 Task: Look for space in Aalst, Belgium from 1st June, 2023 to 9th June, 2023 for 6 adults in price range Rs.6000 to Rs.12000. Place can be entire place with 3 bedrooms having 3 beds and 3 bathrooms. Property type can be house, flat, guest house. Amenities needed are: washing machine, heating. Booking option can be shelf check-in. Required host language is English.
Action: Mouse moved to (474, 96)
Screenshot: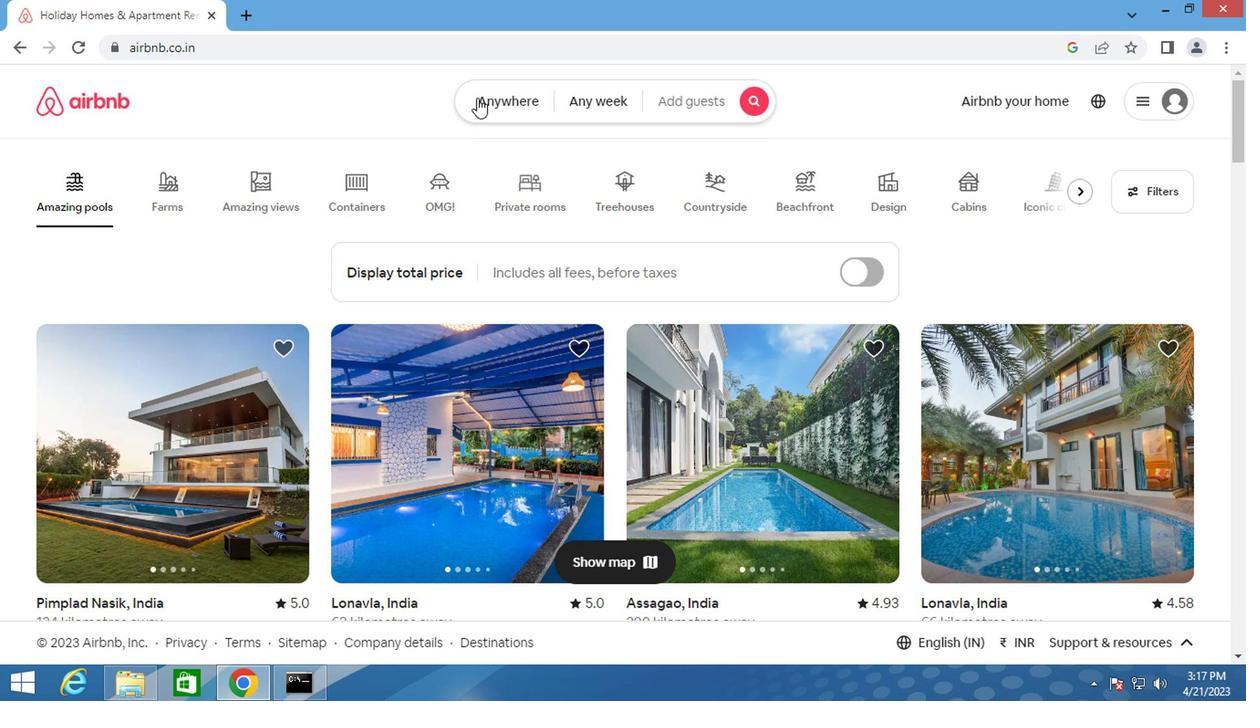 
Action: Mouse pressed left at (474, 96)
Screenshot: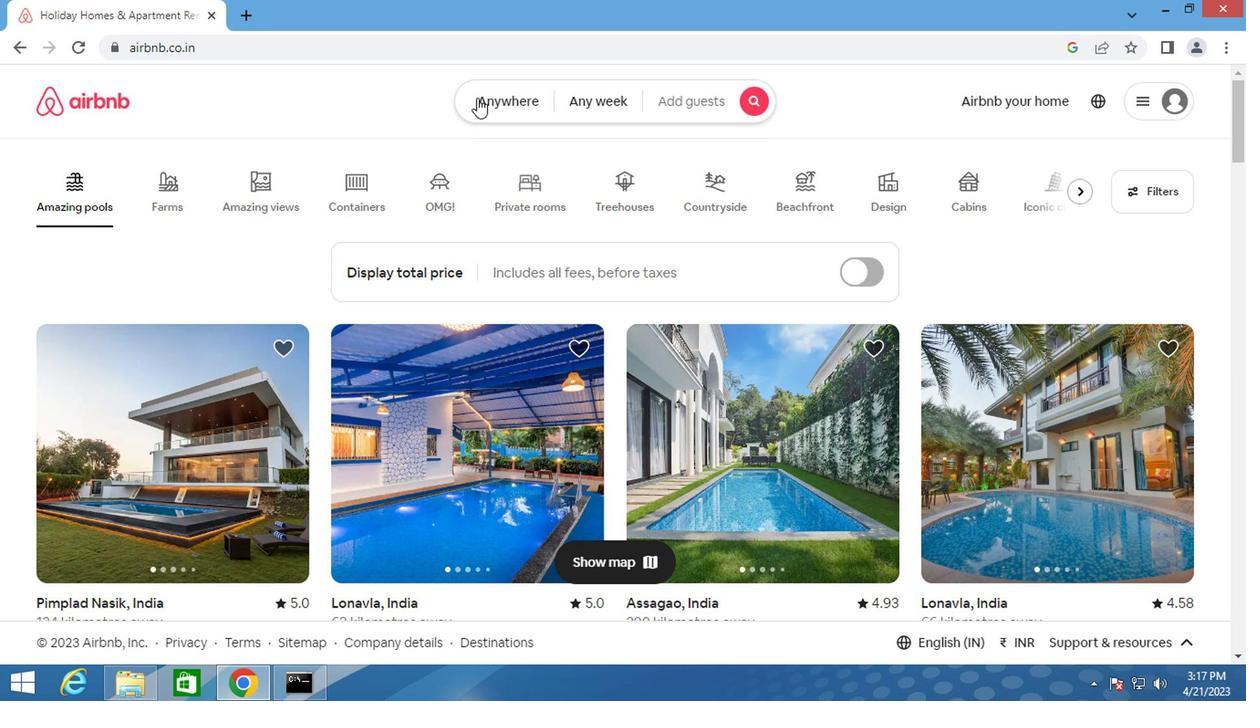 
Action: Mouse moved to (389, 155)
Screenshot: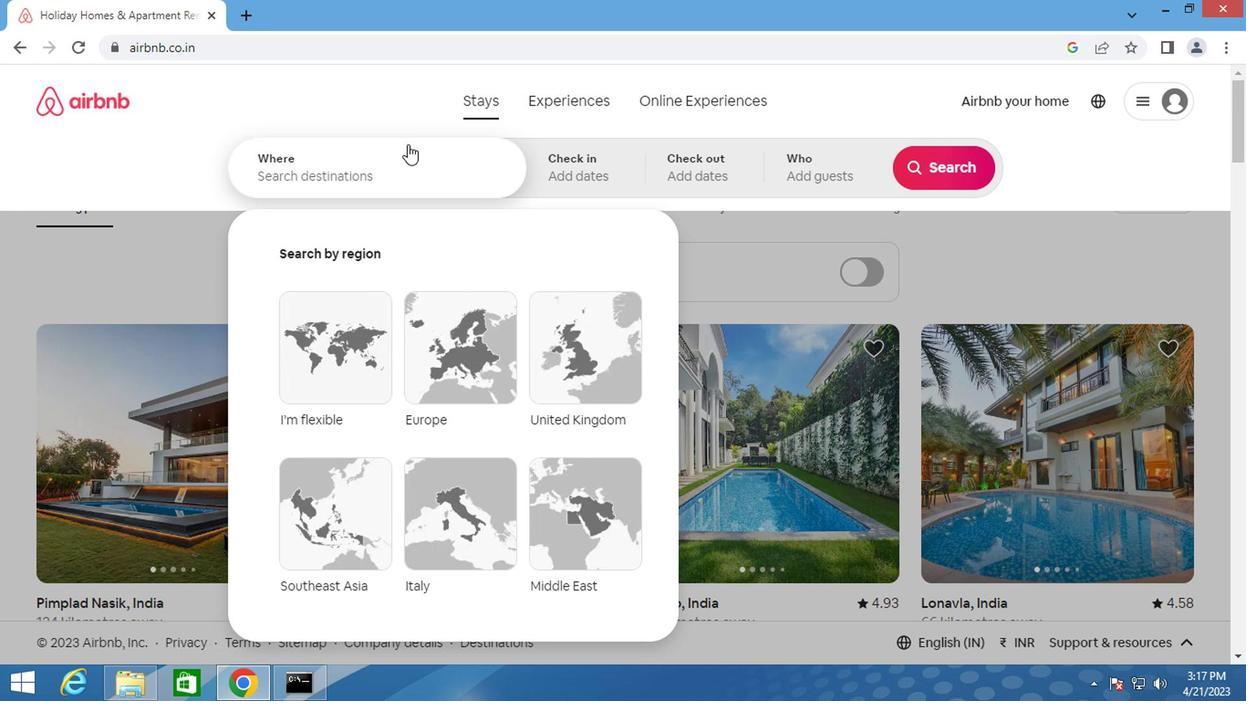 
Action: Mouse pressed left at (389, 155)
Screenshot: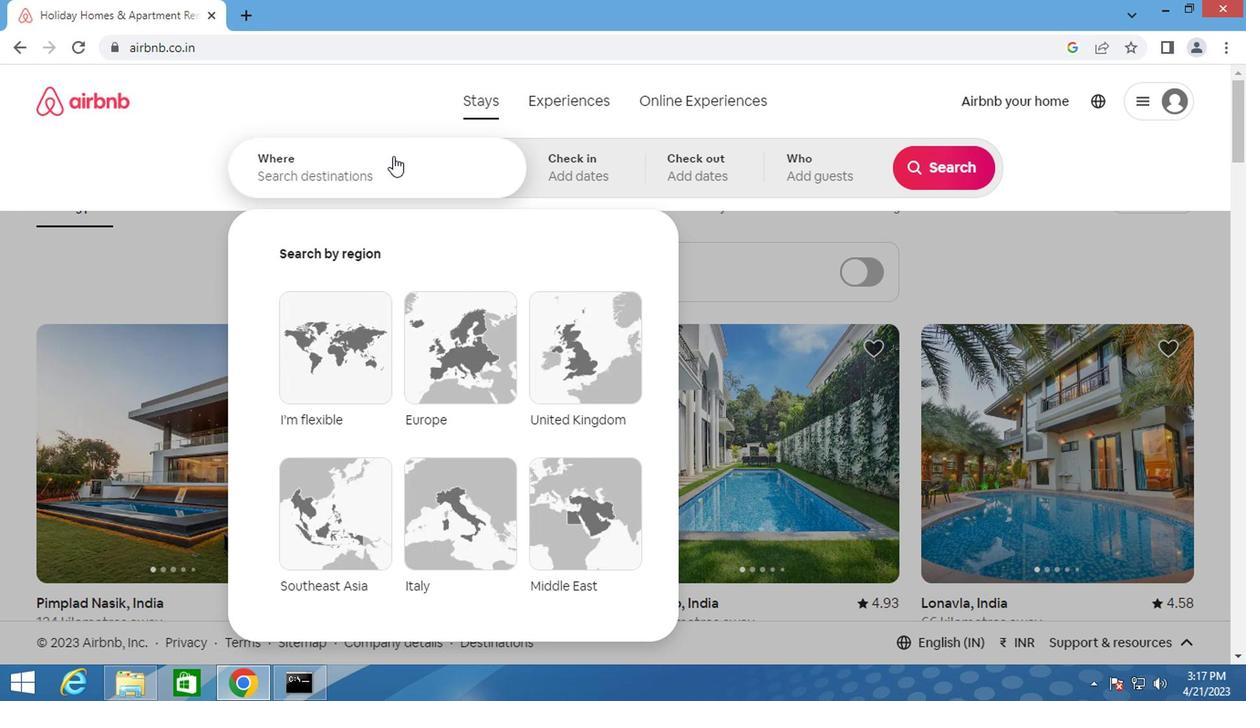 
Action: Key pressed <Key.shift>AALST,<Key.shift>BELGIUM
Screenshot: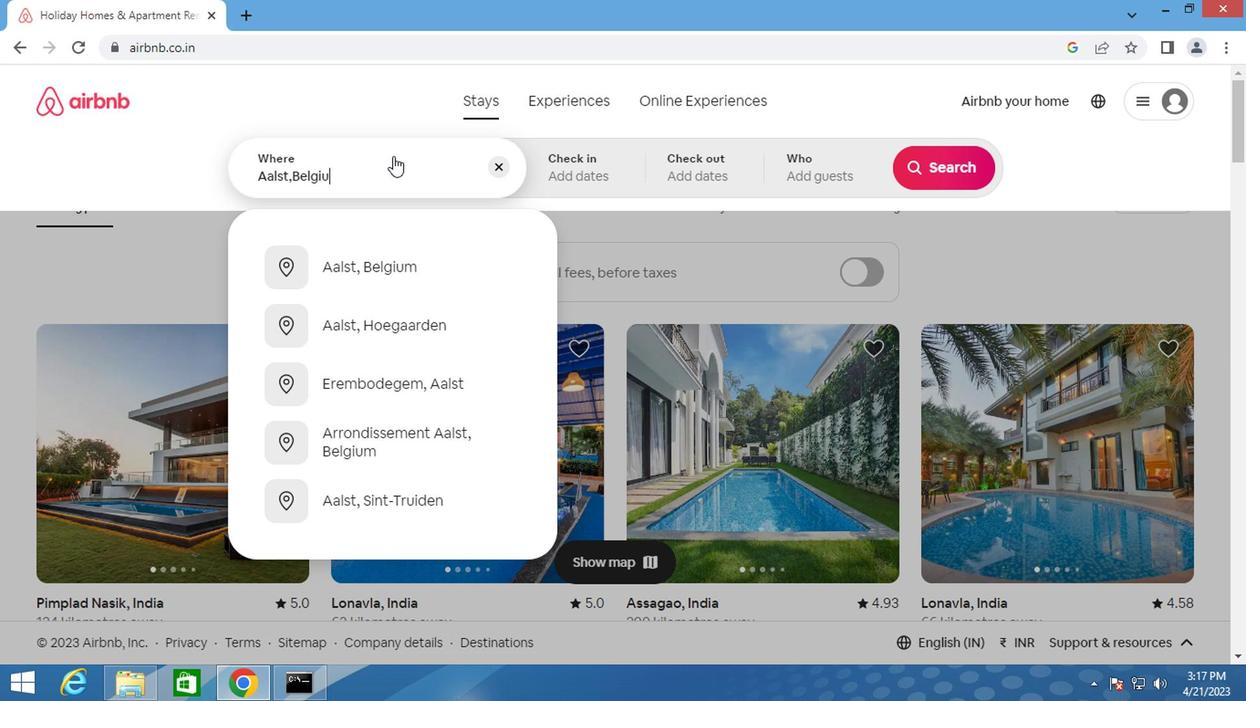 
Action: Mouse moved to (371, 271)
Screenshot: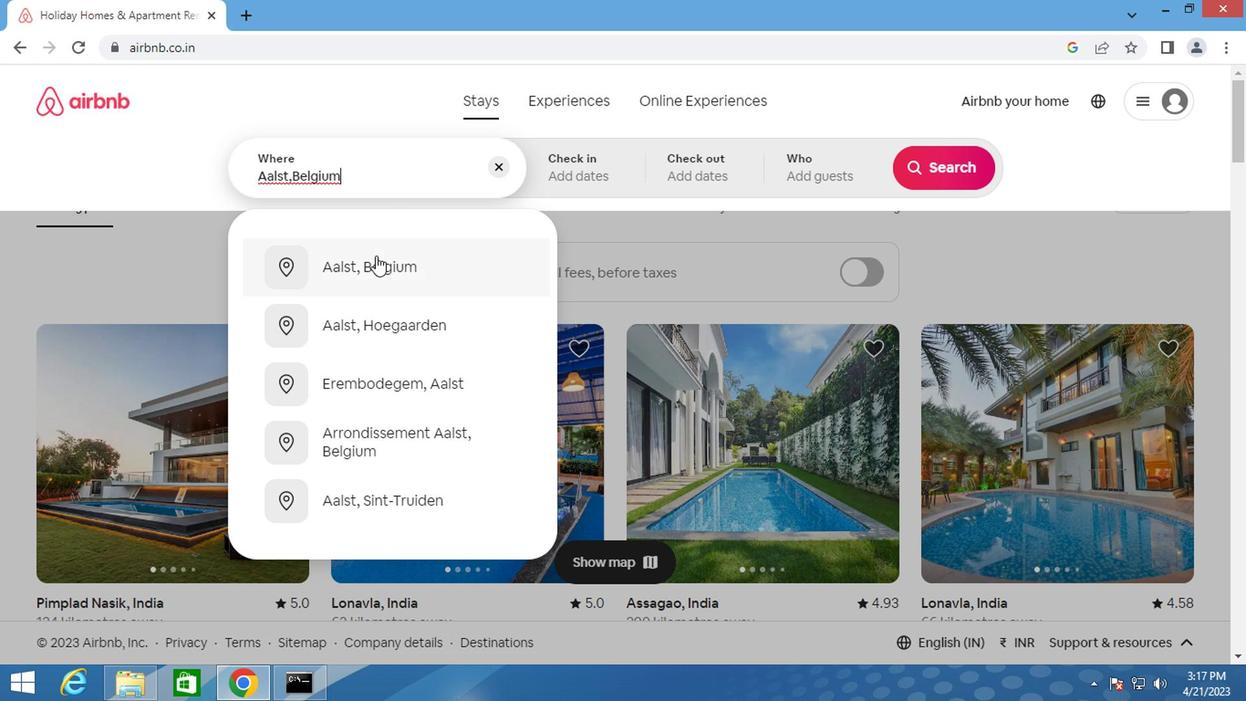 
Action: Mouse pressed left at (371, 271)
Screenshot: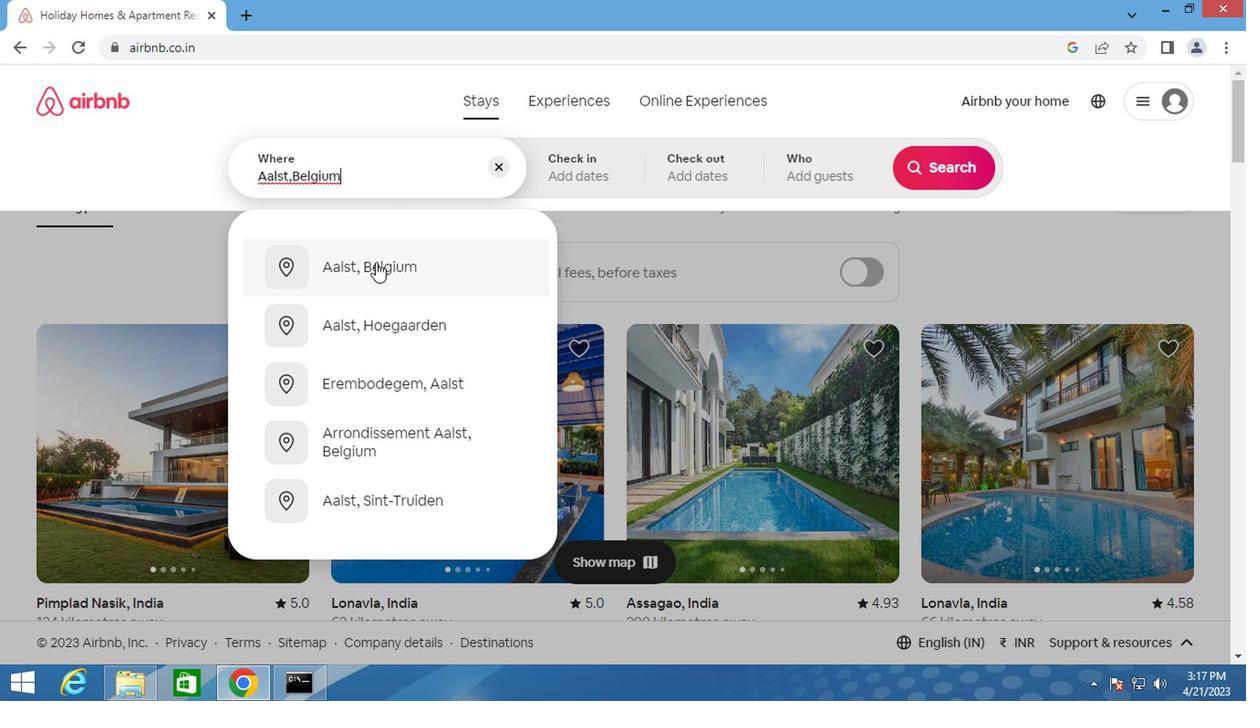
Action: Mouse moved to (587, 155)
Screenshot: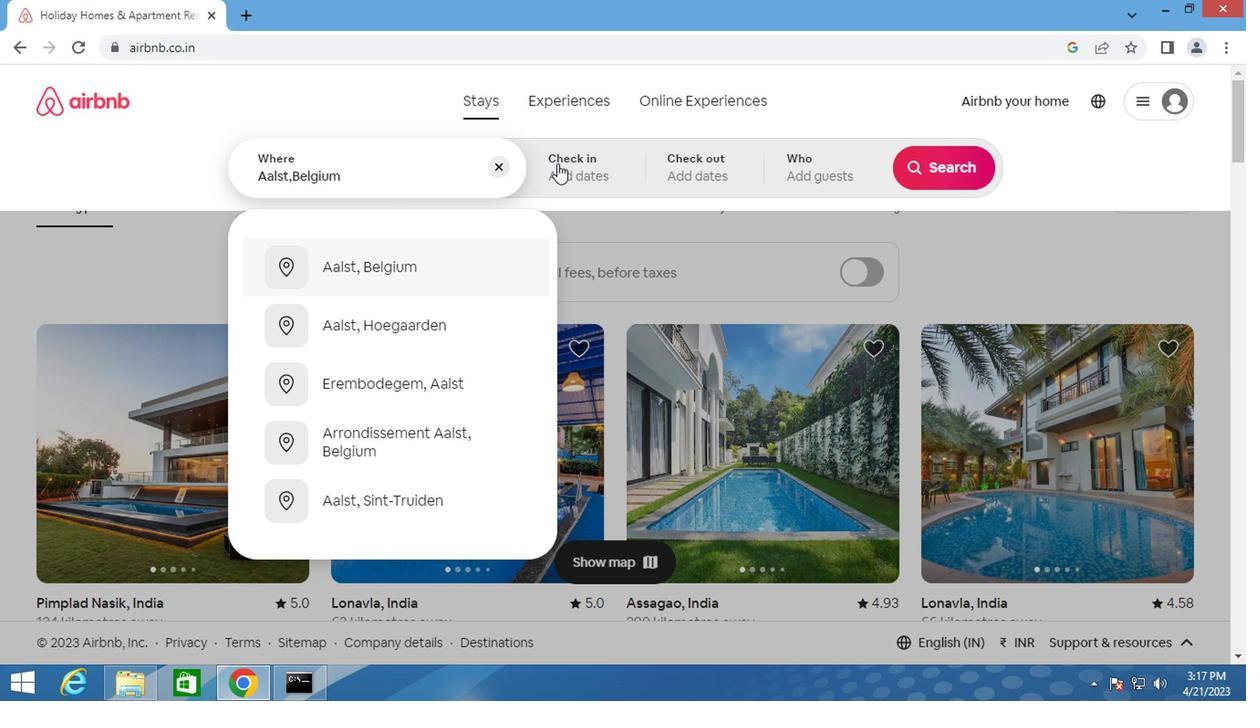 
Action: Mouse pressed left at (587, 155)
Screenshot: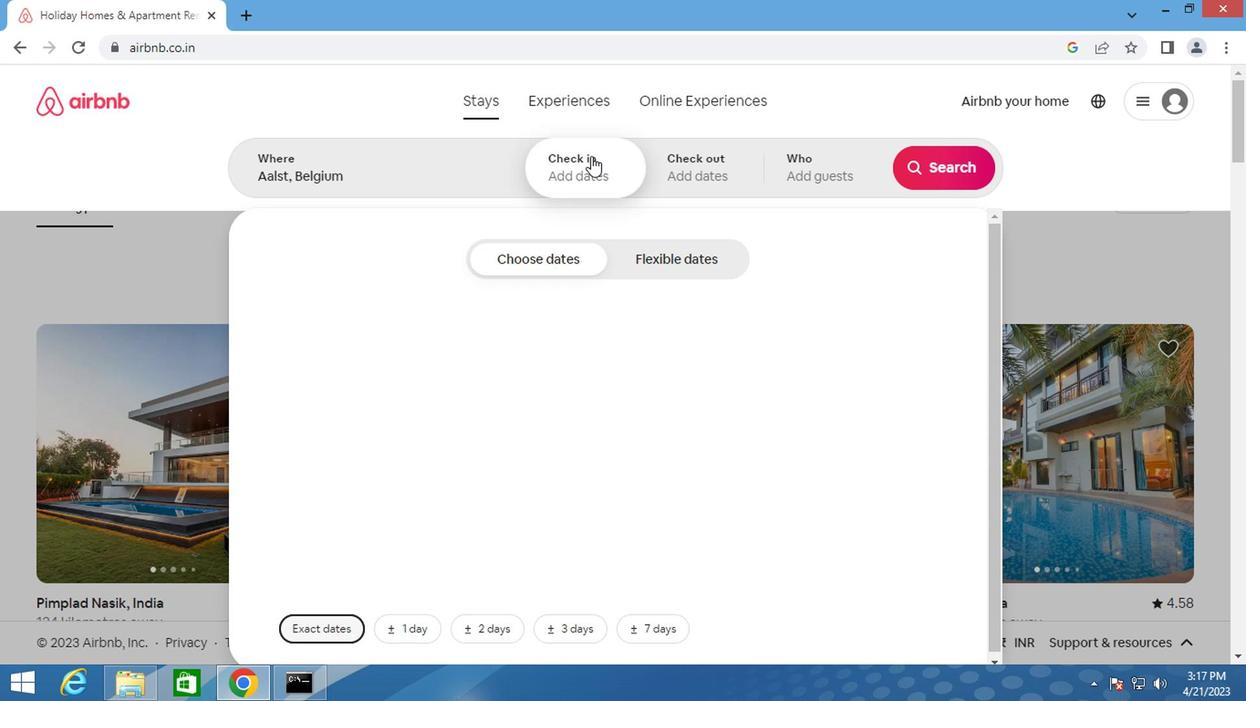 
Action: Mouse pressed left at (587, 155)
Screenshot: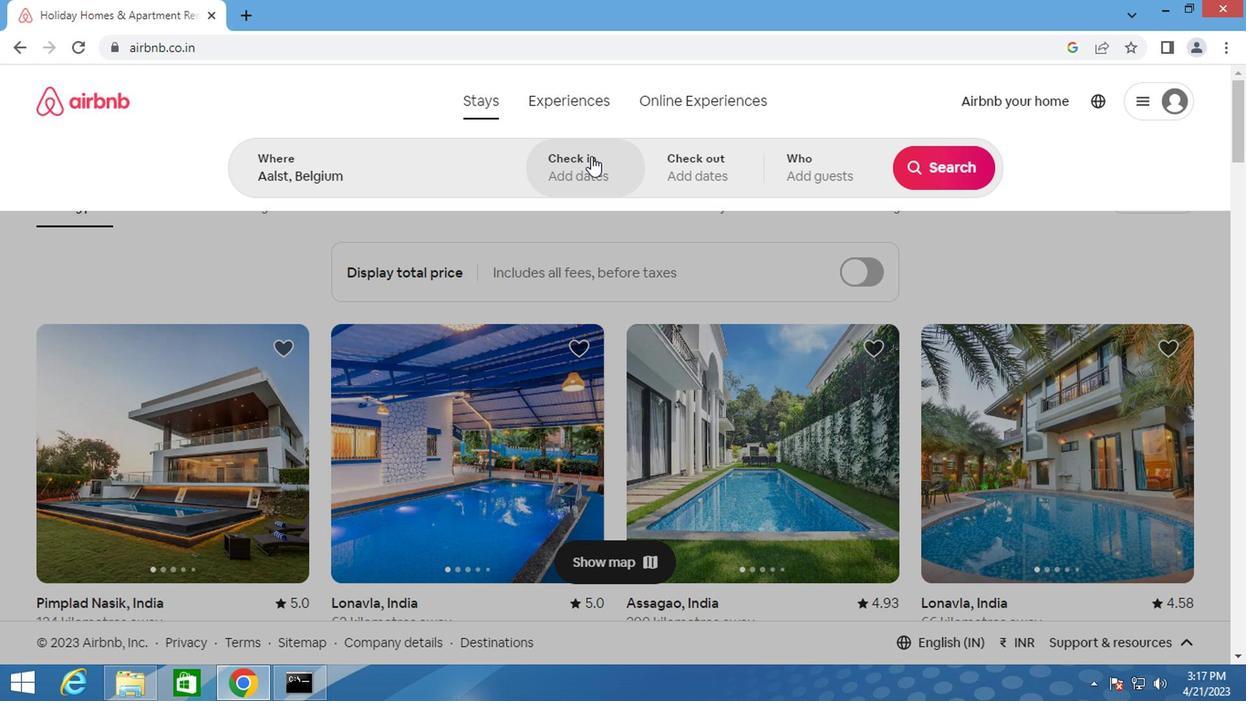 
Action: Mouse moved to (931, 314)
Screenshot: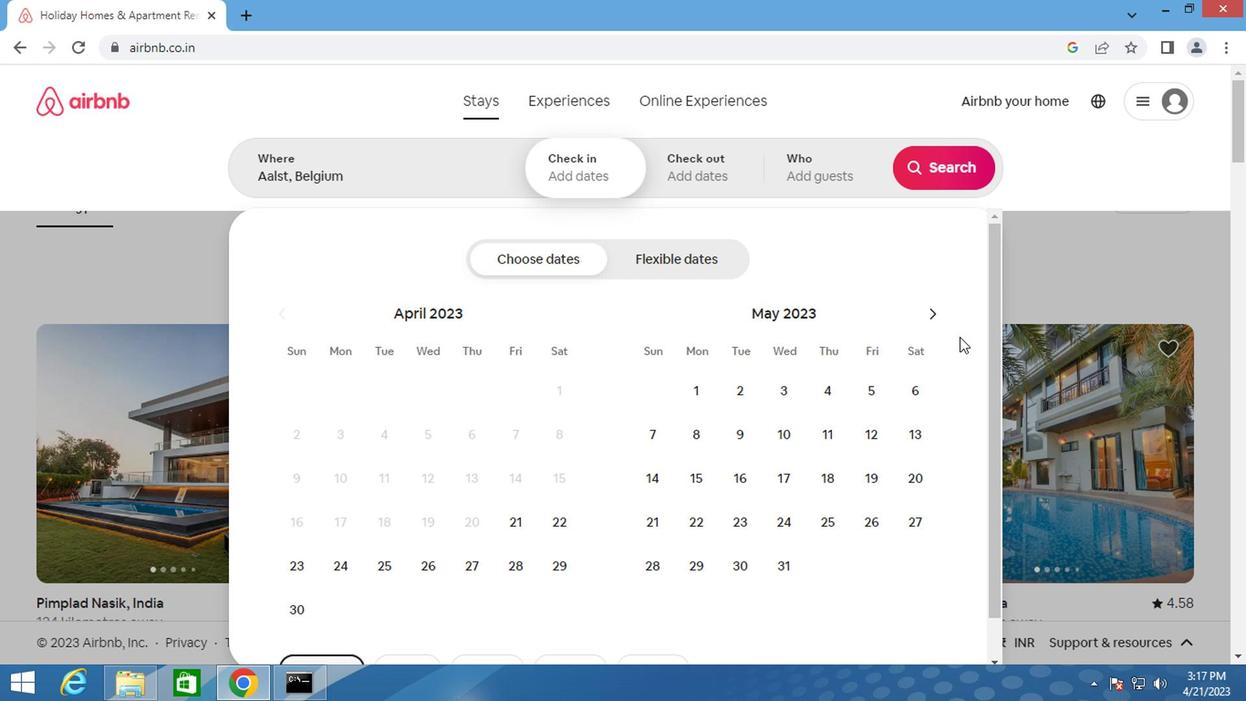 
Action: Mouse pressed left at (931, 314)
Screenshot: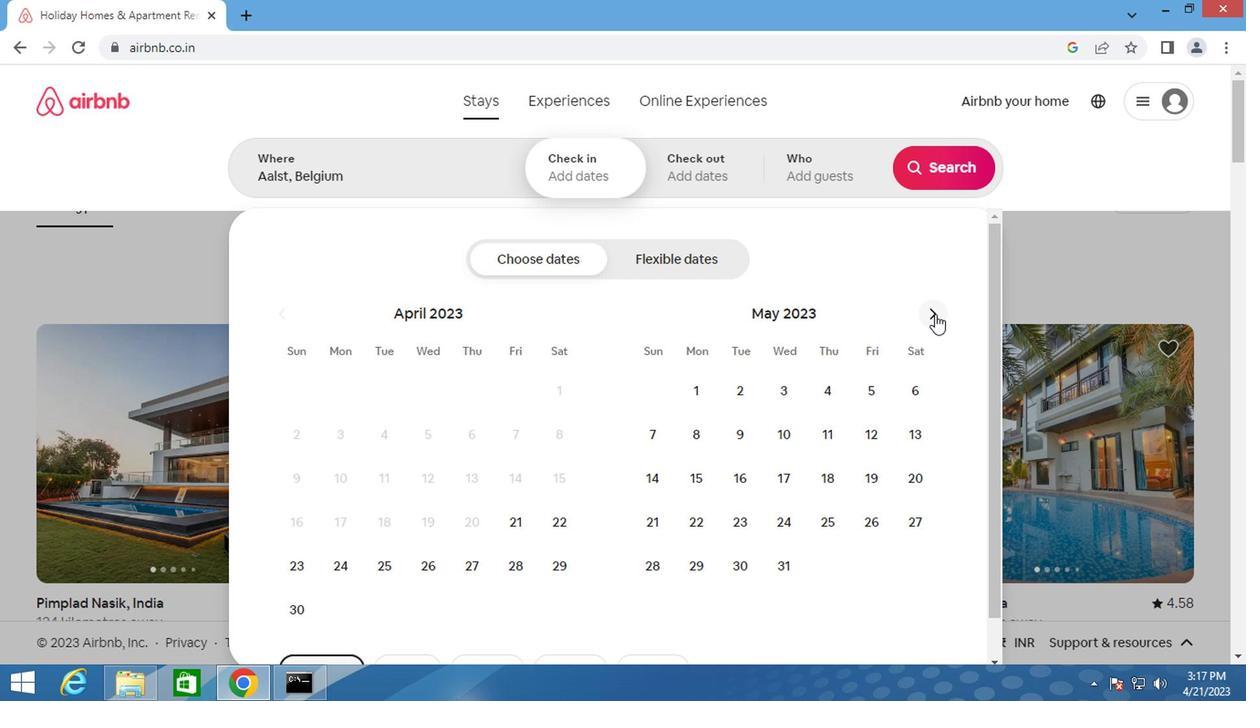 
Action: Mouse moved to (825, 396)
Screenshot: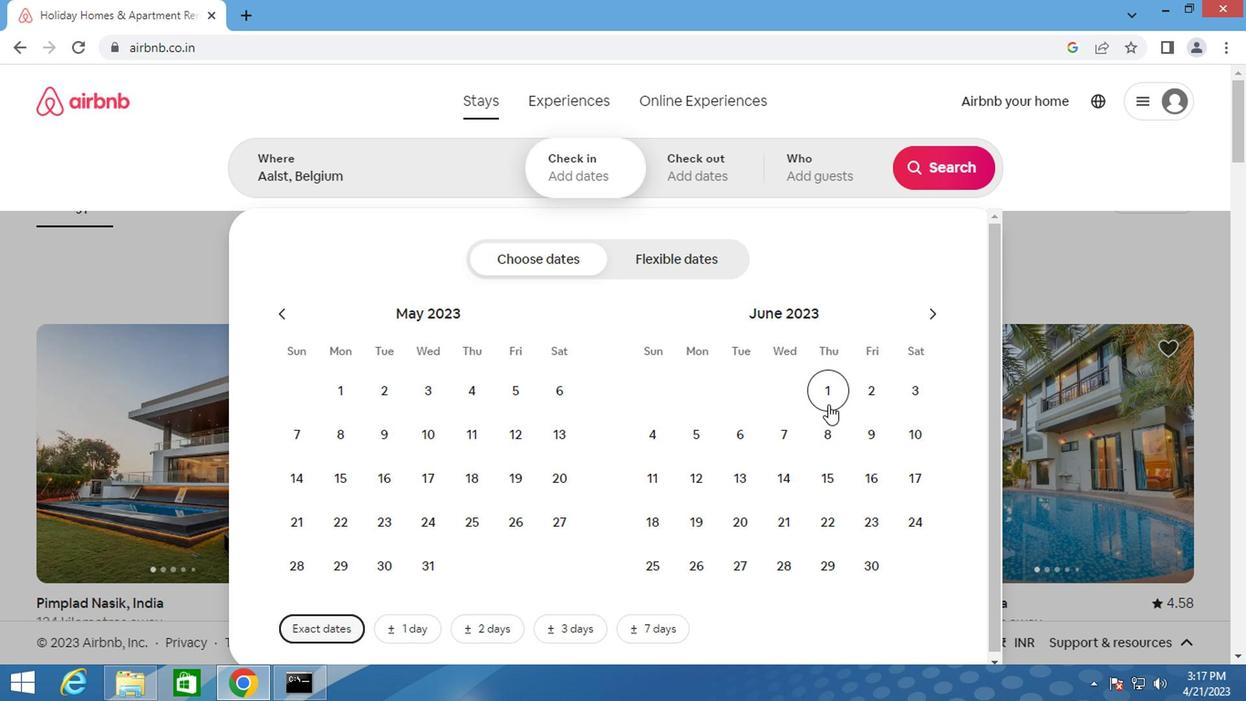 
Action: Mouse pressed left at (825, 396)
Screenshot: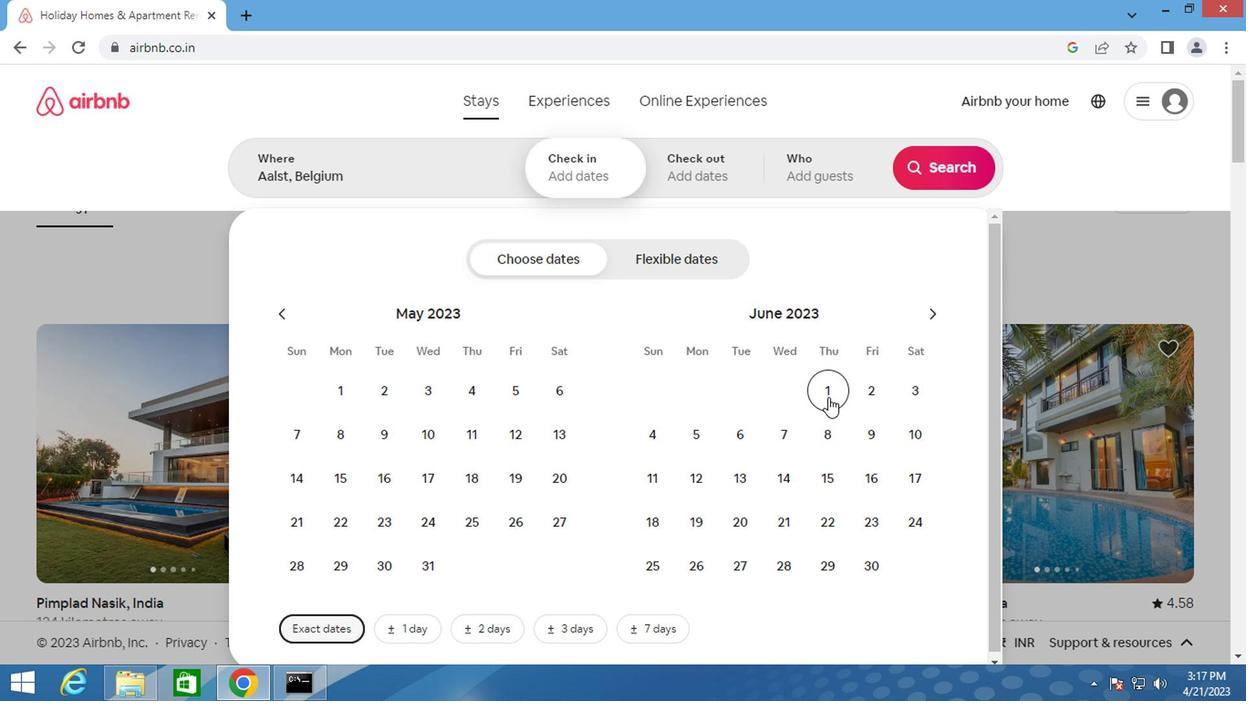 
Action: Mouse moved to (873, 437)
Screenshot: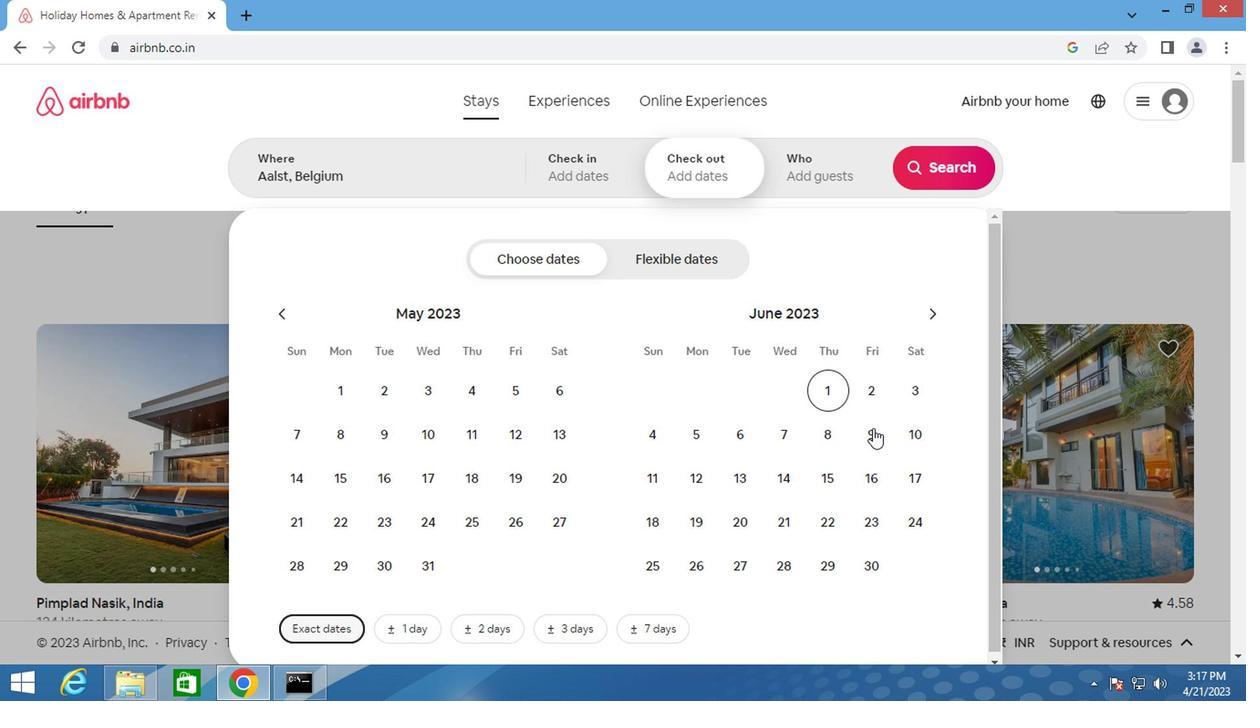 
Action: Mouse pressed left at (873, 437)
Screenshot: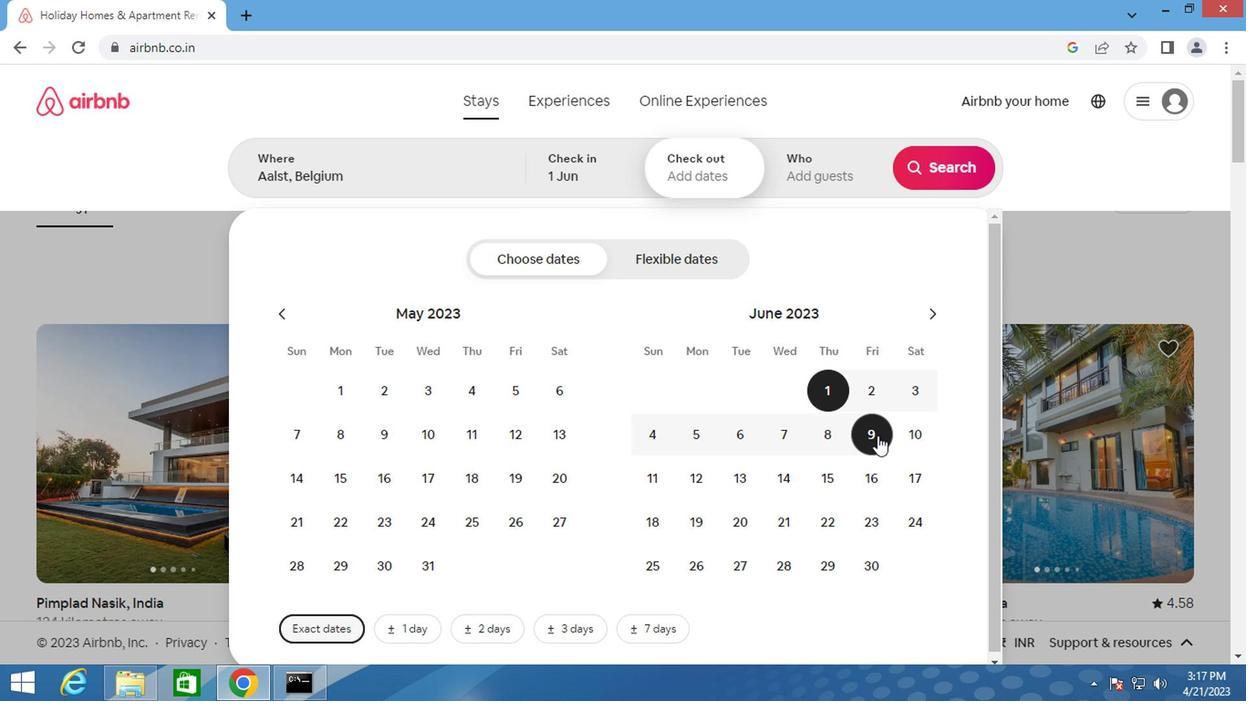 
Action: Mouse moved to (850, 150)
Screenshot: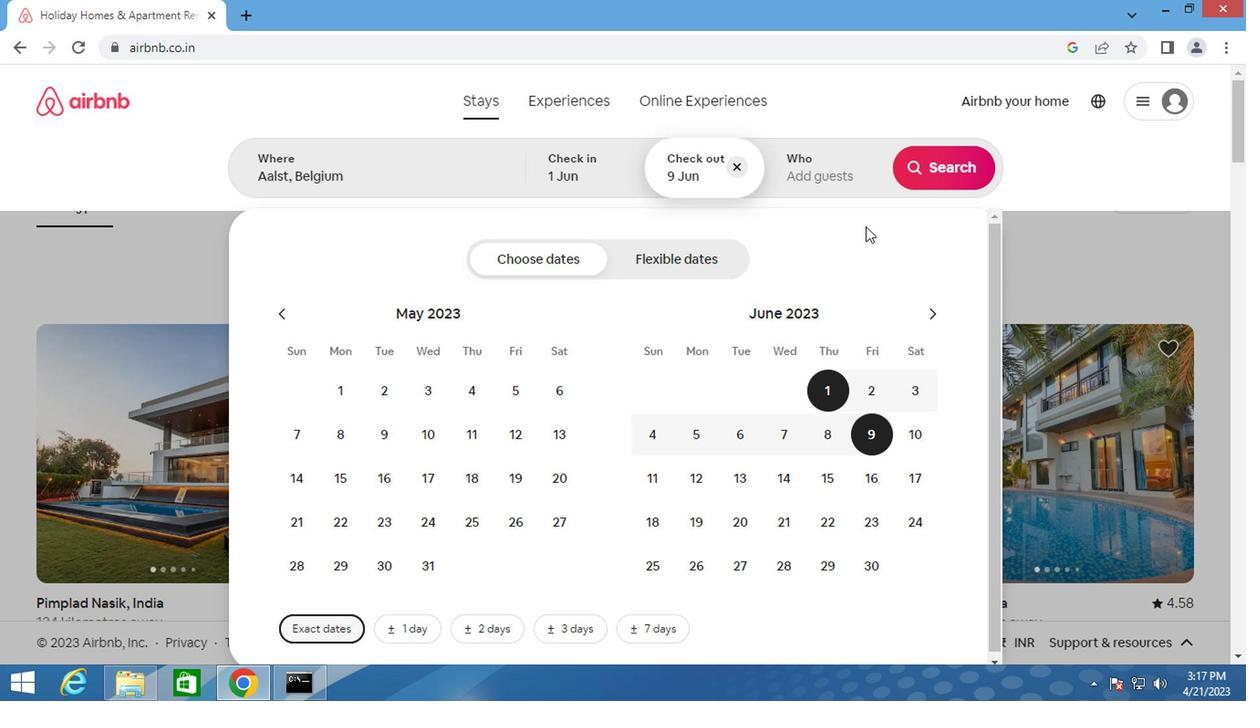 
Action: Mouse pressed left at (850, 150)
Screenshot: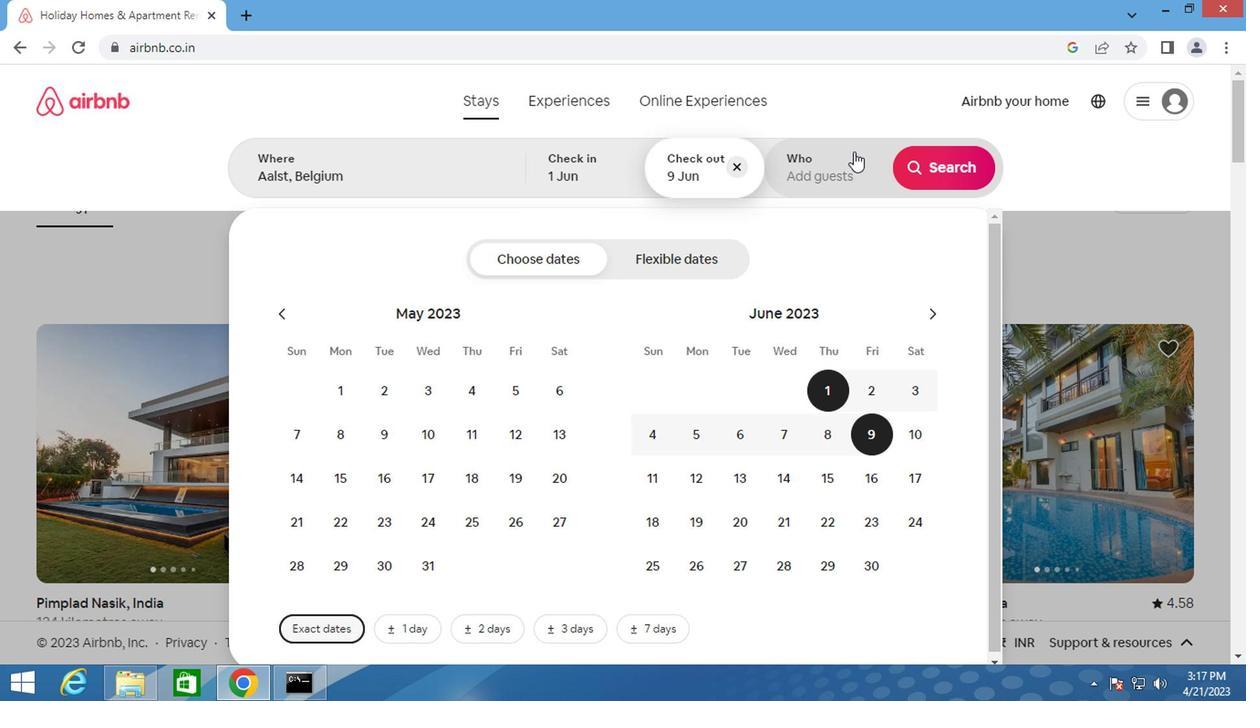 
Action: Mouse moved to (947, 266)
Screenshot: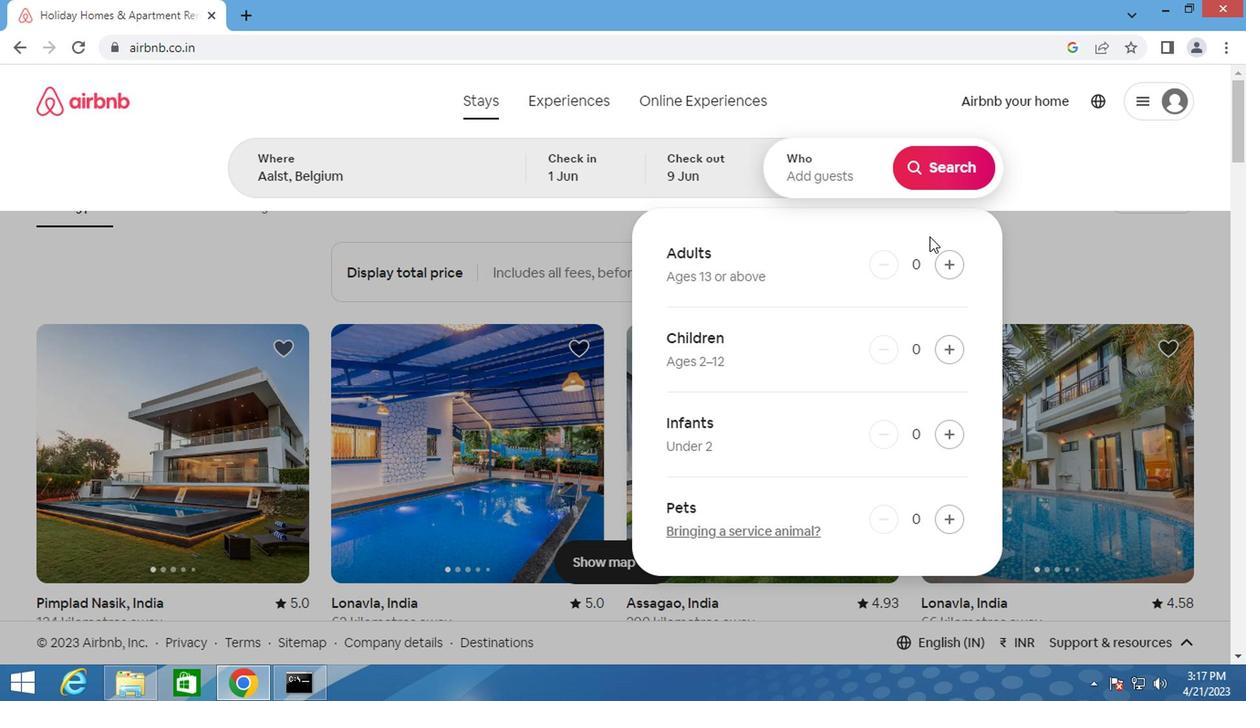 
Action: Mouse pressed left at (947, 266)
Screenshot: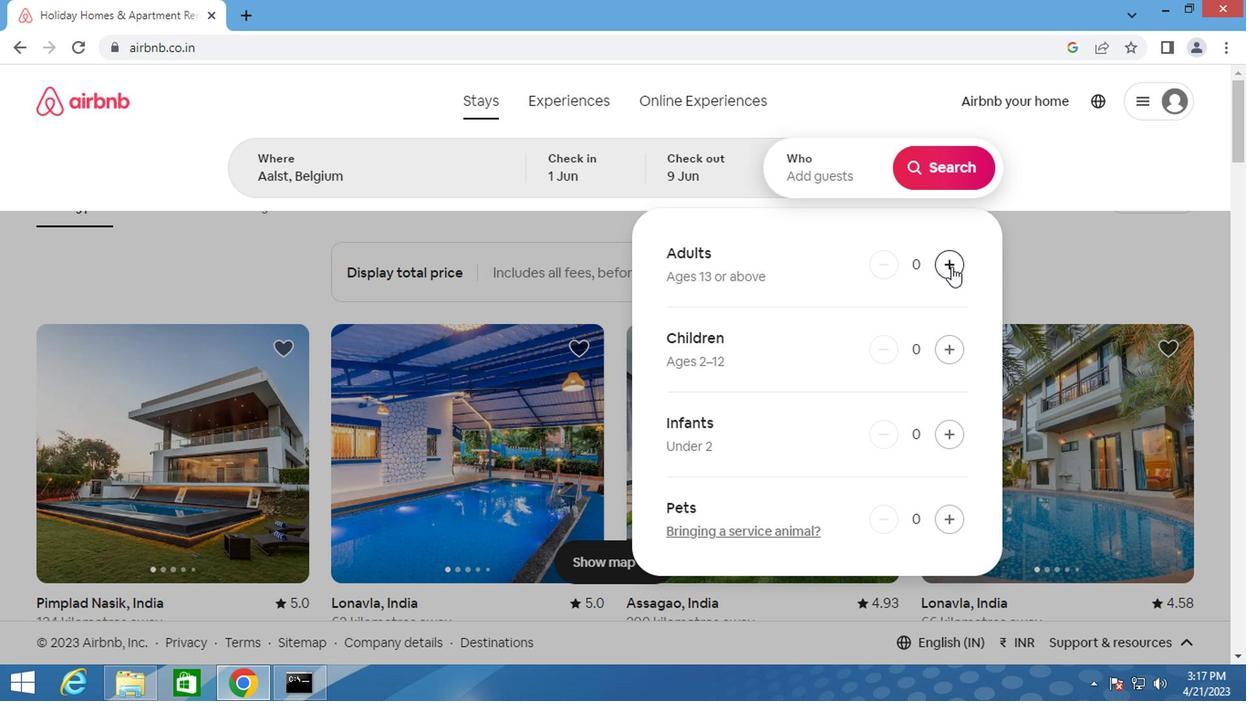 
Action: Mouse pressed left at (947, 266)
Screenshot: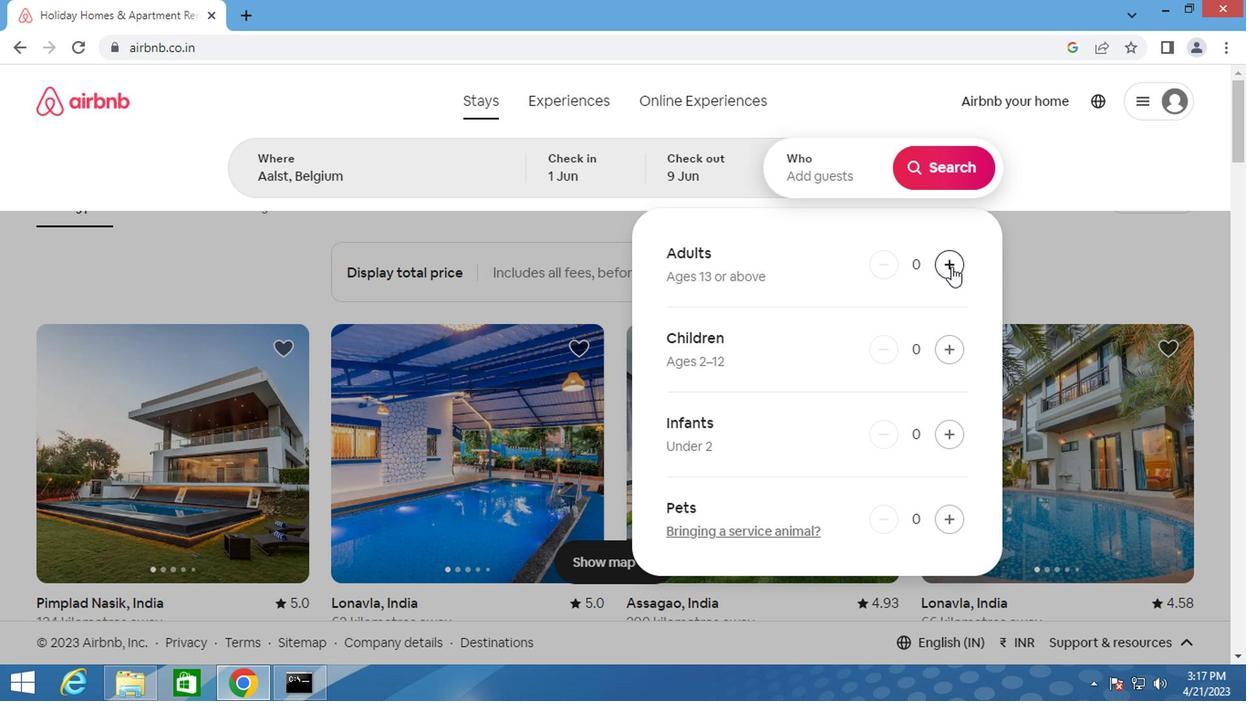 
Action: Mouse moved to (949, 266)
Screenshot: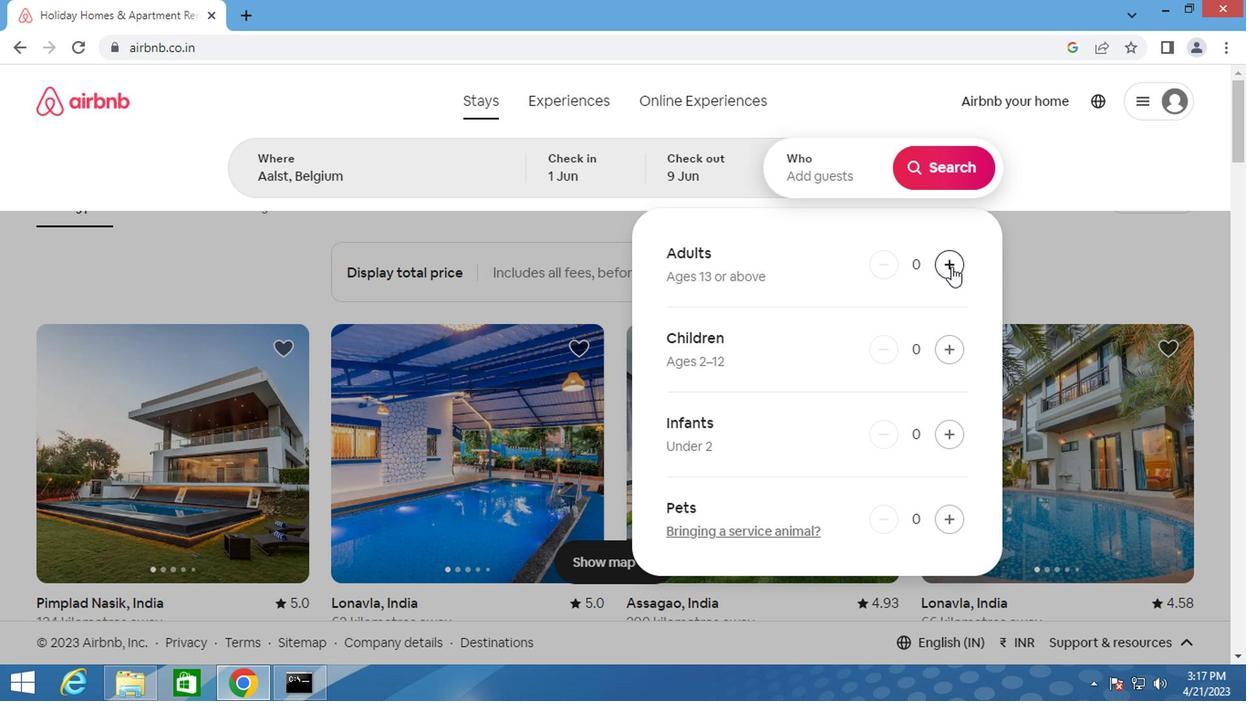 
Action: Mouse pressed left at (949, 266)
Screenshot: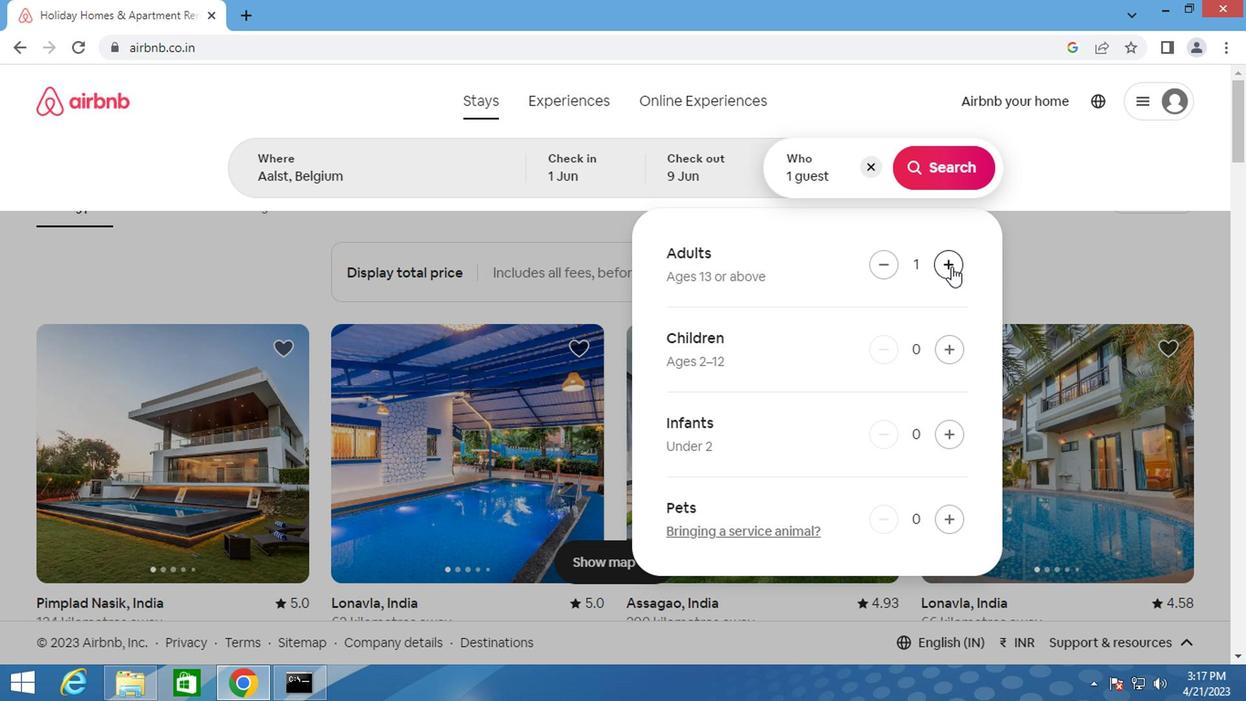 
Action: Mouse pressed left at (949, 266)
Screenshot: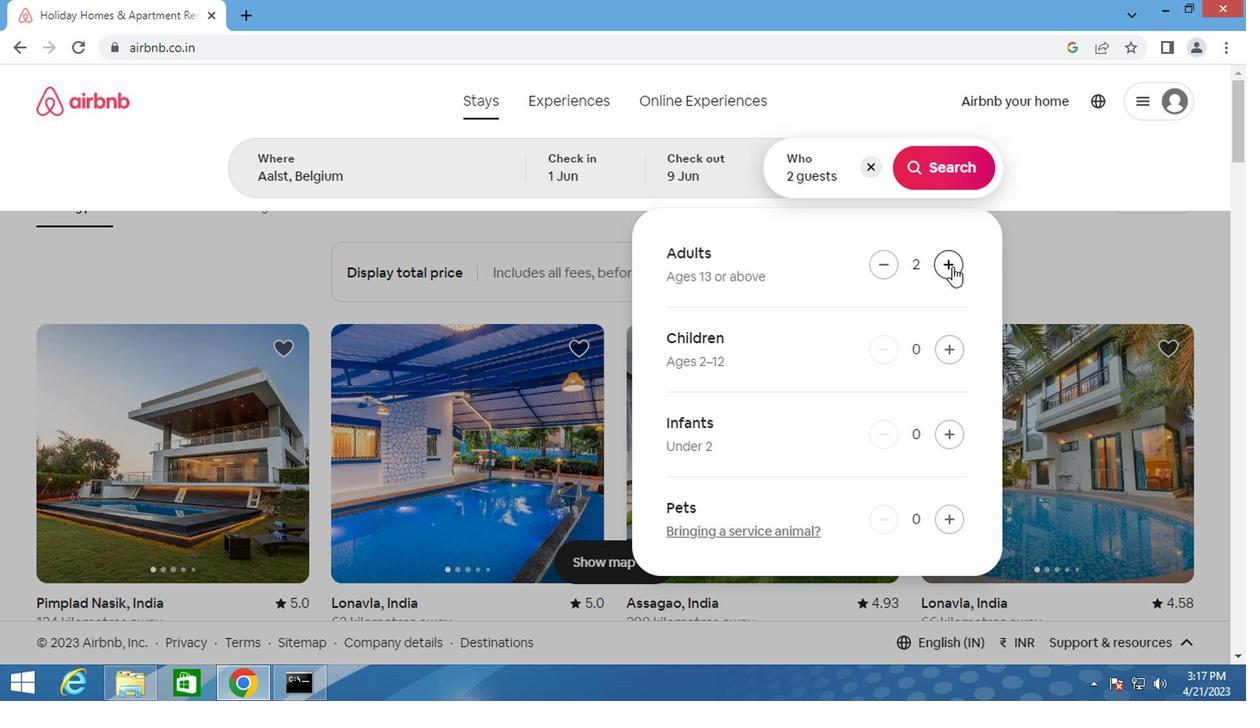 
Action: Mouse pressed left at (949, 266)
Screenshot: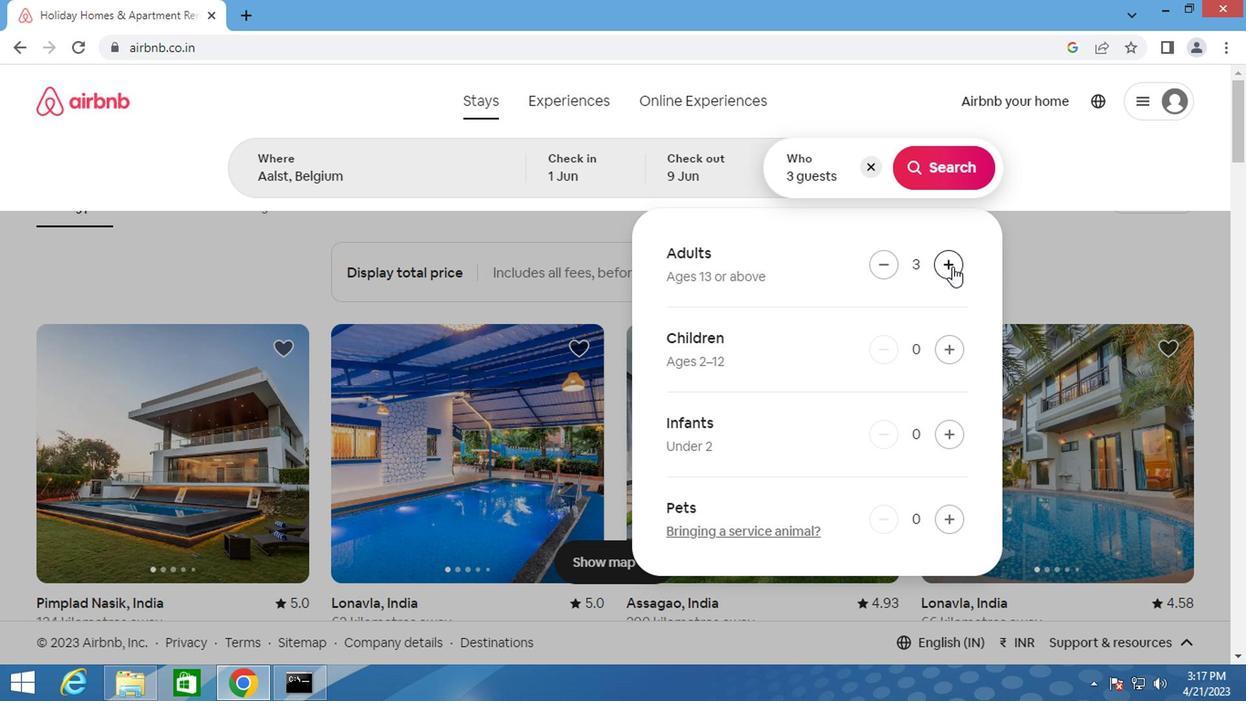 
Action: Mouse pressed left at (949, 266)
Screenshot: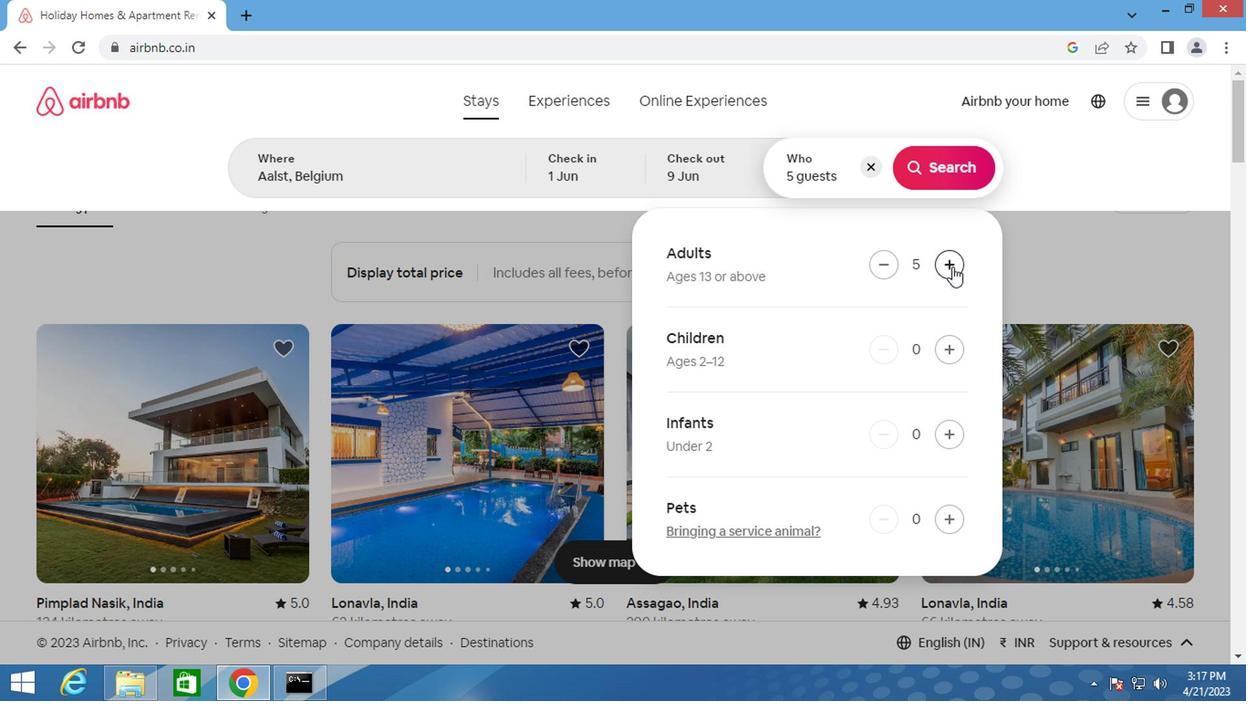 
Action: Mouse moved to (933, 173)
Screenshot: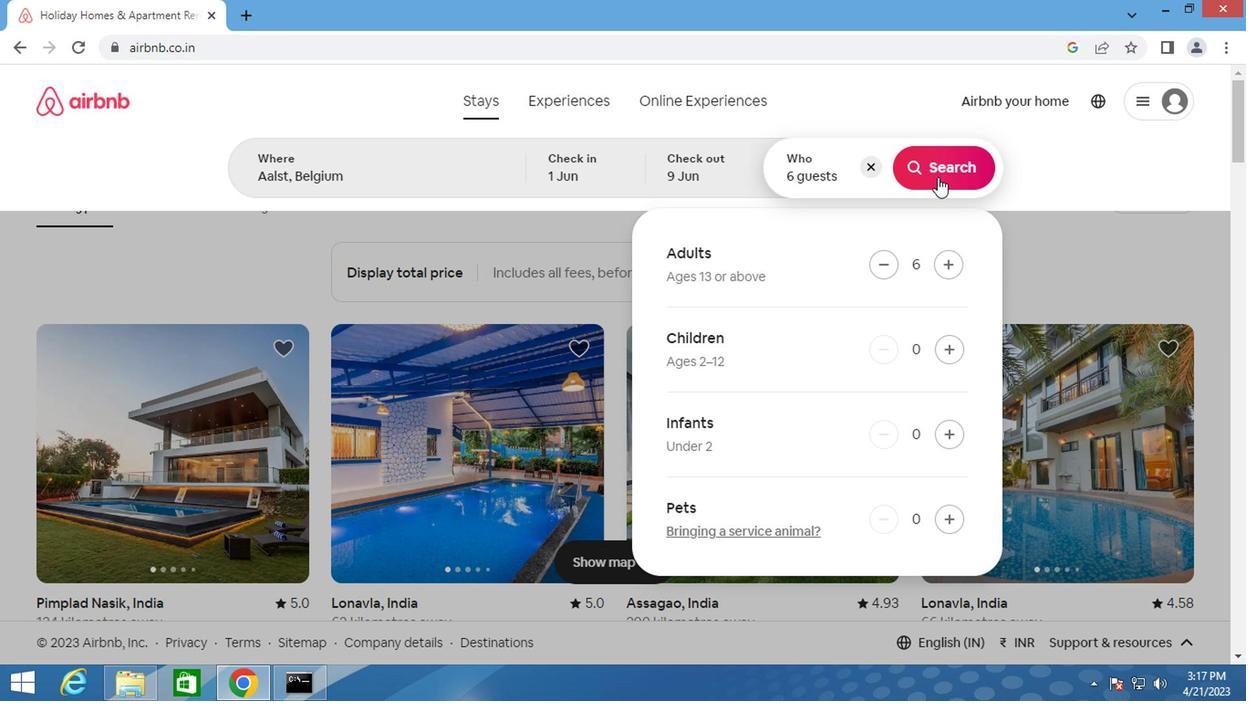 
Action: Mouse pressed left at (933, 173)
Screenshot: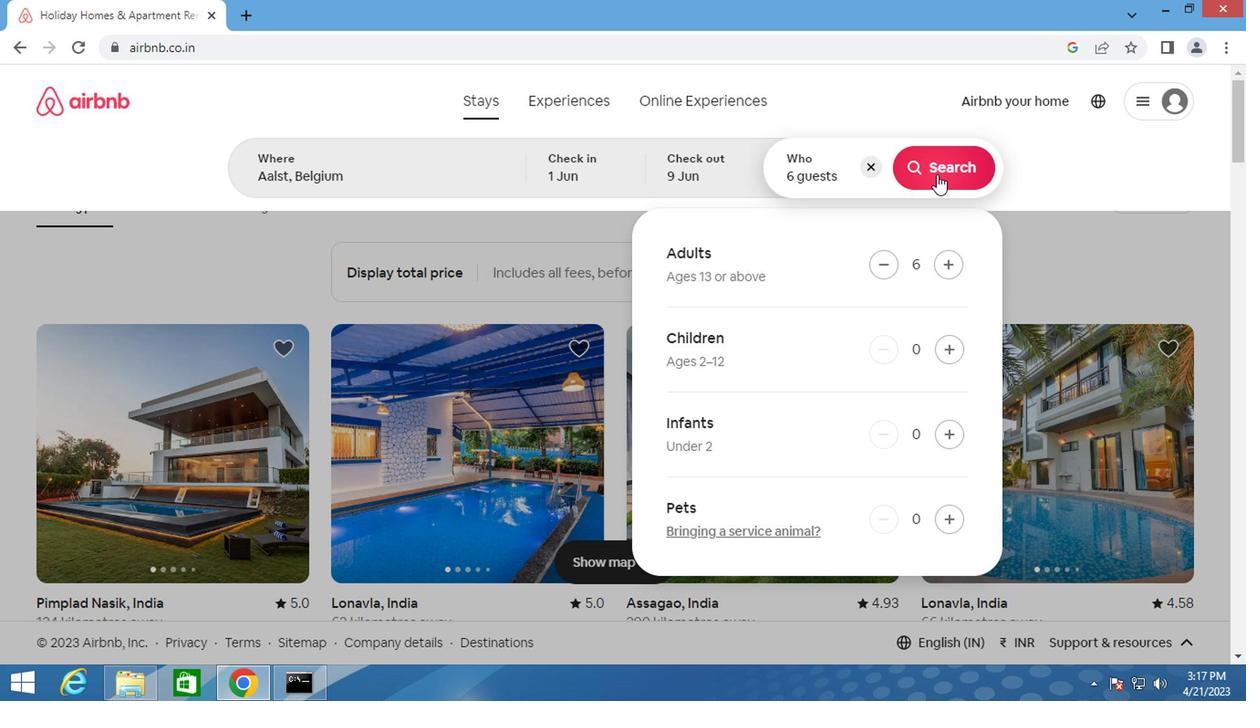 
Action: Mouse moved to (1134, 164)
Screenshot: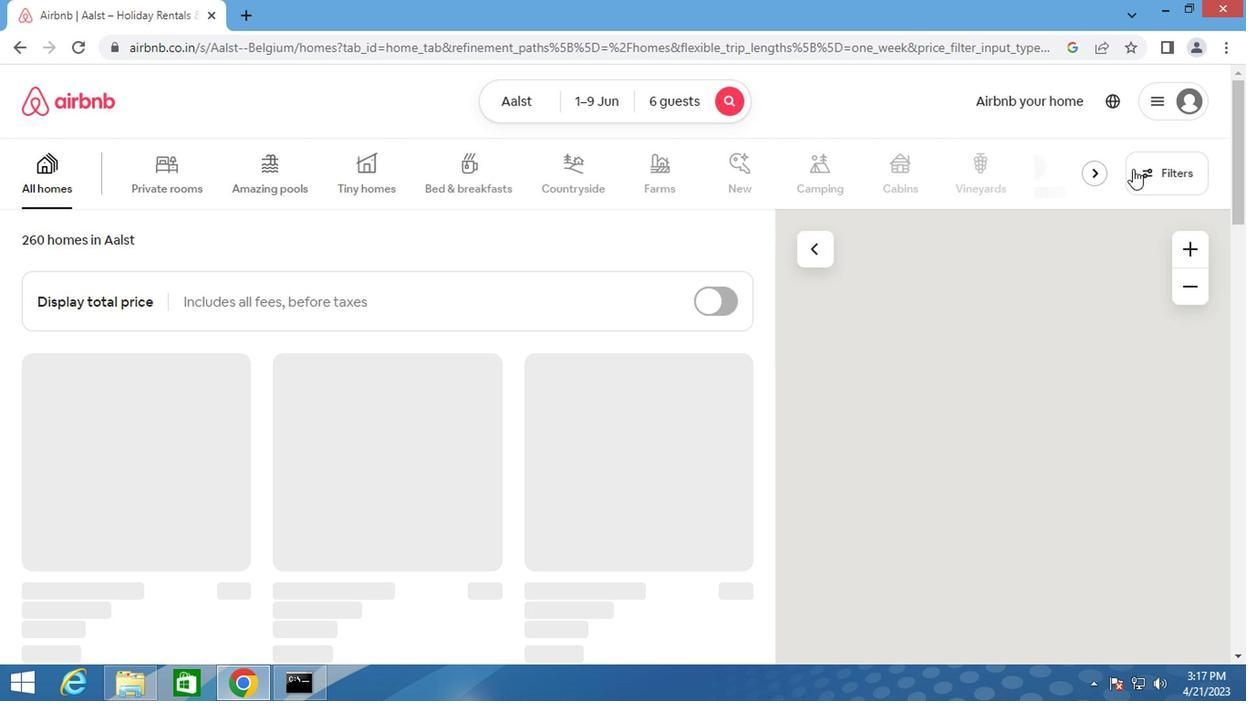 
Action: Mouse pressed left at (1134, 164)
Screenshot: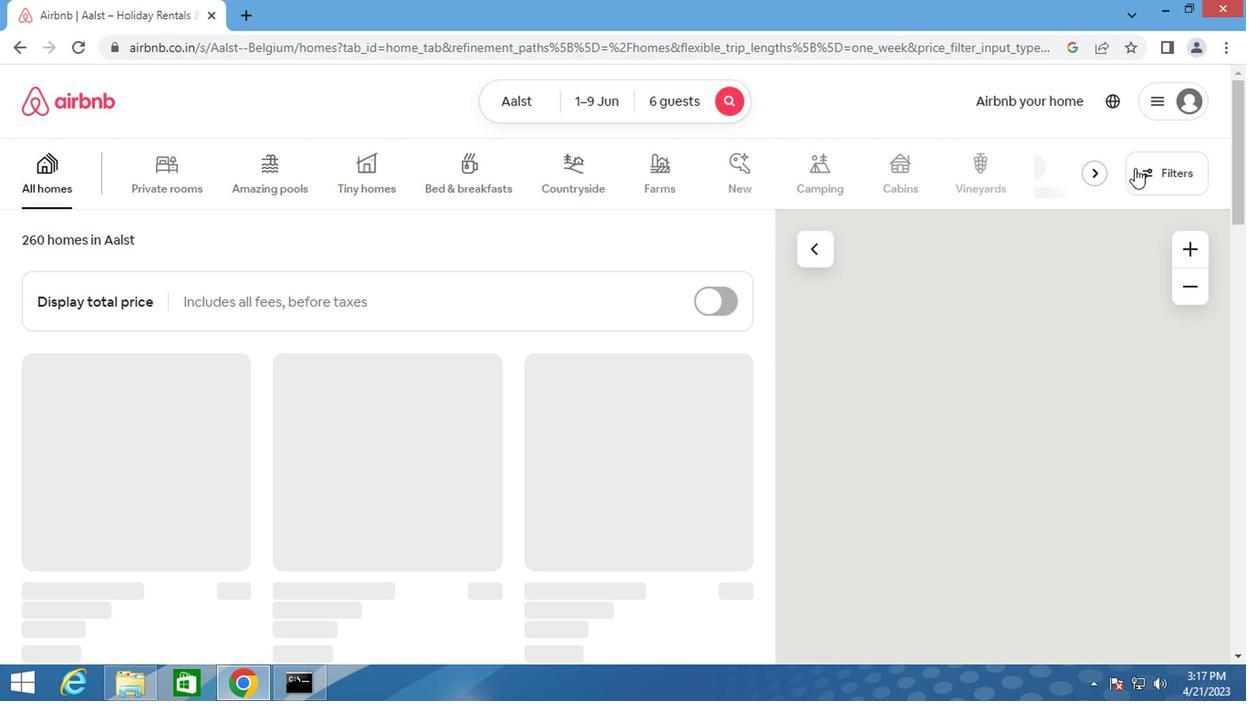 
Action: Mouse moved to (362, 407)
Screenshot: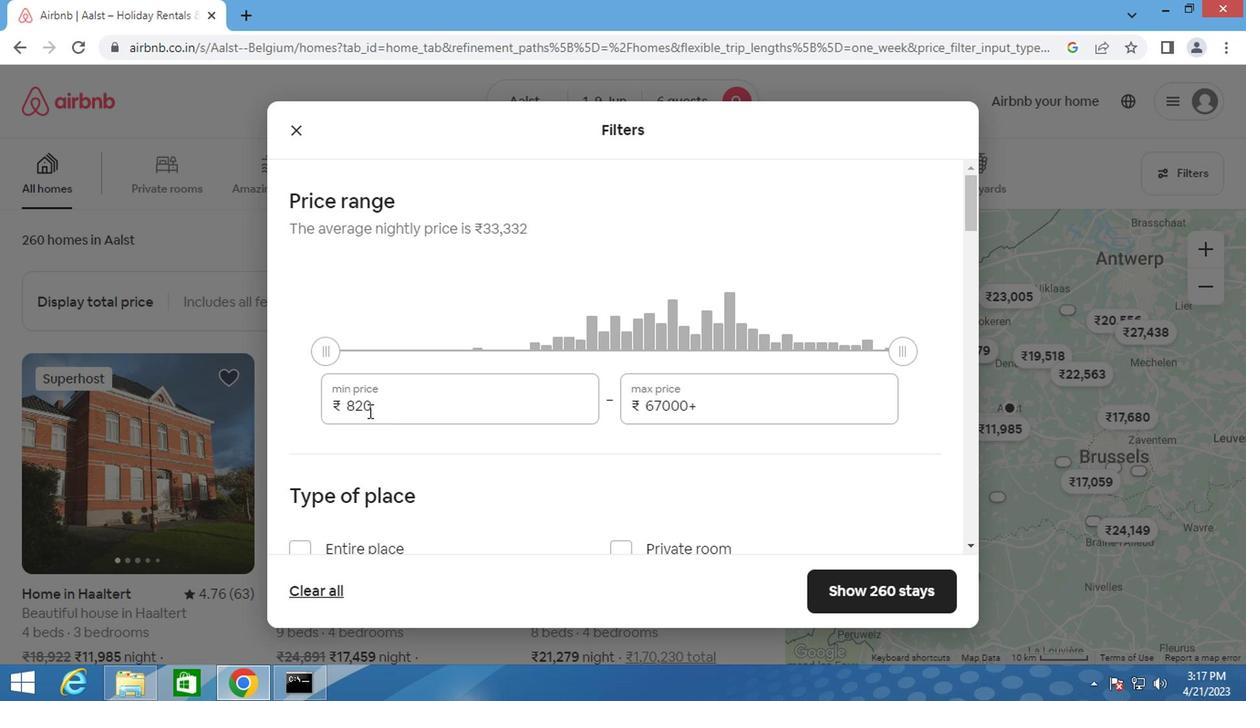 
Action: Mouse pressed left at (362, 407)
Screenshot: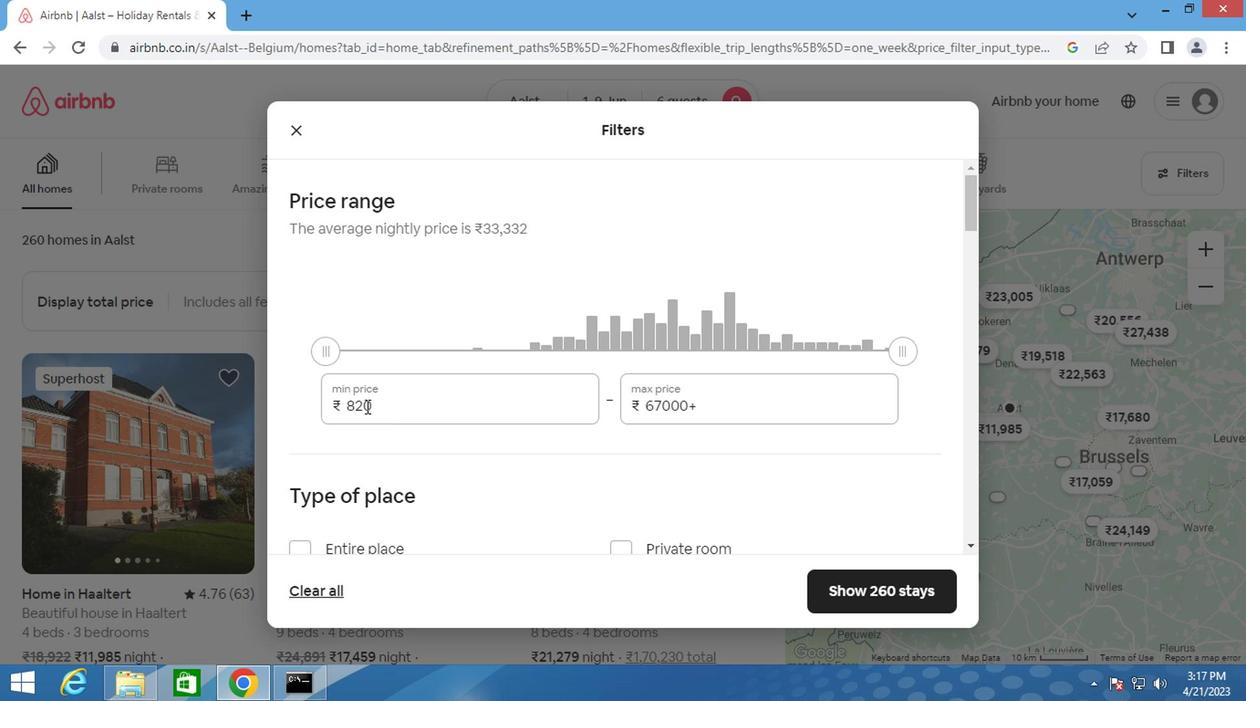 
Action: Mouse pressed left at (362, 407)
Screenshot: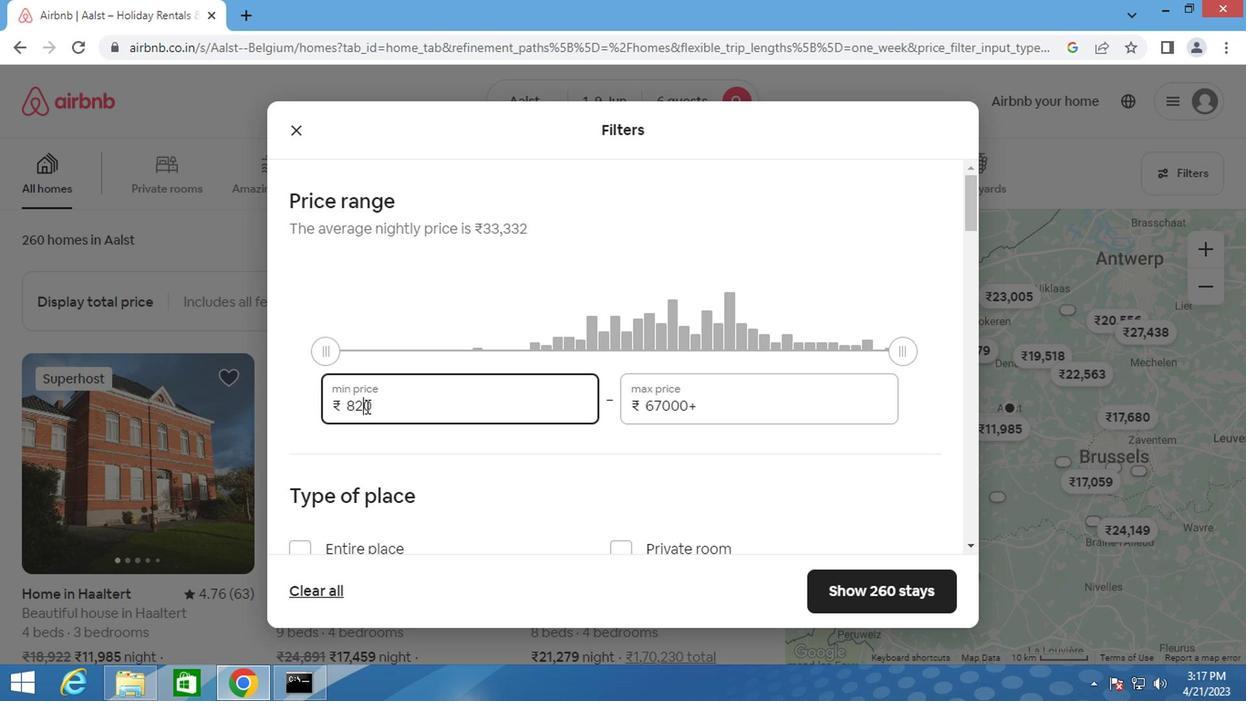 
Action: Key pressed <Key.backspace>6000
Screenshot: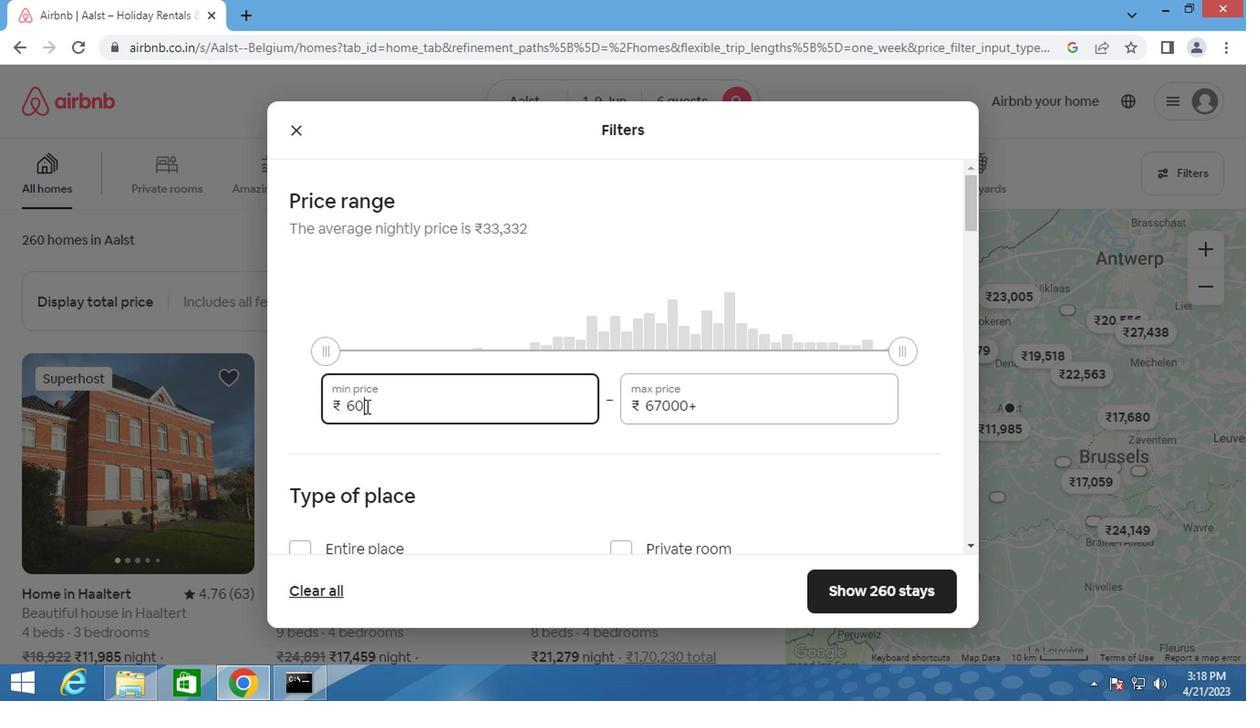 
Action: Mouse moved to (657, 405)
Screenshot: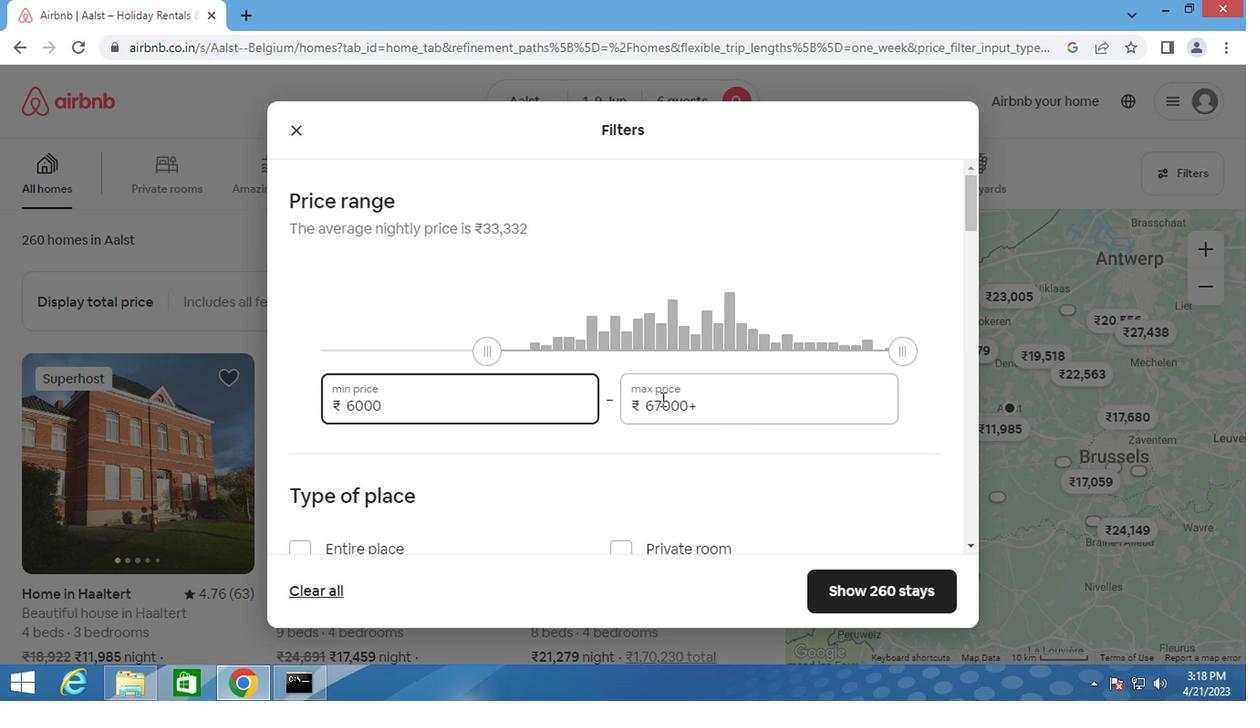 
Action: Mouse pressed left at (657, 405)
Screenshot: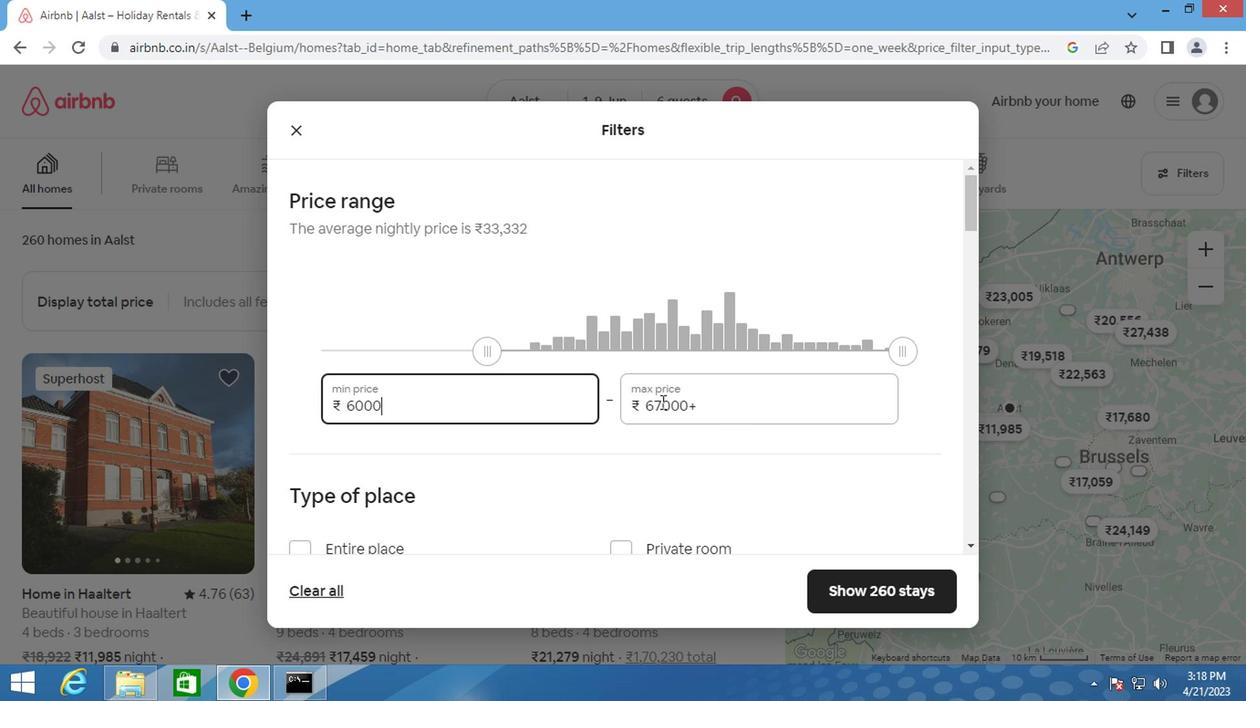 
Action: Mouse pressed left at (657, 405)
Screenshot: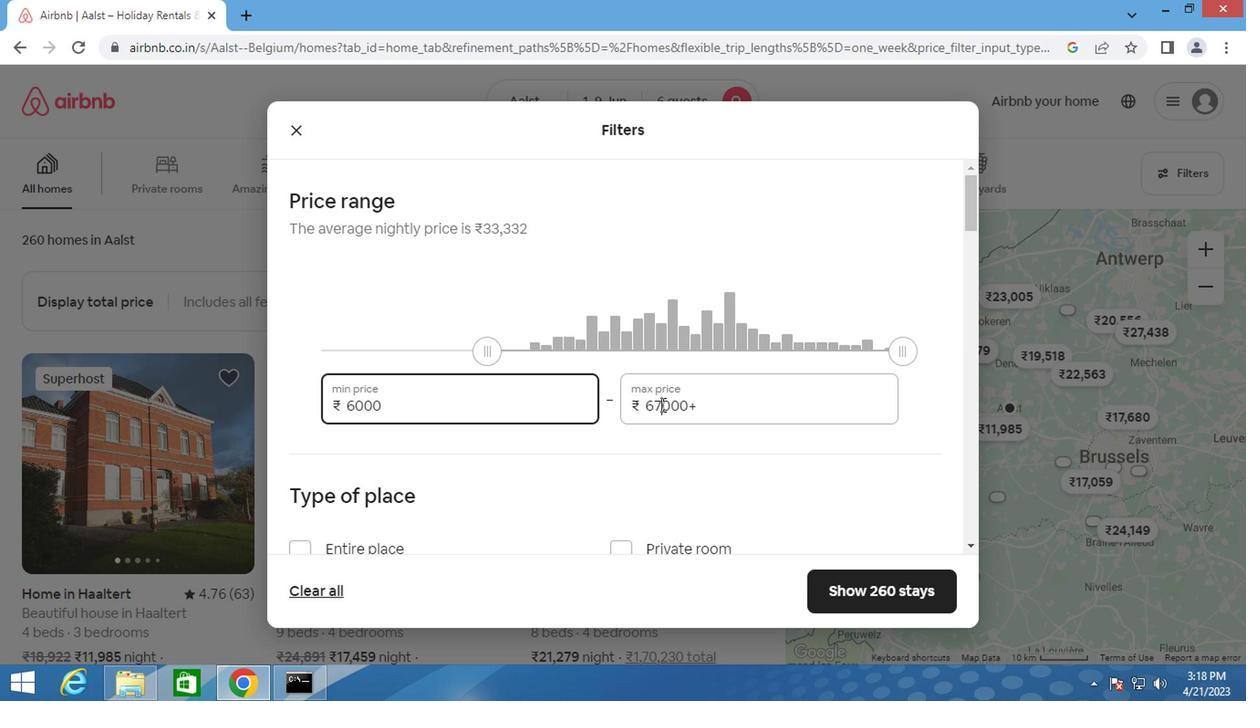 
Action: Key pressed <Key.backspace>12000
Screenshot: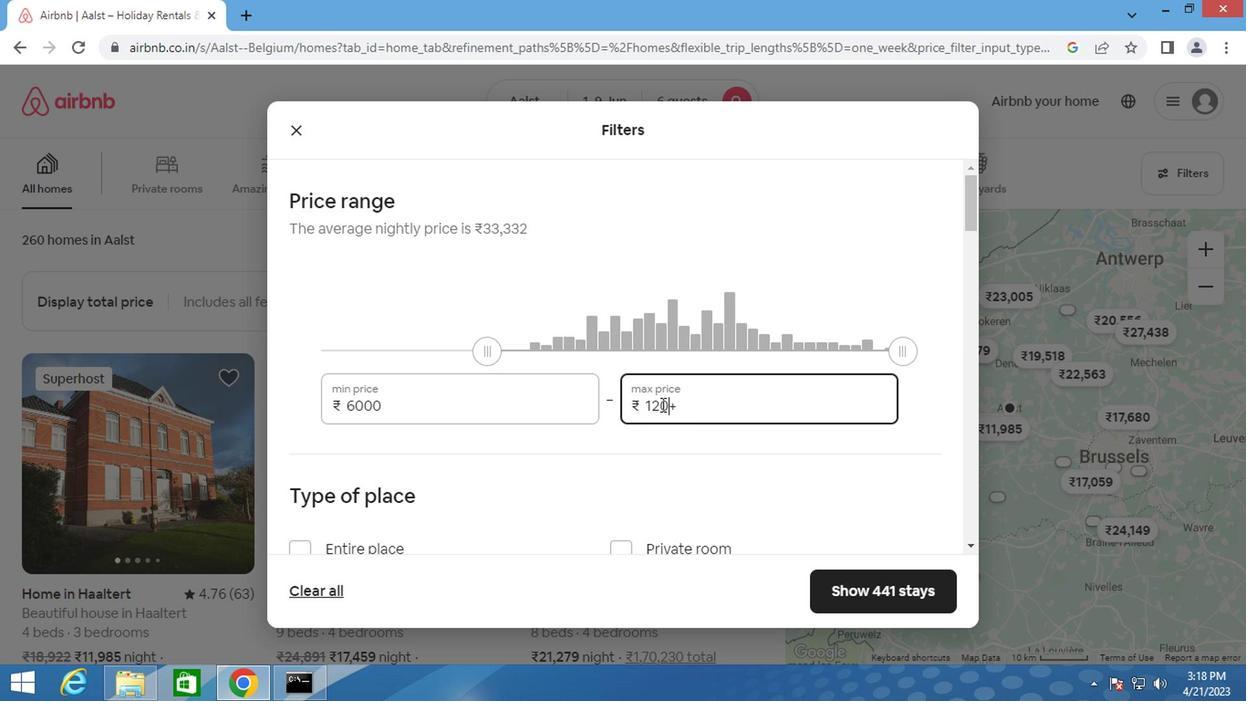 
Action: Mouse moved to (660, 439)
Screenshot: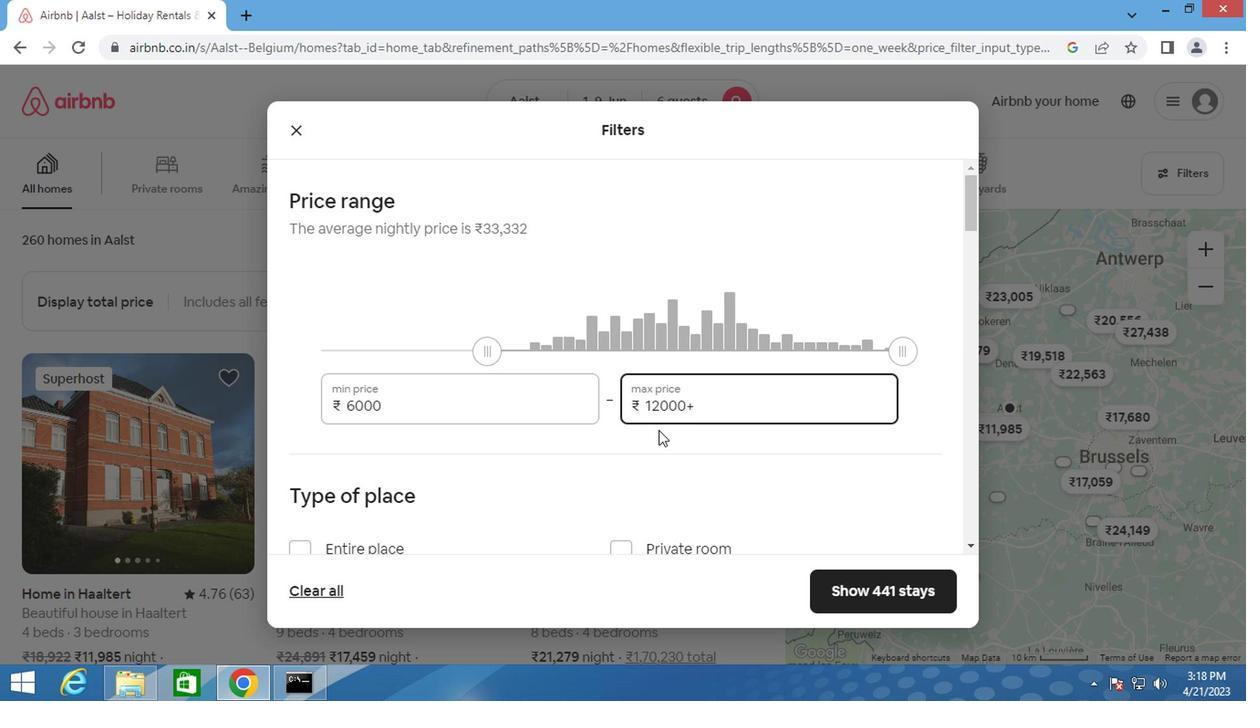 
Action: Mouse scrolled (660, 438) with delta (0, -1)
Screenshot: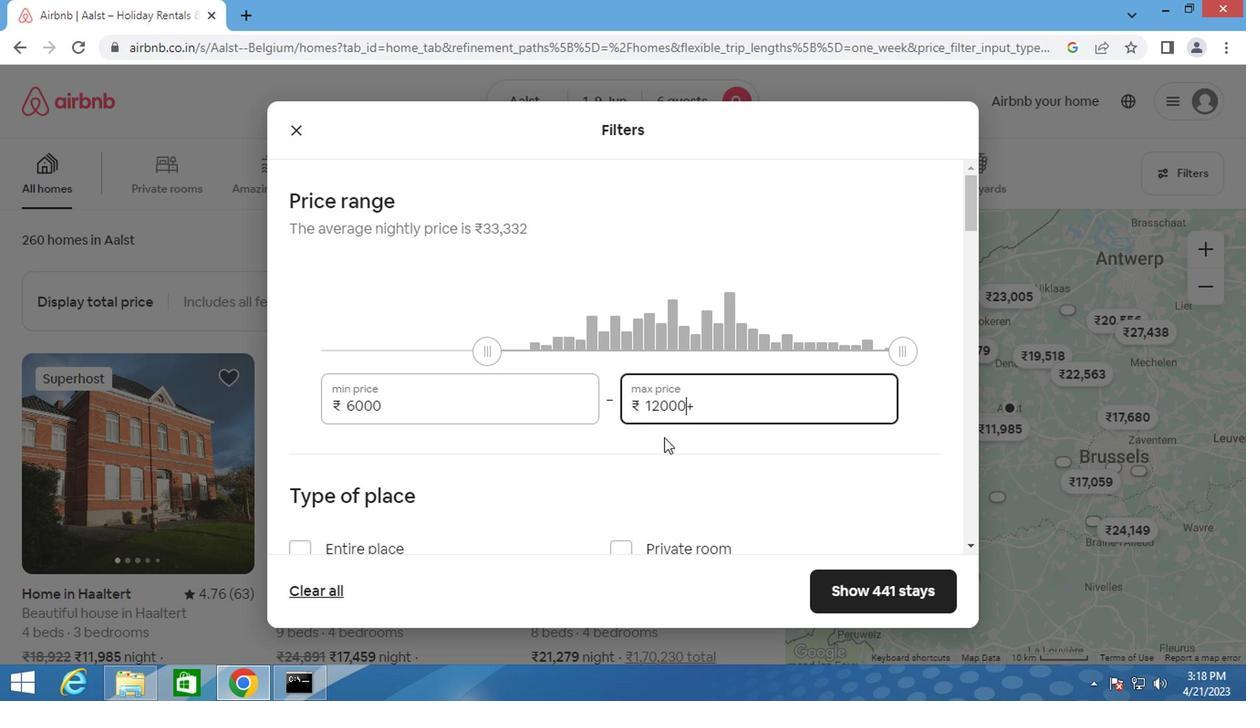 
Action: Mouse scrolled (660, 438) with delta (0, -1)
Screenshot: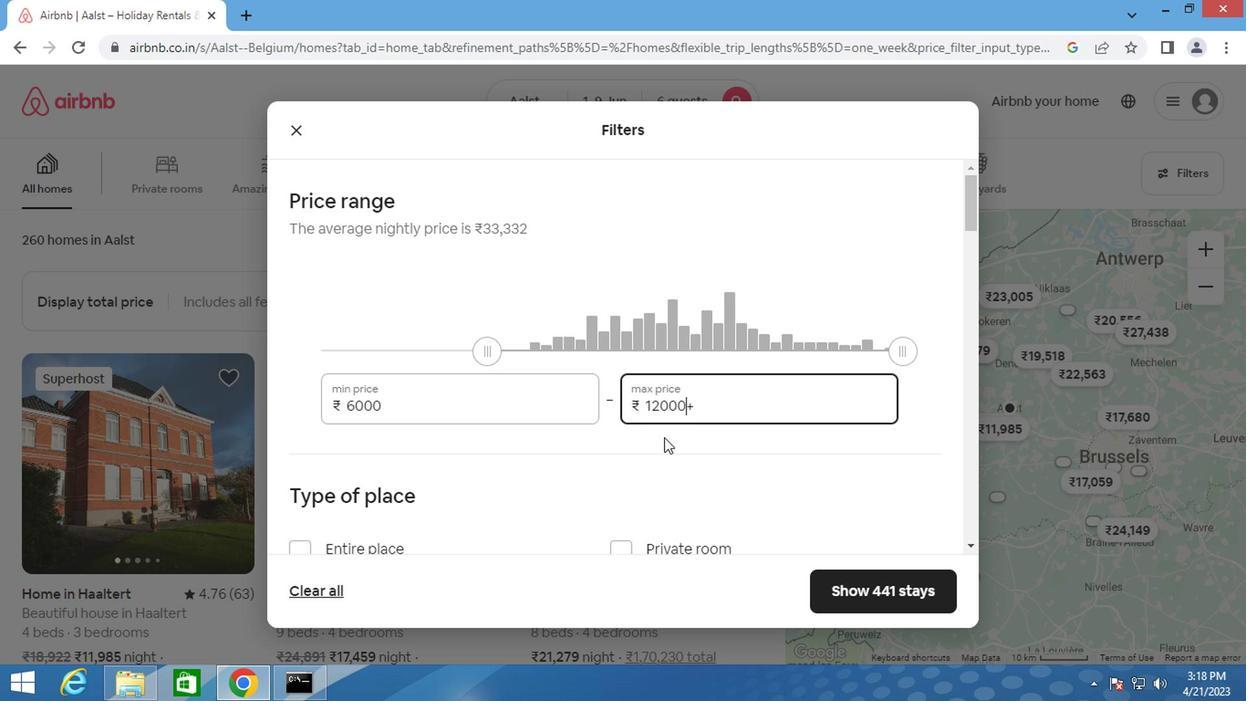 
Action: Mouse moved to (299, 370)
Screenshot: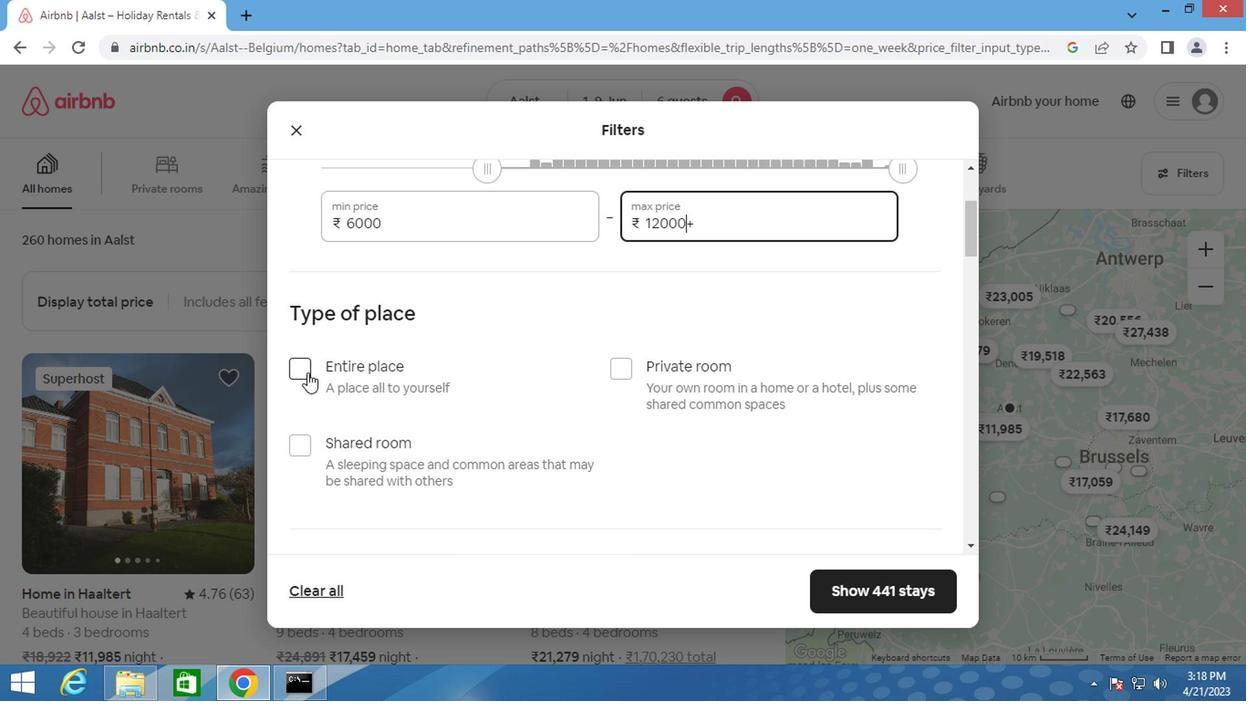 
Action: Mouse pressed left at (299, 370)
Screenshot: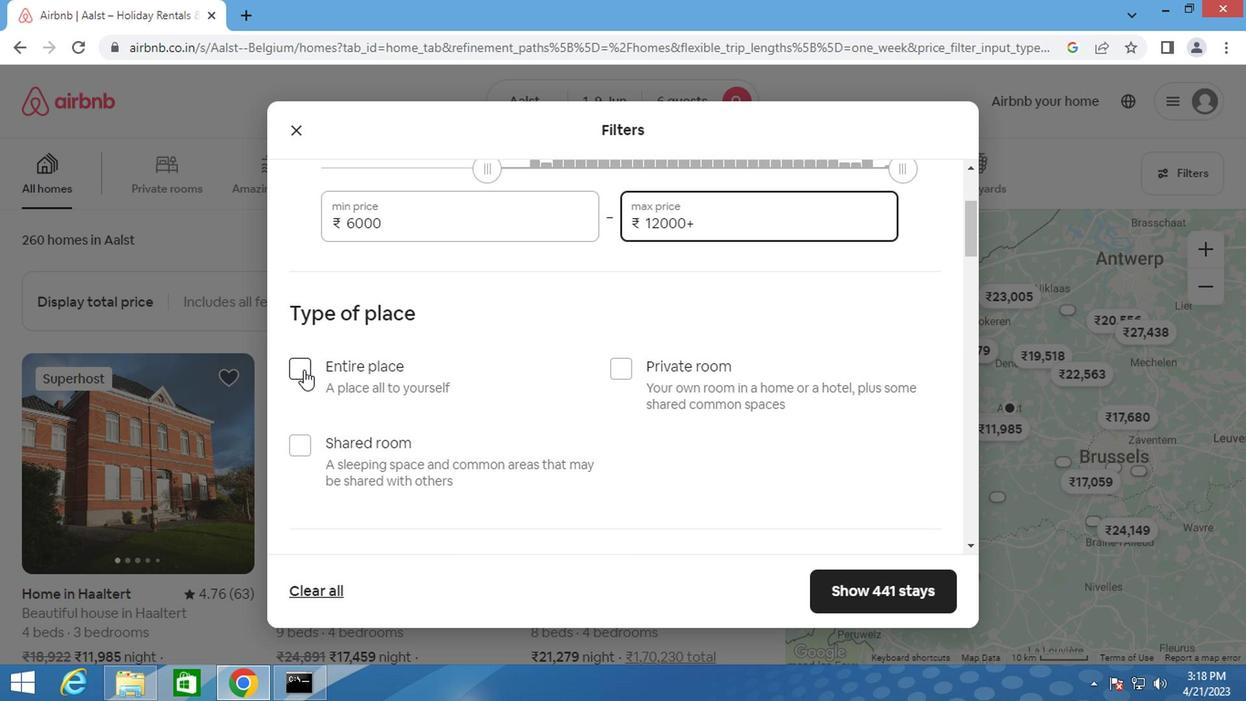 
Action: Mouse moved to (368, 381)
Screenshot: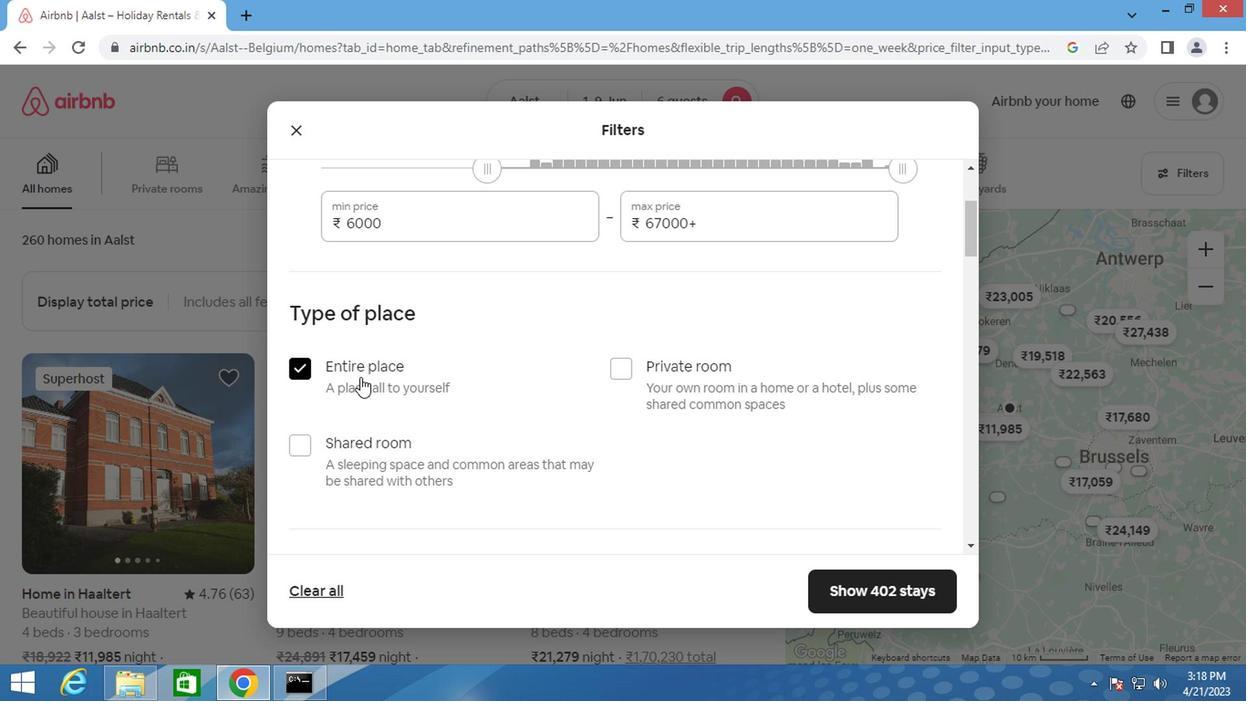 
Action: Mouse scrolled (368, 380) with delta (0, 0)
Screenshot: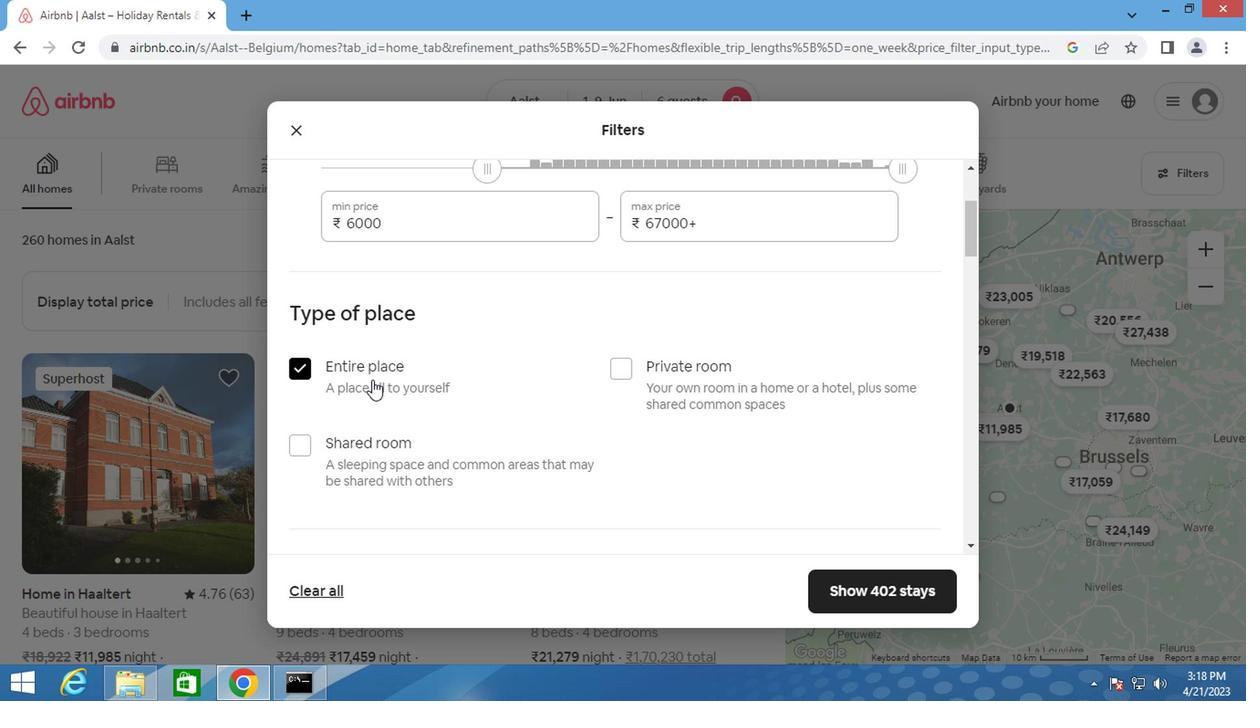 
Action: Mouse scrolled (368, 380) with delta (0, 0)
Screenshot: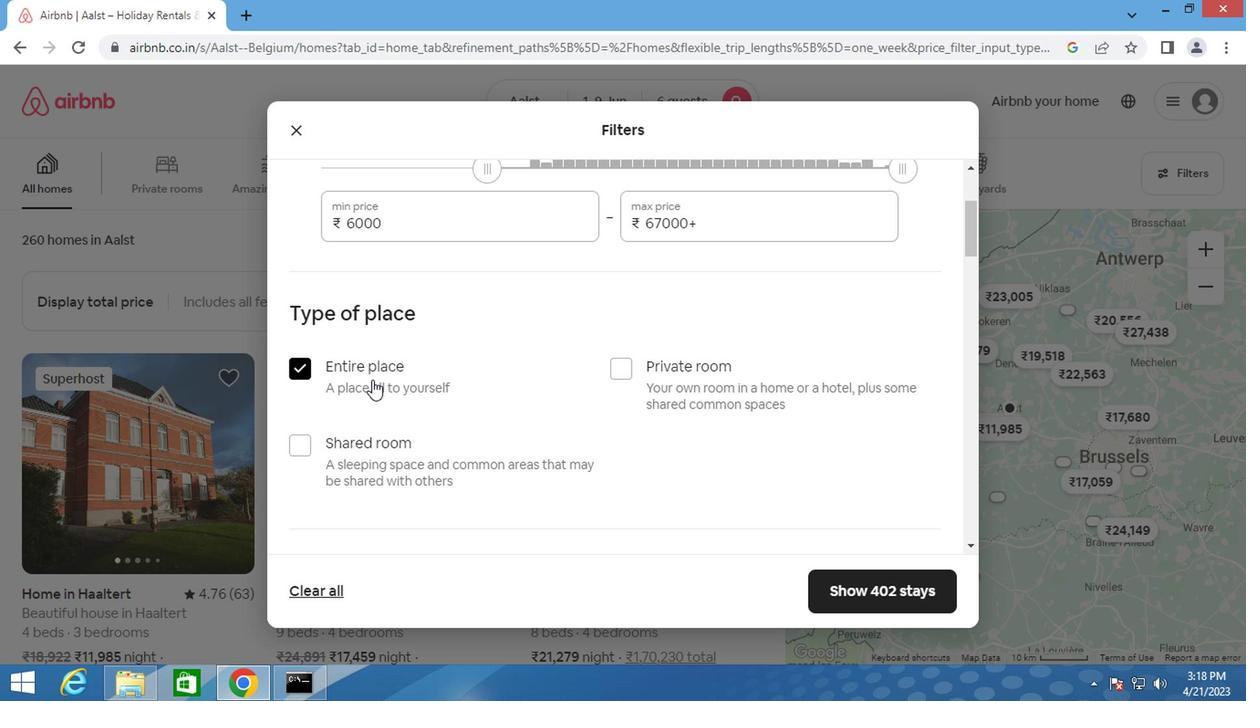 
Action: Mouse scrolled (368, 380) with delta (0, 0)
Screenshot: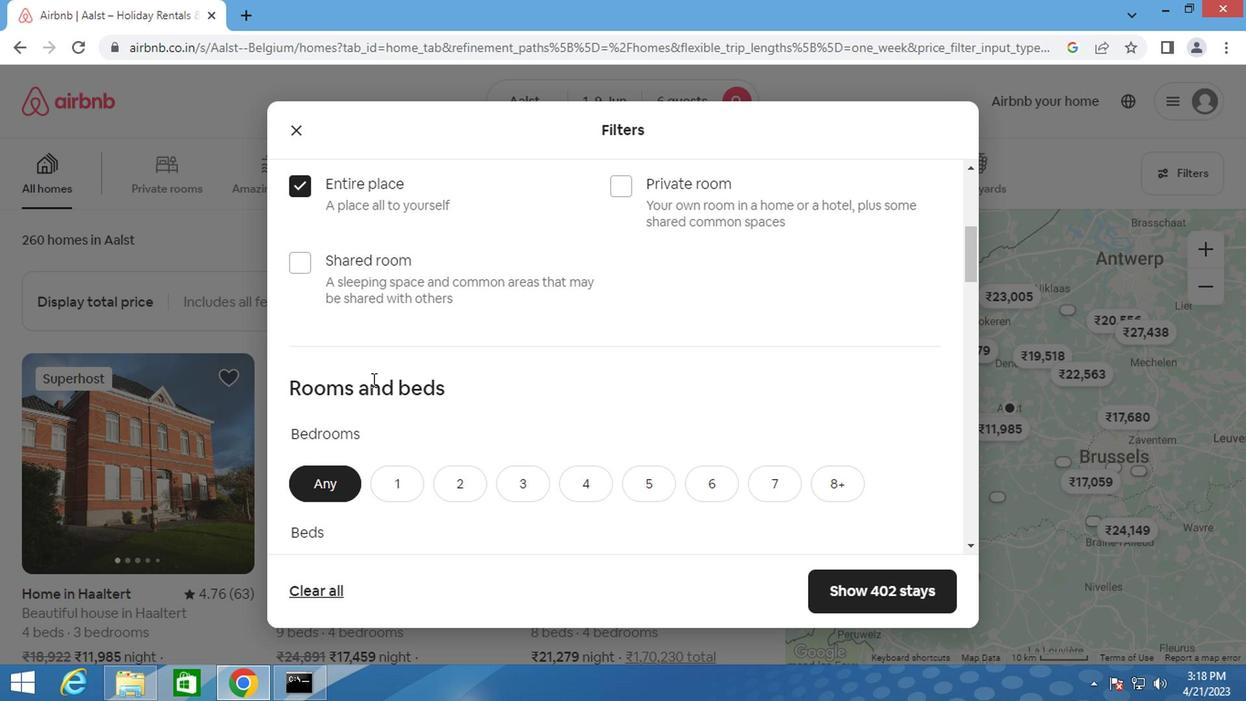 
Action: Mouse moved to (369, 383)
Screenshot: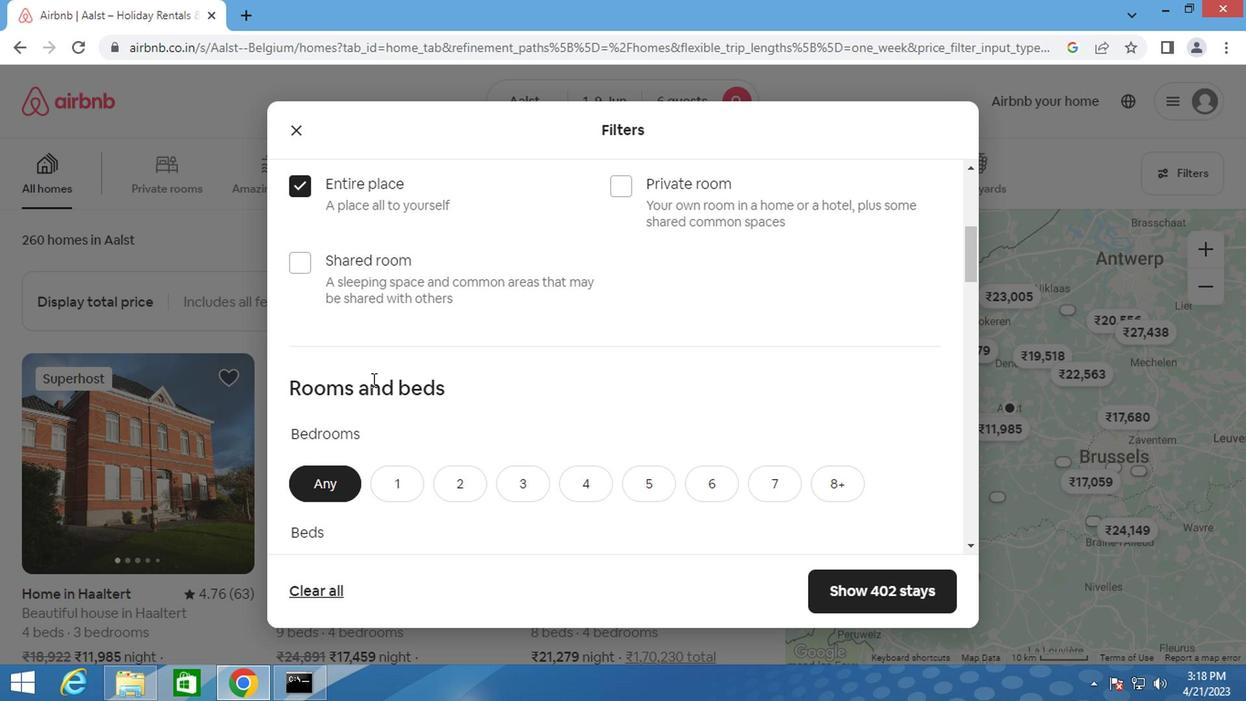 
Action: Mouse scrolled (369, 381) with delta (0, -1)
Screenshot: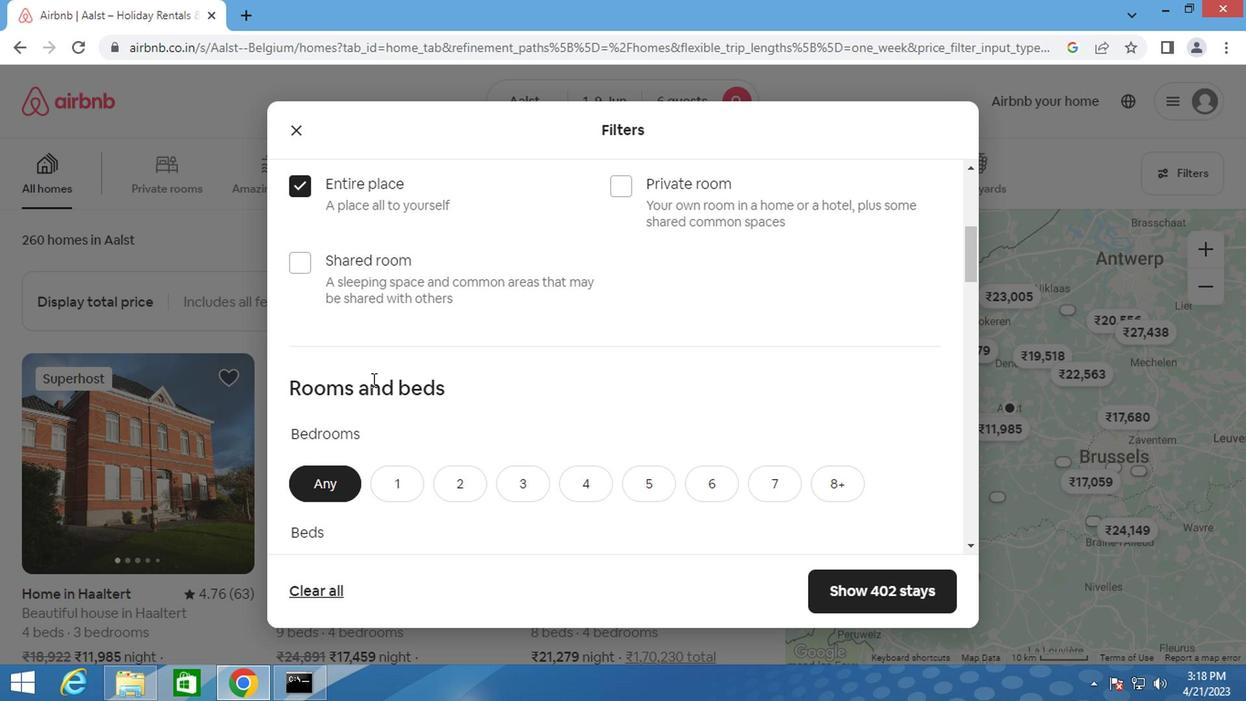 
Action: Mouse moved to (370, 385)
Screenshot: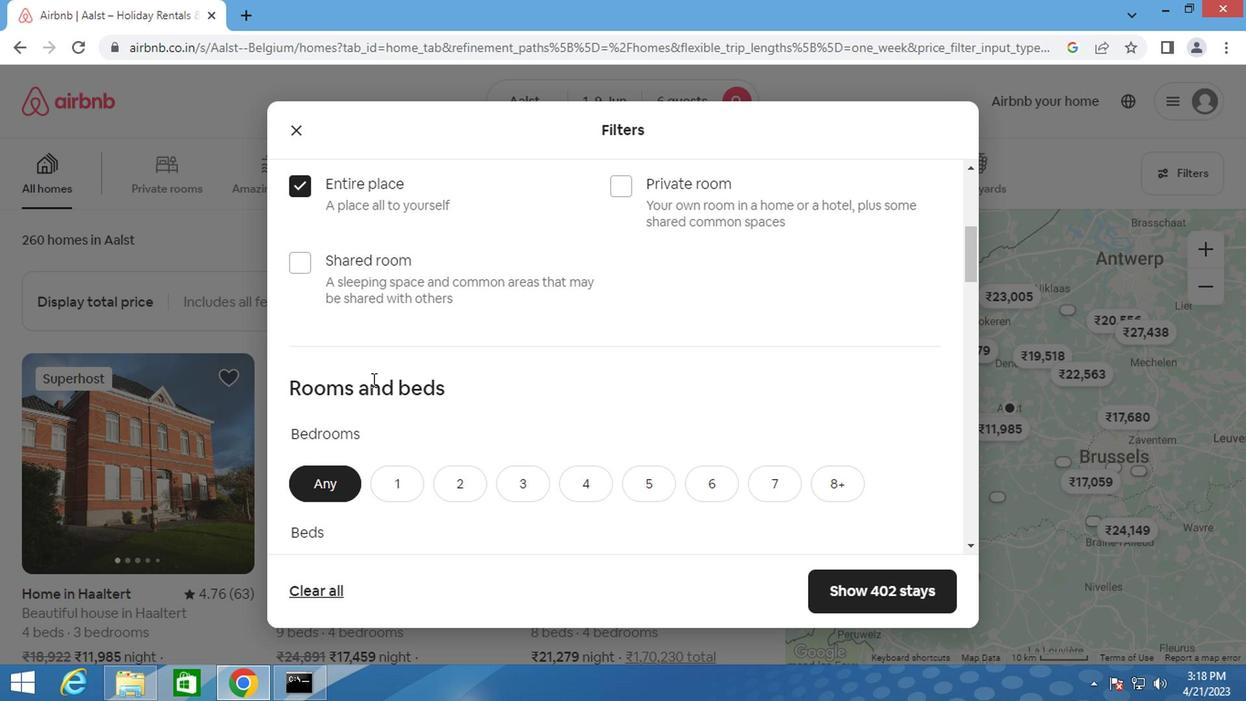 
Action: Mouse scrolled (370, 385) with delta (0, 0)
Screenshot: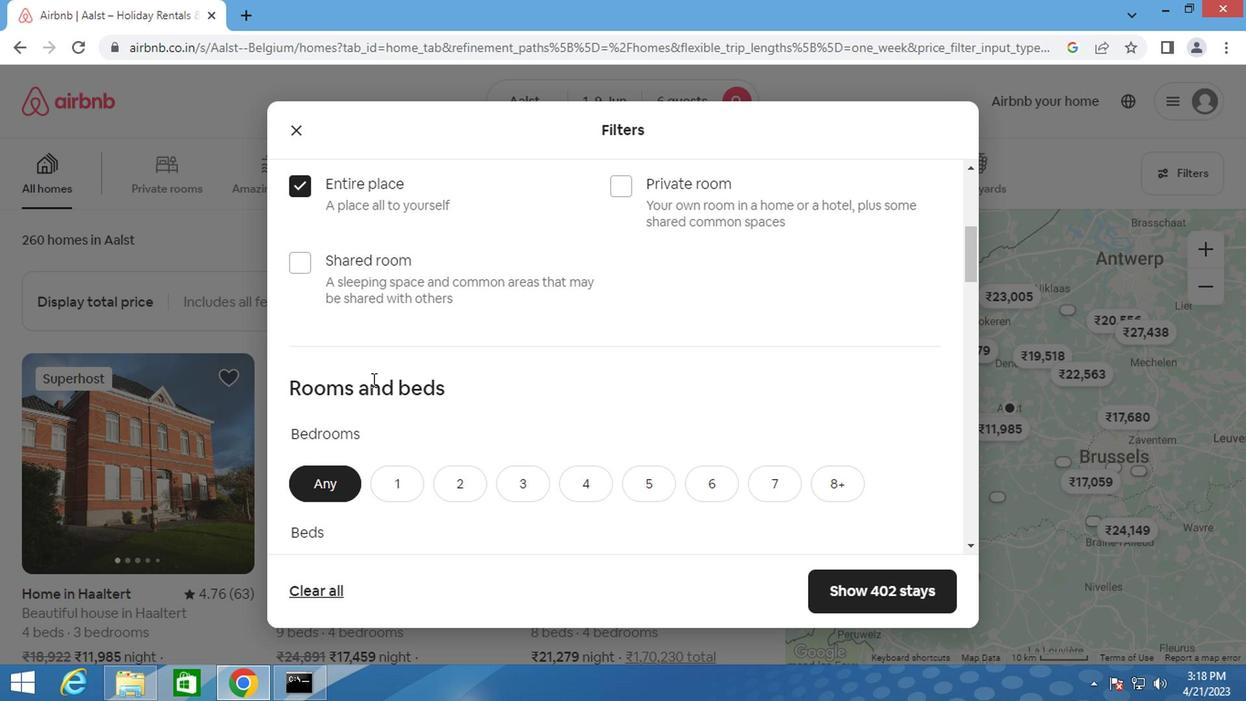 
Action: Mouse moved to (510, 214)
Screenshot: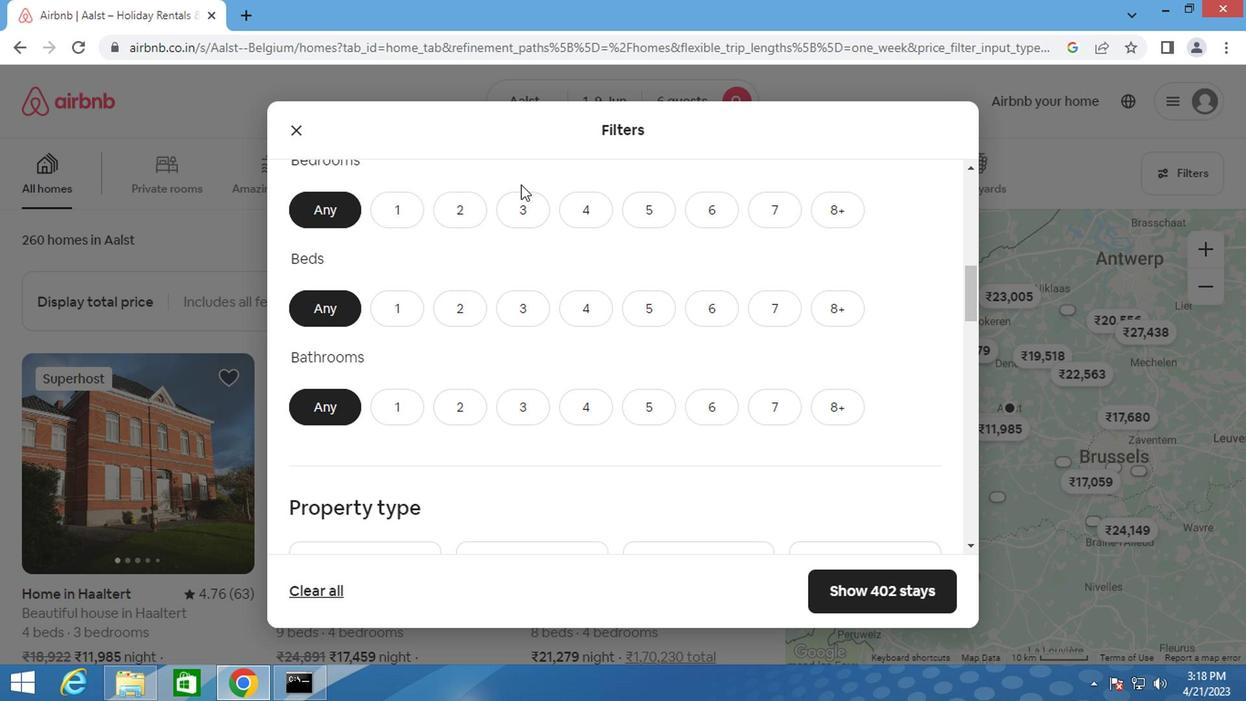 
Action: Mouse pressed left at (510, 214)
Screenshot: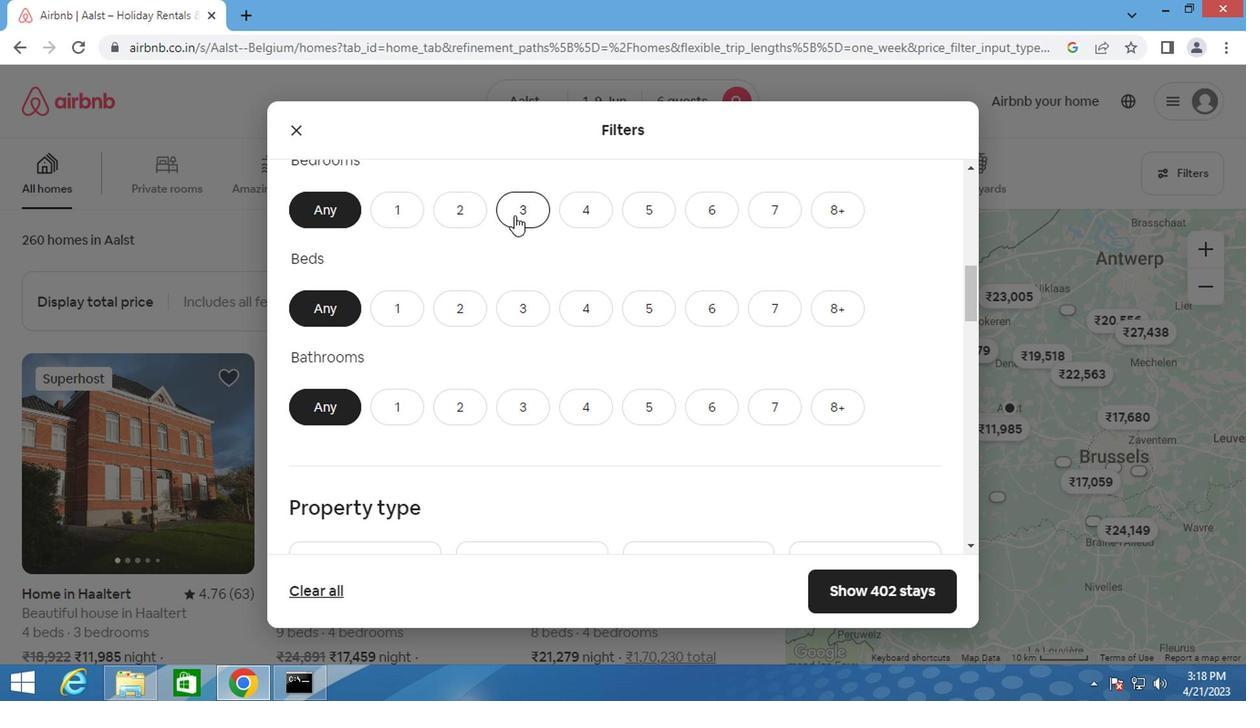 
Action: Mouse moved to (515, 303)
Screenshot: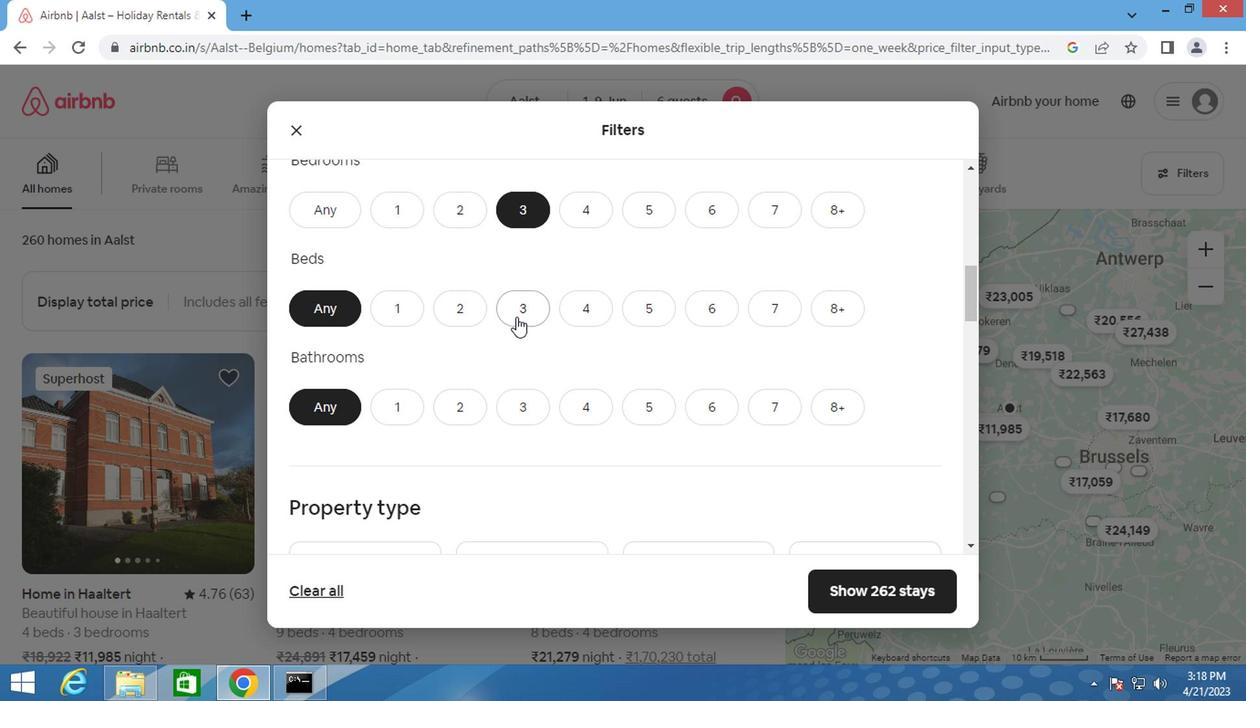 
Action: Mouse pressed left at (515, 303)
Screenshot: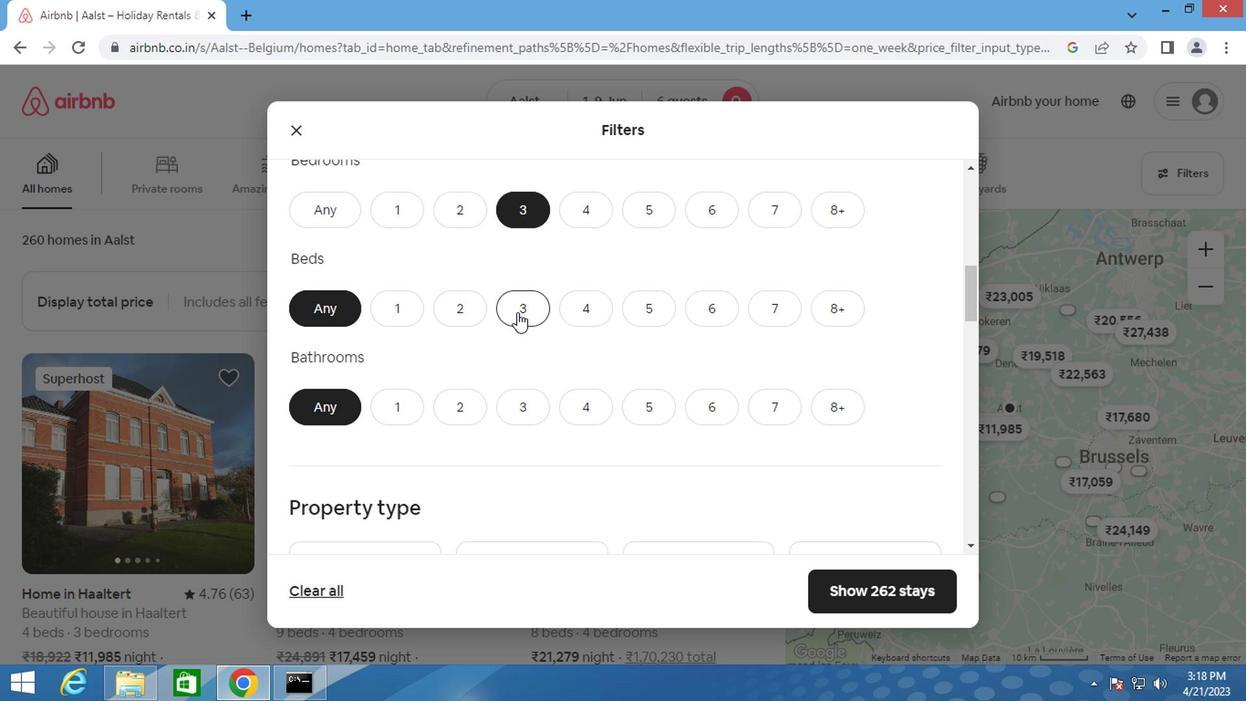 
Action: Mouse moved to (513, 402)
Screenshot: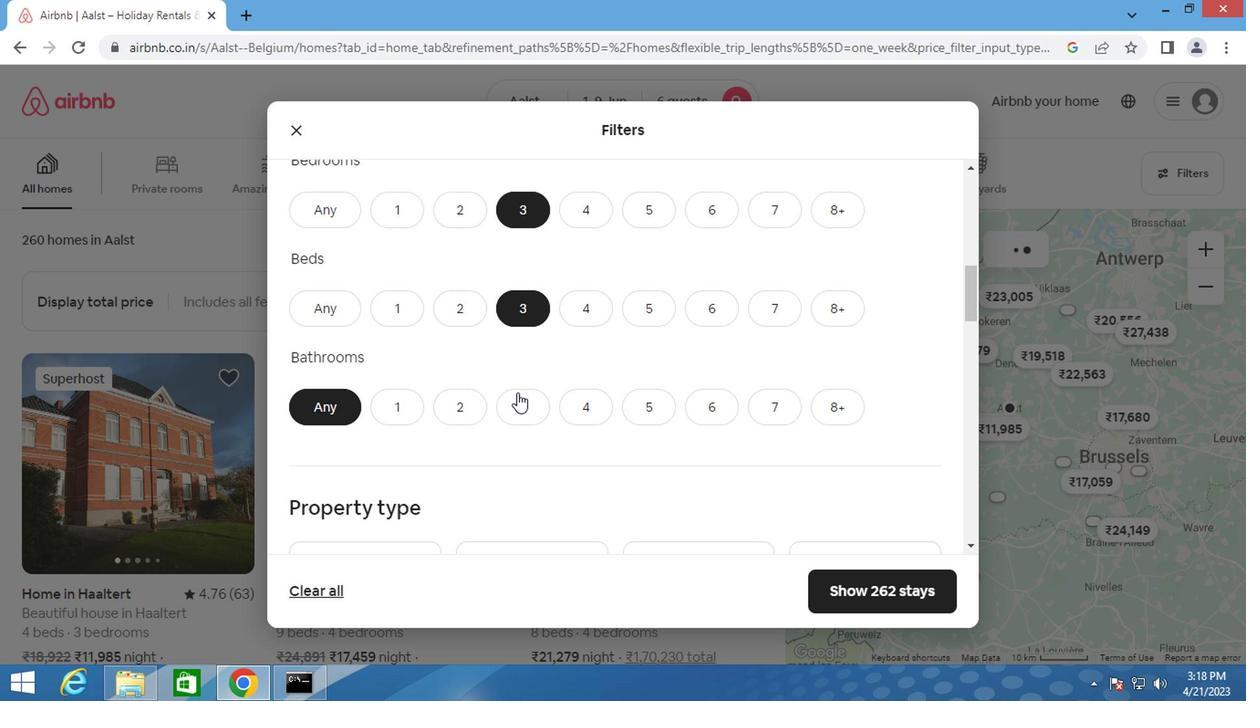 
Action: Mouse pressed left at (513, 402)
Screenshot: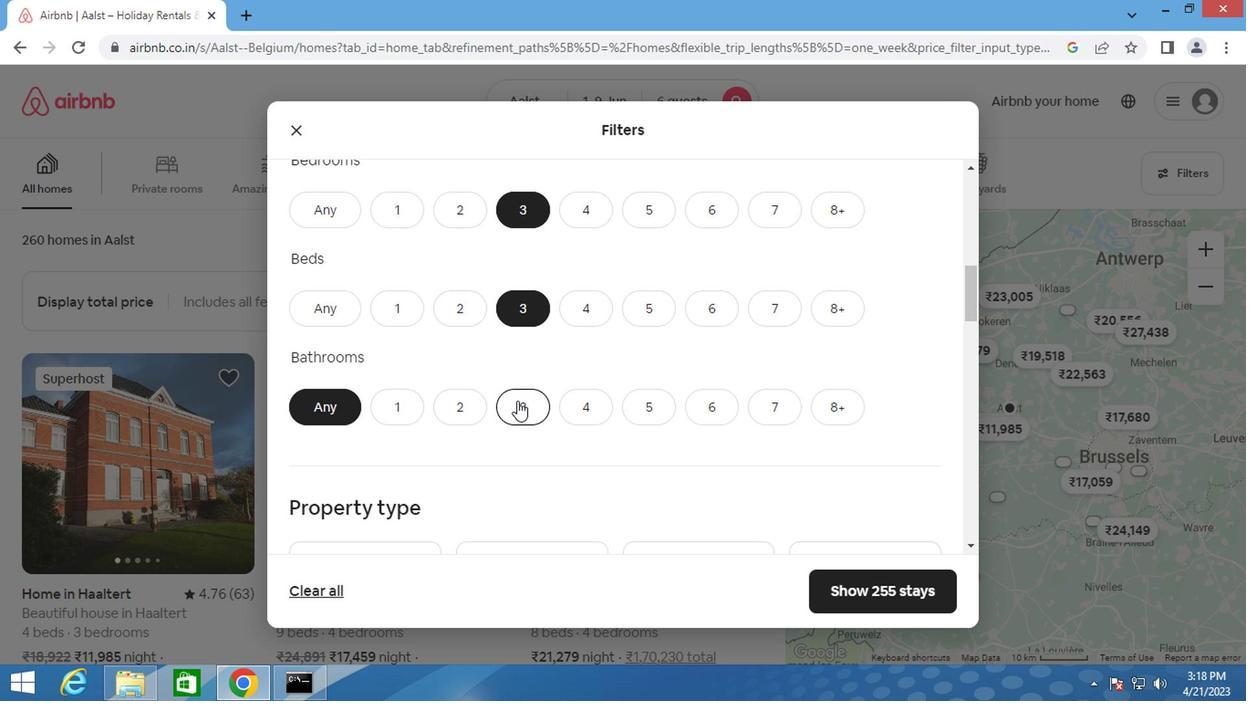 
Action: Mouse scrolled (513, 401) with delta (0, -1)
Screenshot: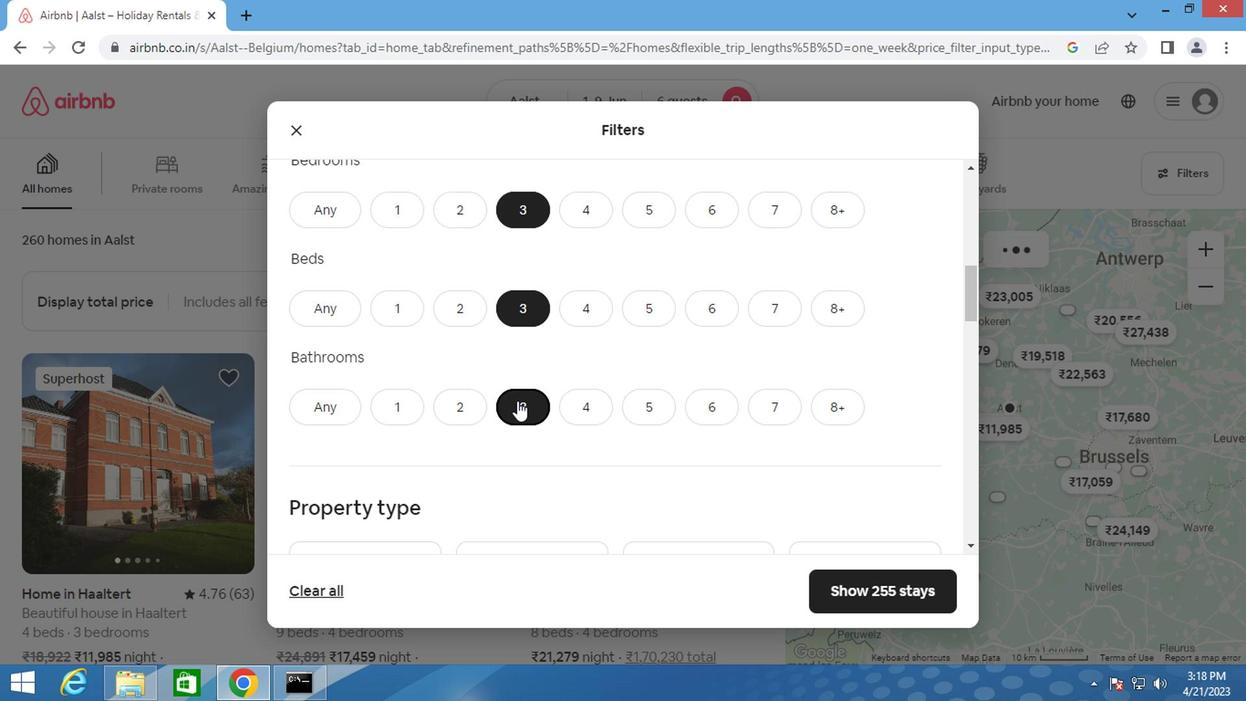 
Action: Mouse scrolled (513, 401) with delta (0, -1)
Screenshot: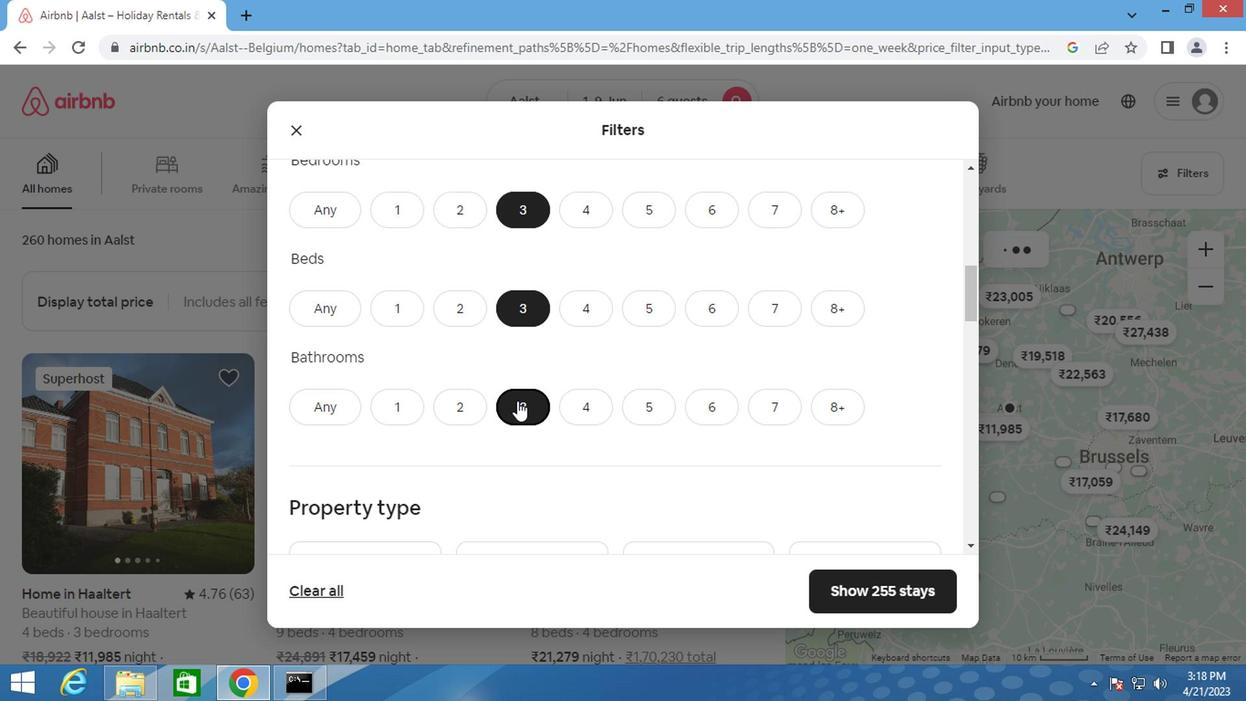 
Action: Mouse scrolled (513, 401) with delta (0, -1)
Screenshot: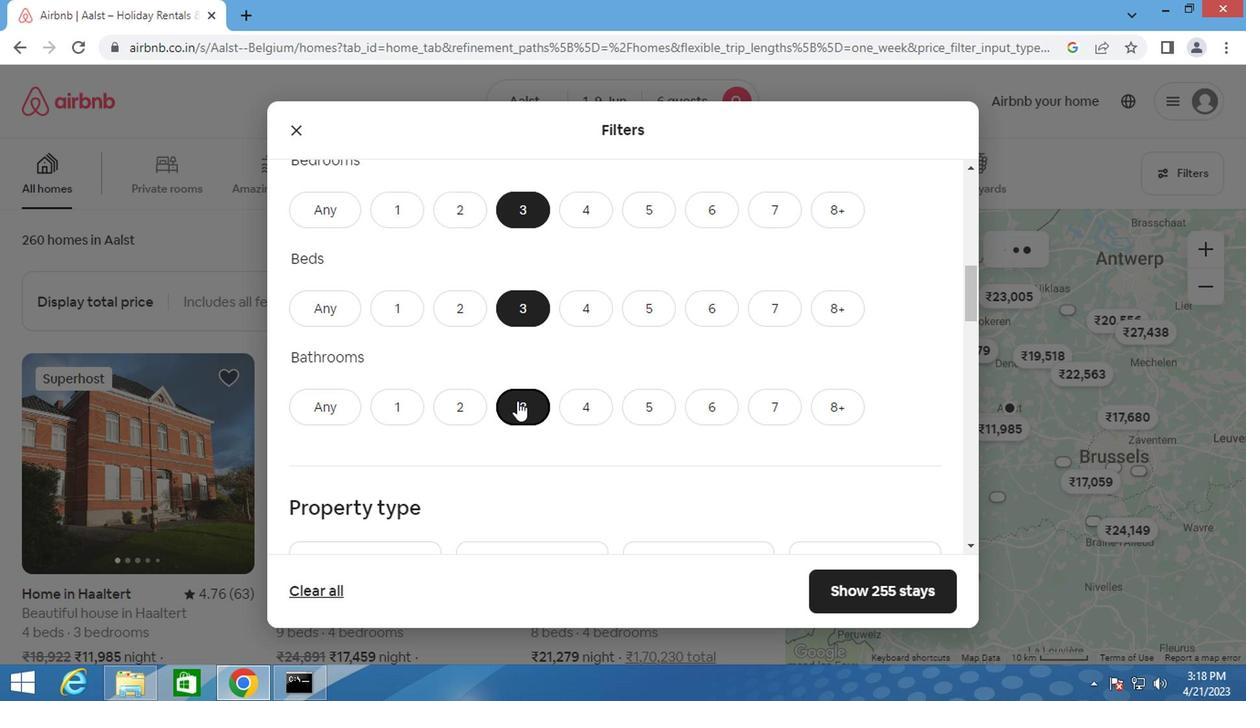 
Action: Mouse moved to (381, 370)
Screenshot: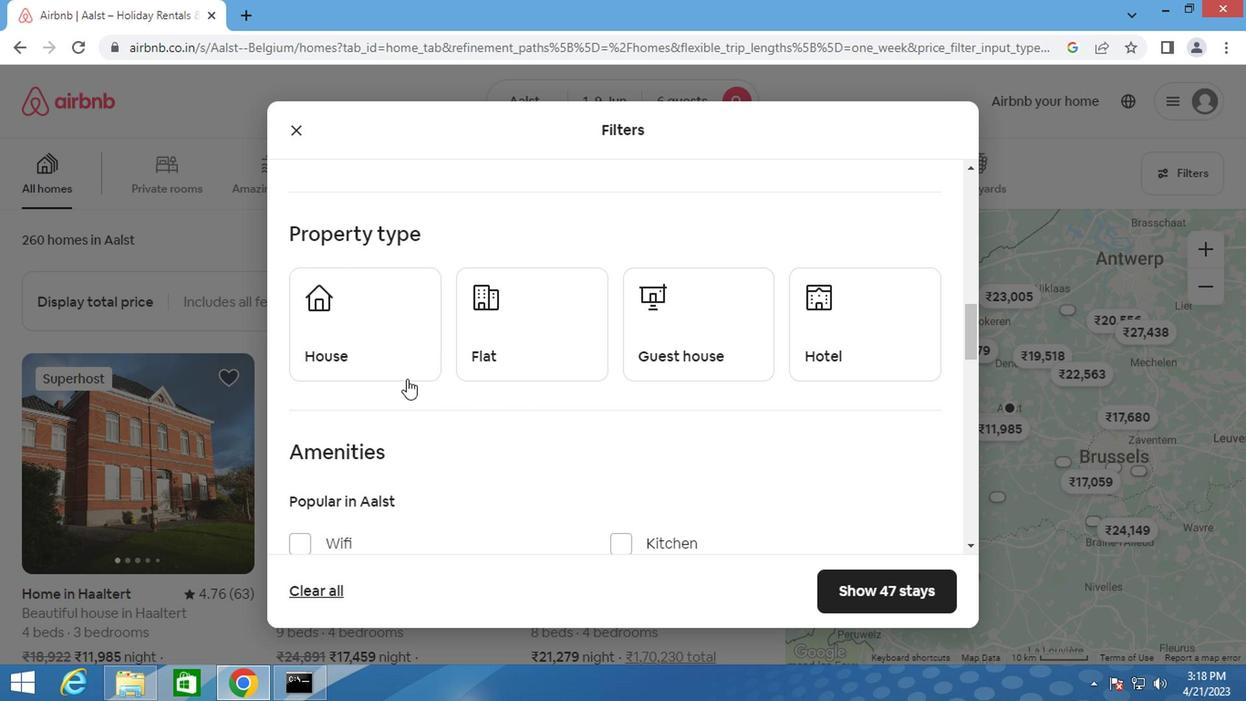 
Action: Mouse pressed left at (381, 370)
Screenshot: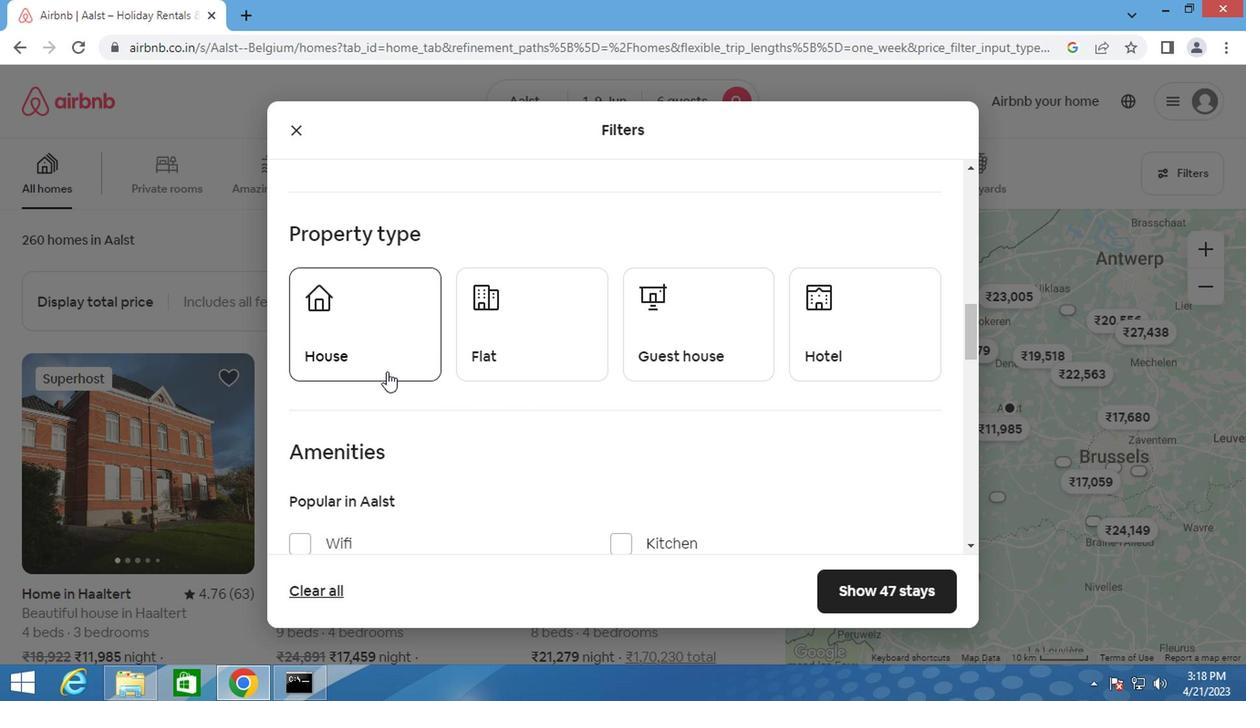 
Action: Mouse moved to (519, 369)
Screenshot: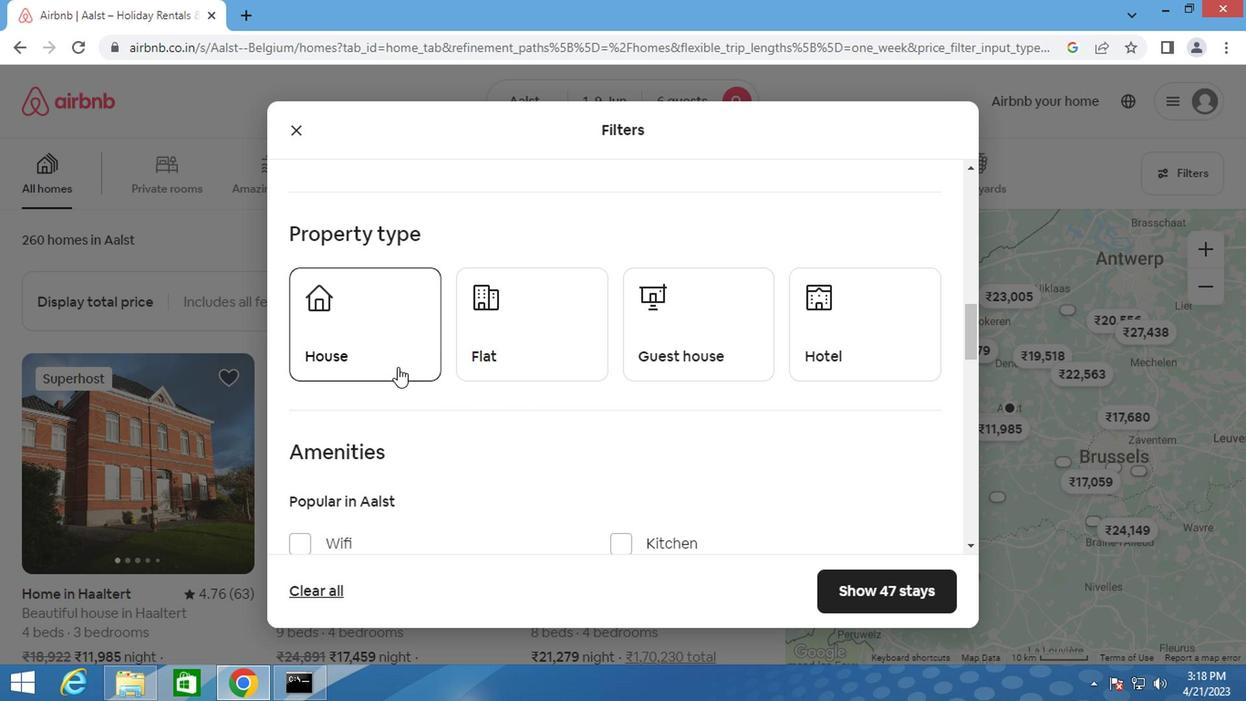 
Action: Mouse pressed left at (519, 369)
Screenshot: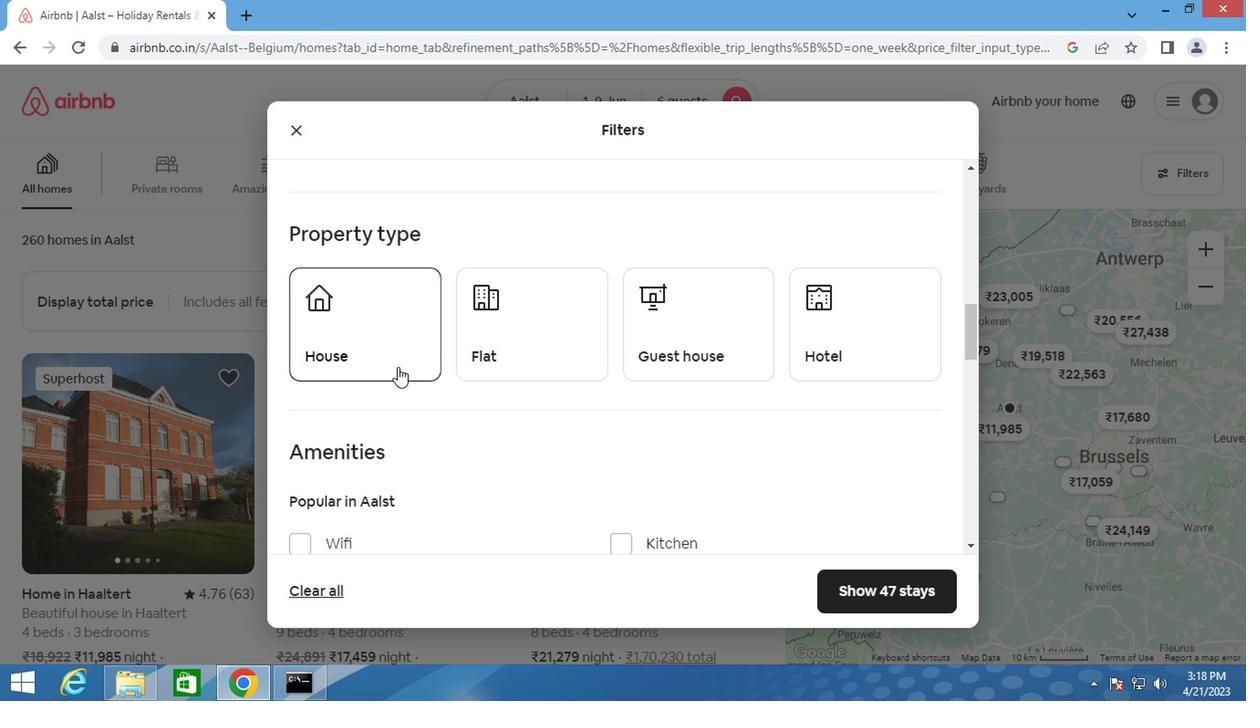
Action: Mouse moved to (675, 350)
Screenshot: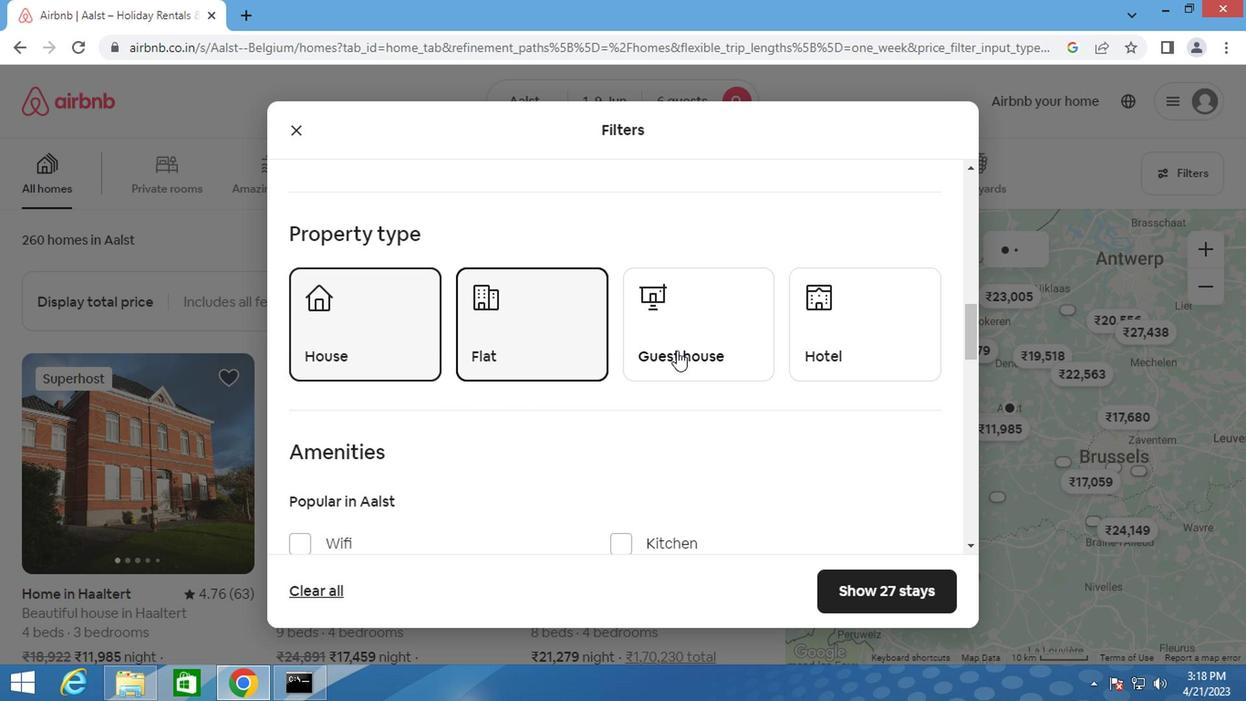 
Action: Mouse pressed left at (675, 350)
Screenshot: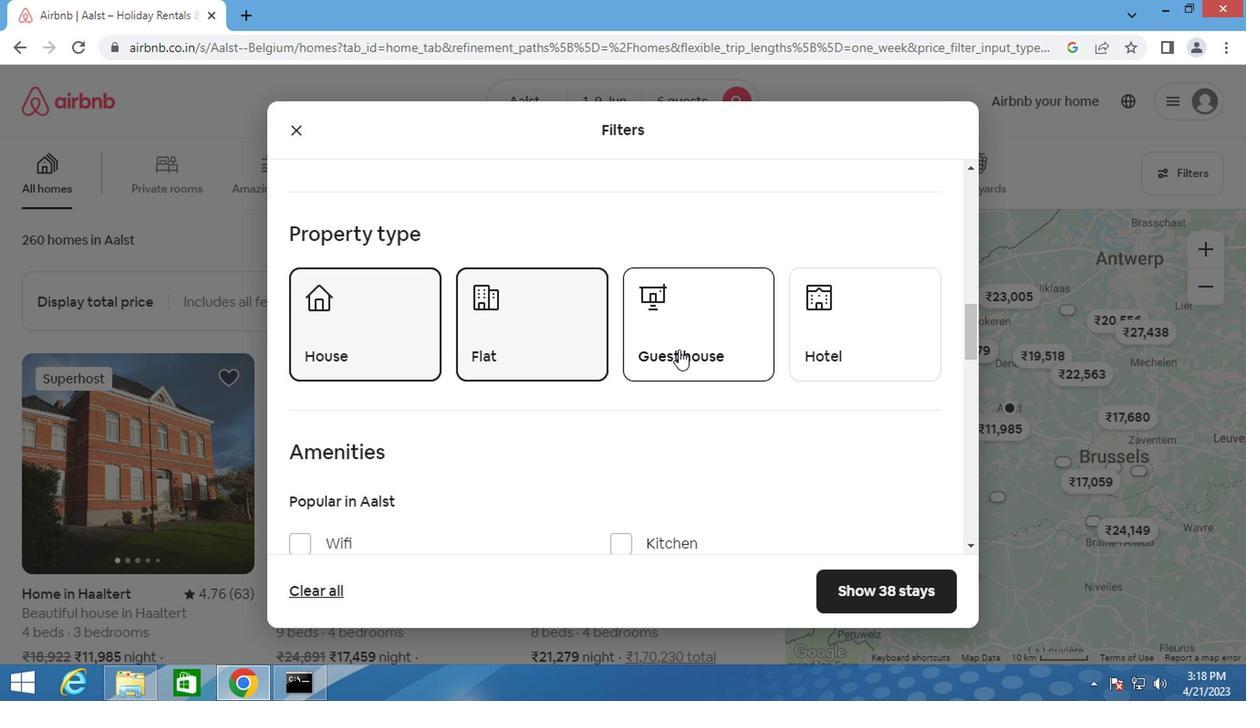 
Action: Mouse scrolled (675, 349) with delta (0, 0)
Screenshot: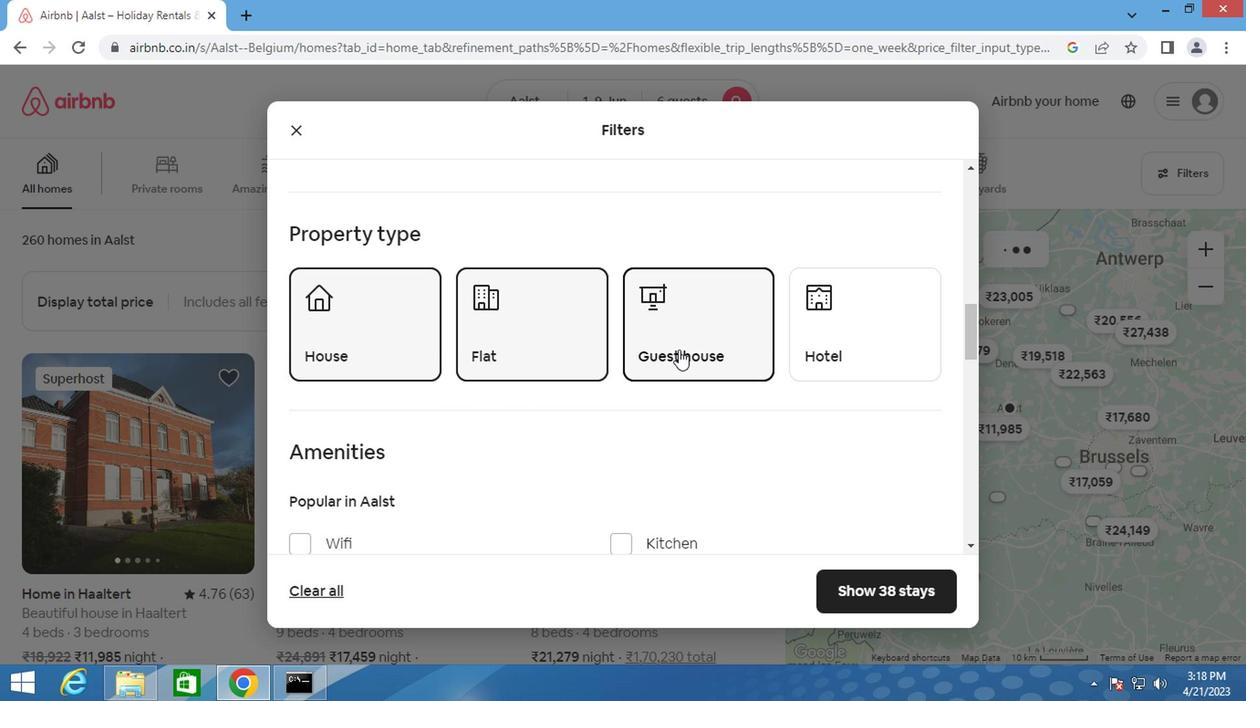 
Action: Mouse scrolled (675, 349) with delta (0, 0)
Screenshot: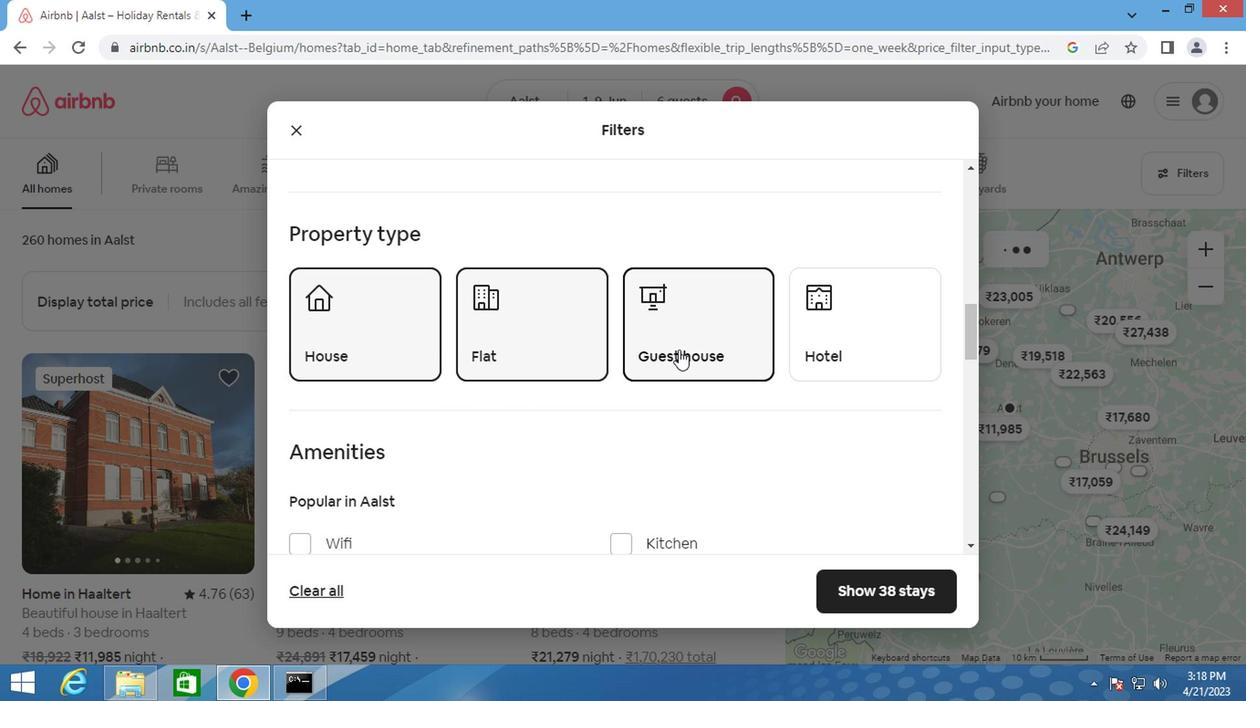 
Action: Mouse scrolled (675, 349) with delta (0, 0)
Screenshot: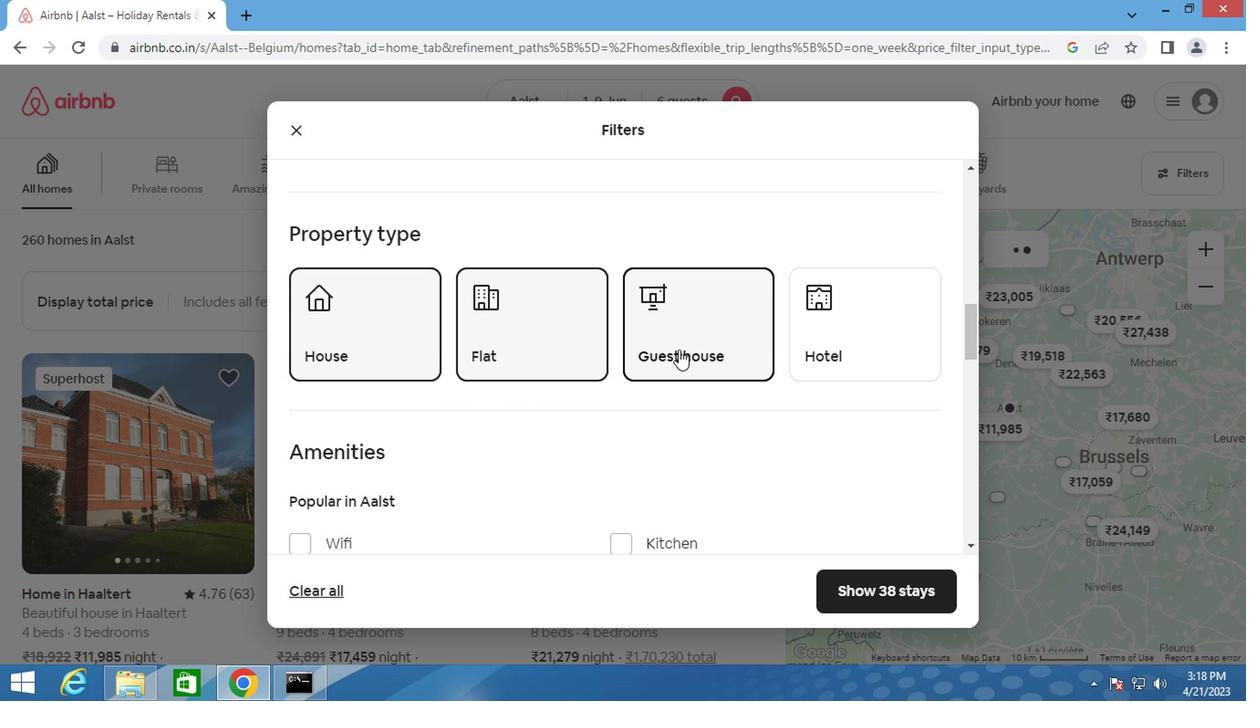 
Action: Mouse moved to (301, 316)
Screenshot: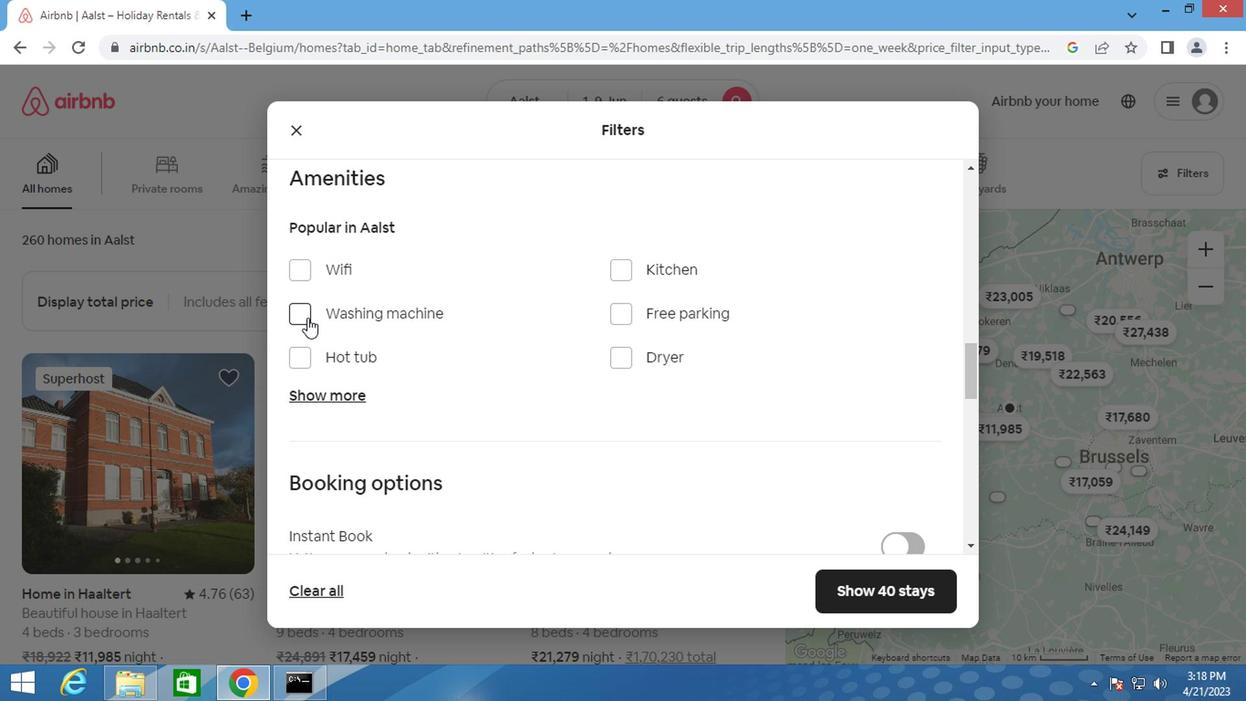
Action: Mouse pressed left at (301, 316)
Screenshot: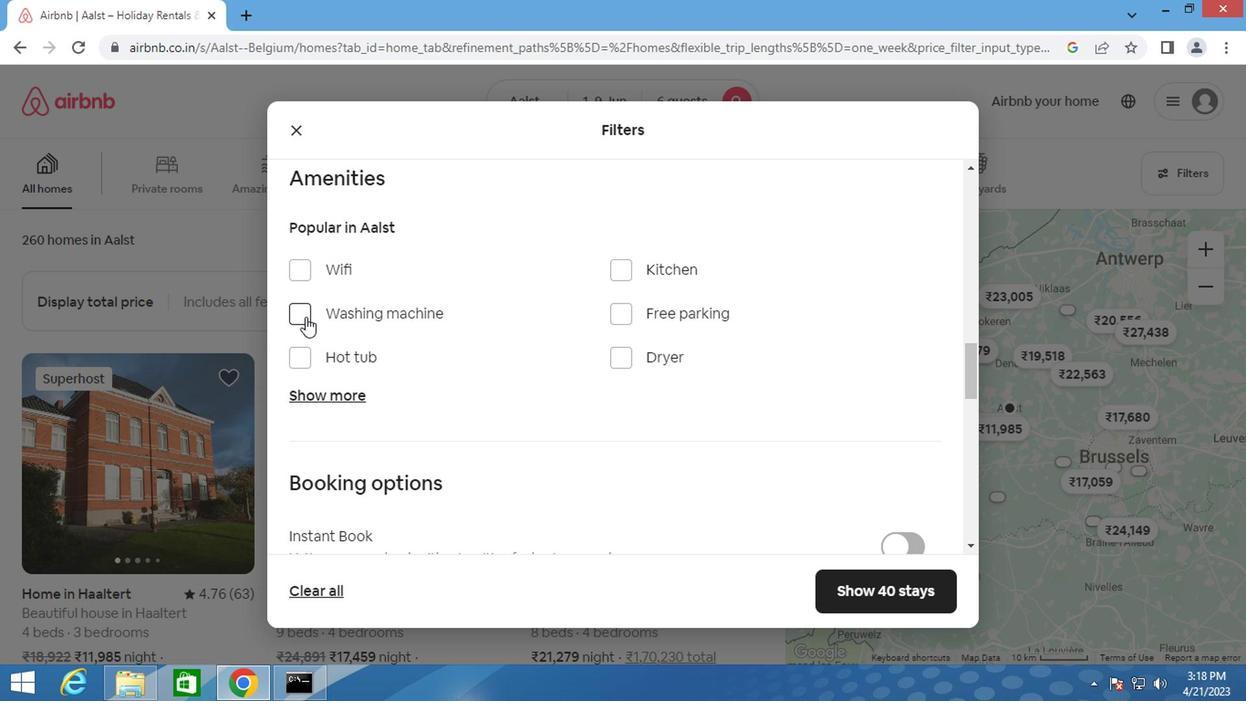 
Action: Mouse moved to (312, 391)
Screenshot: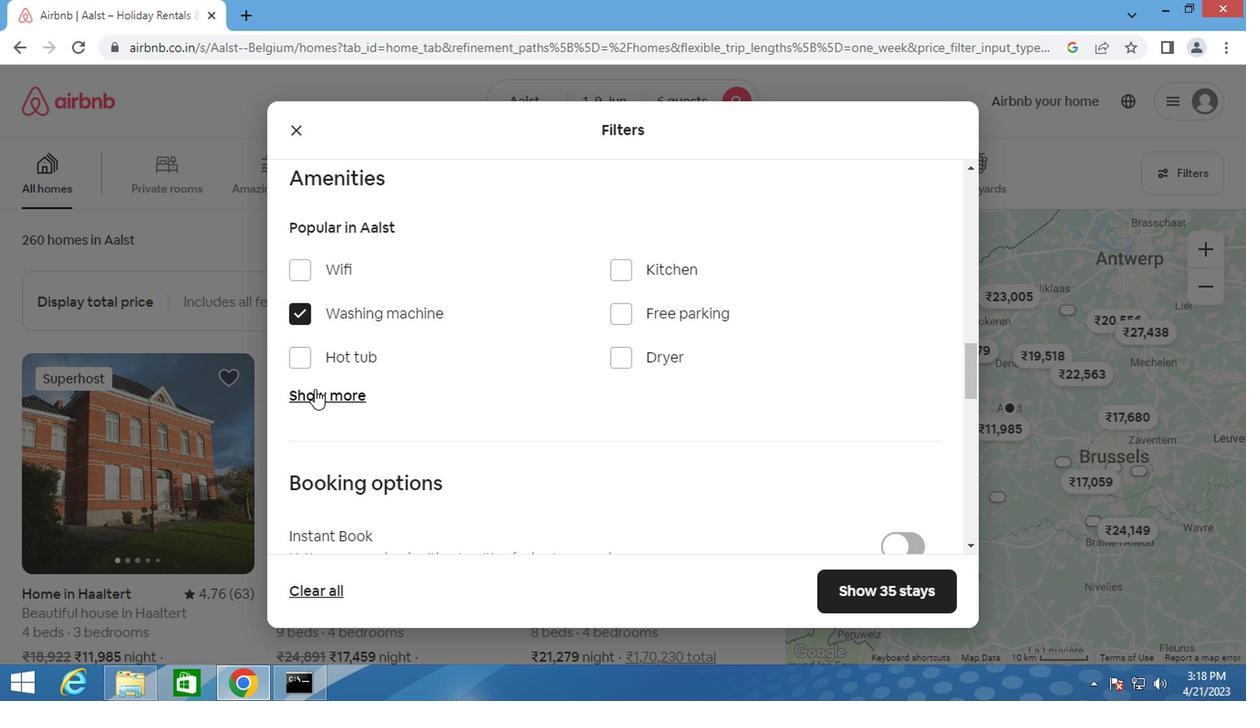 
Action: Mouse pressed left at (312, 391)
Screenshot: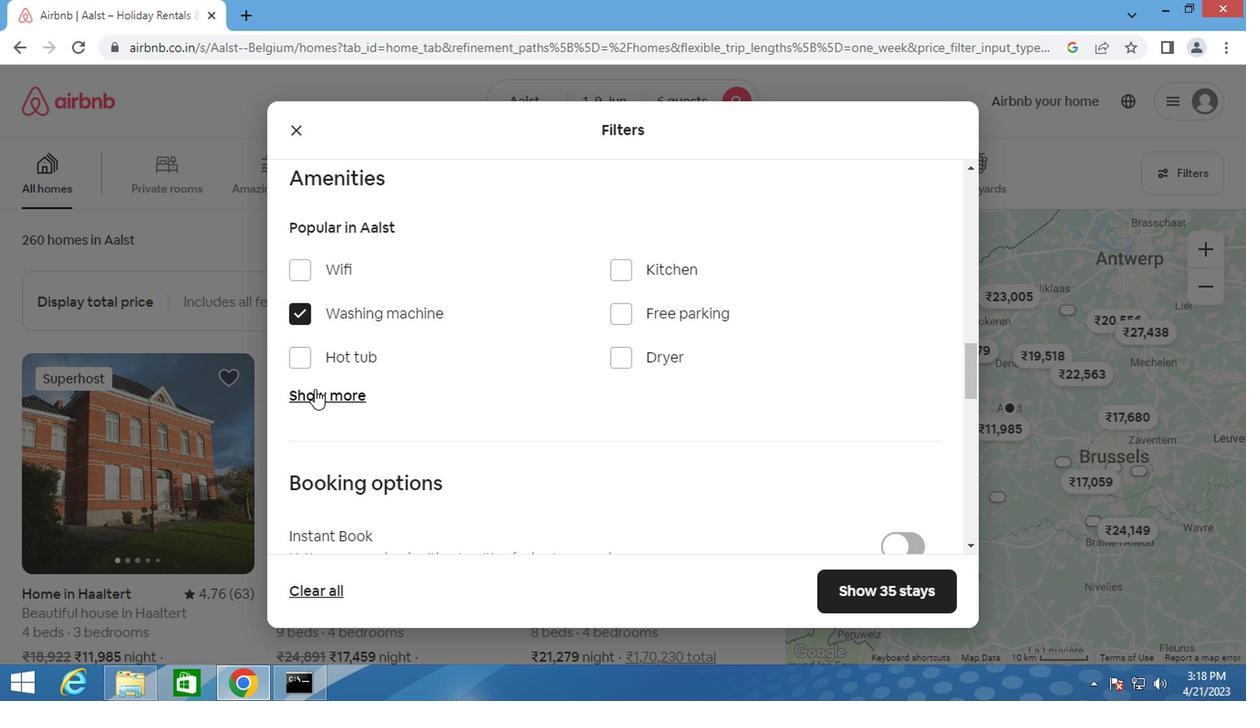 
Action: Mouse moved to (617, 466)
Screenshot: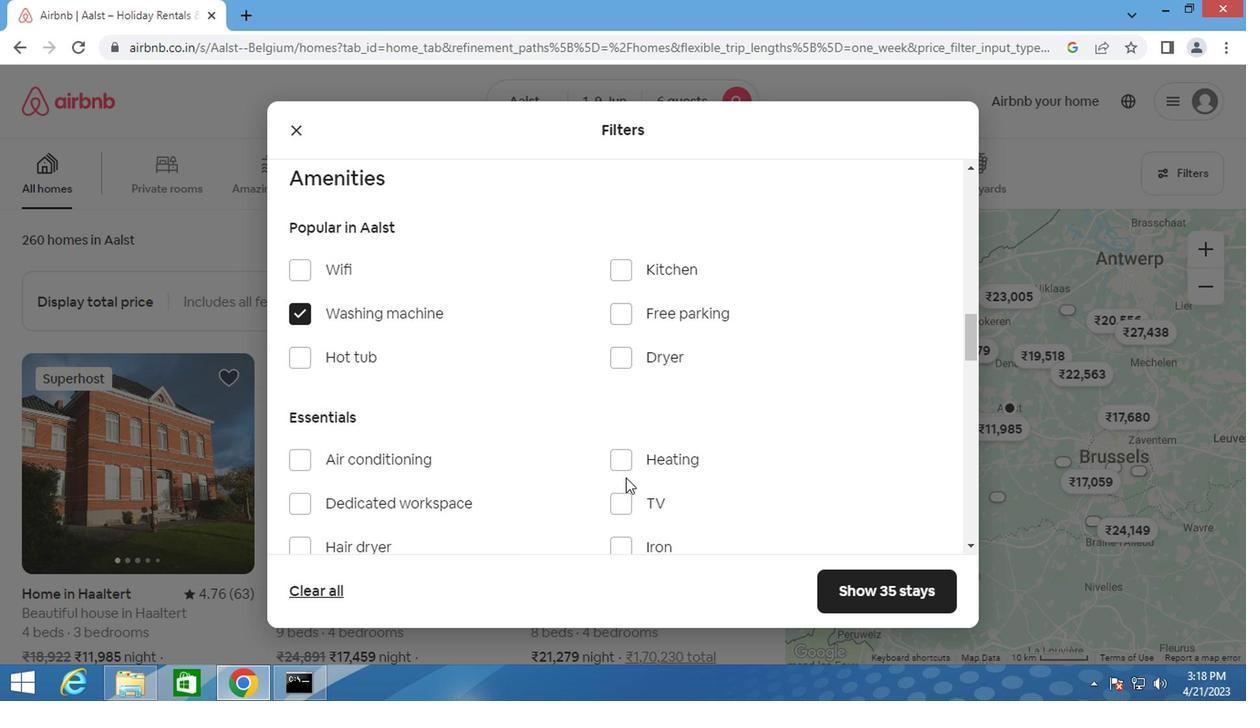 
Action: Mouse pressed left at (617, 466)
Screenshot: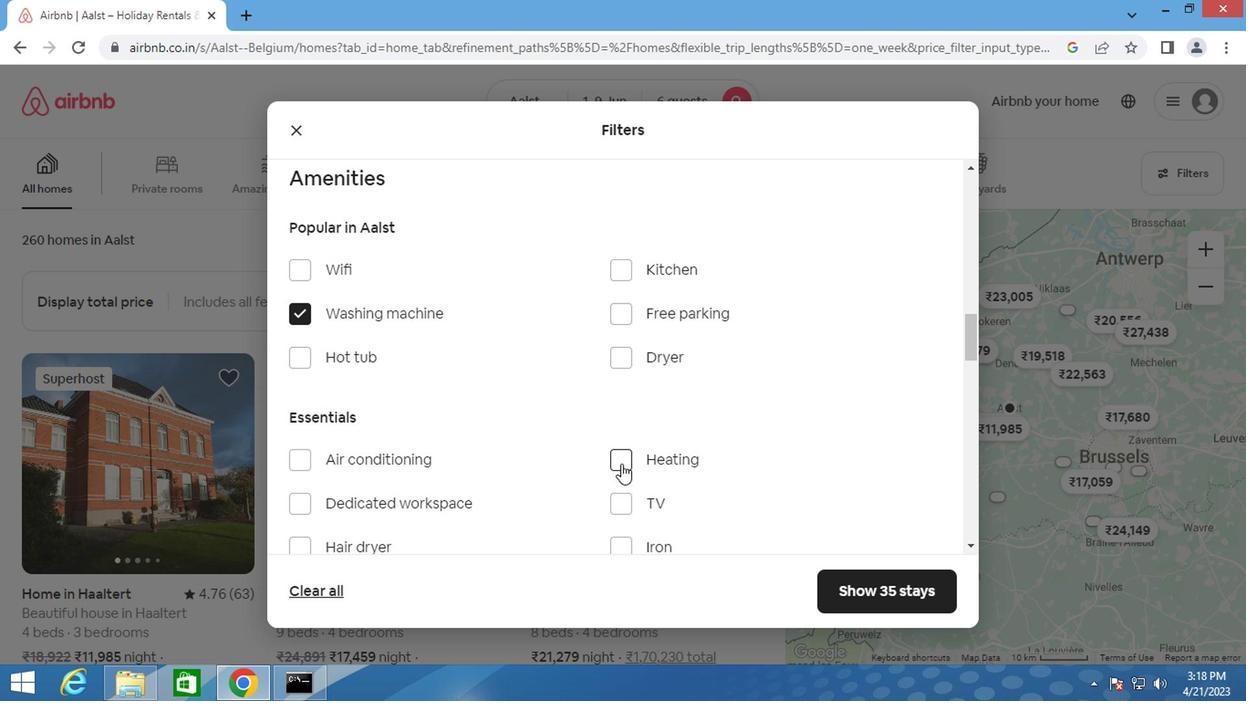 
Action: Mouse moved to (619, 449)
Screenshot: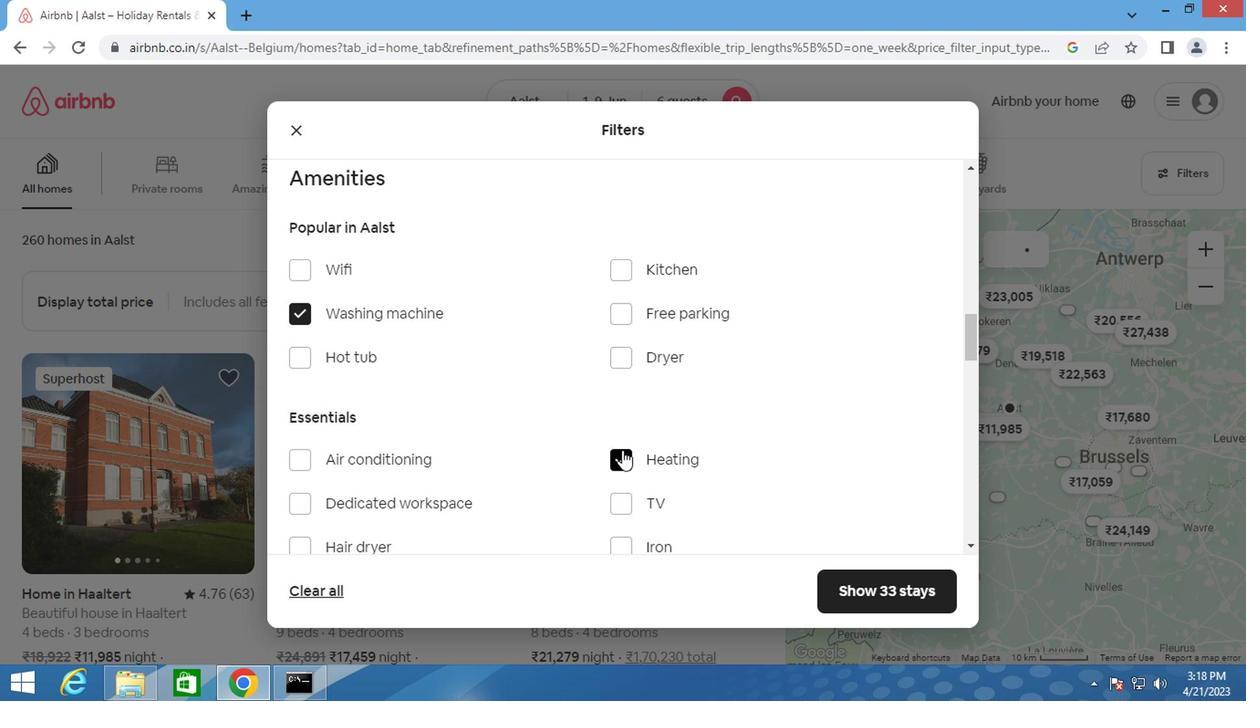 
Action: Mouse scrolled (619, 448) with delta (0, 0)
Screenshot: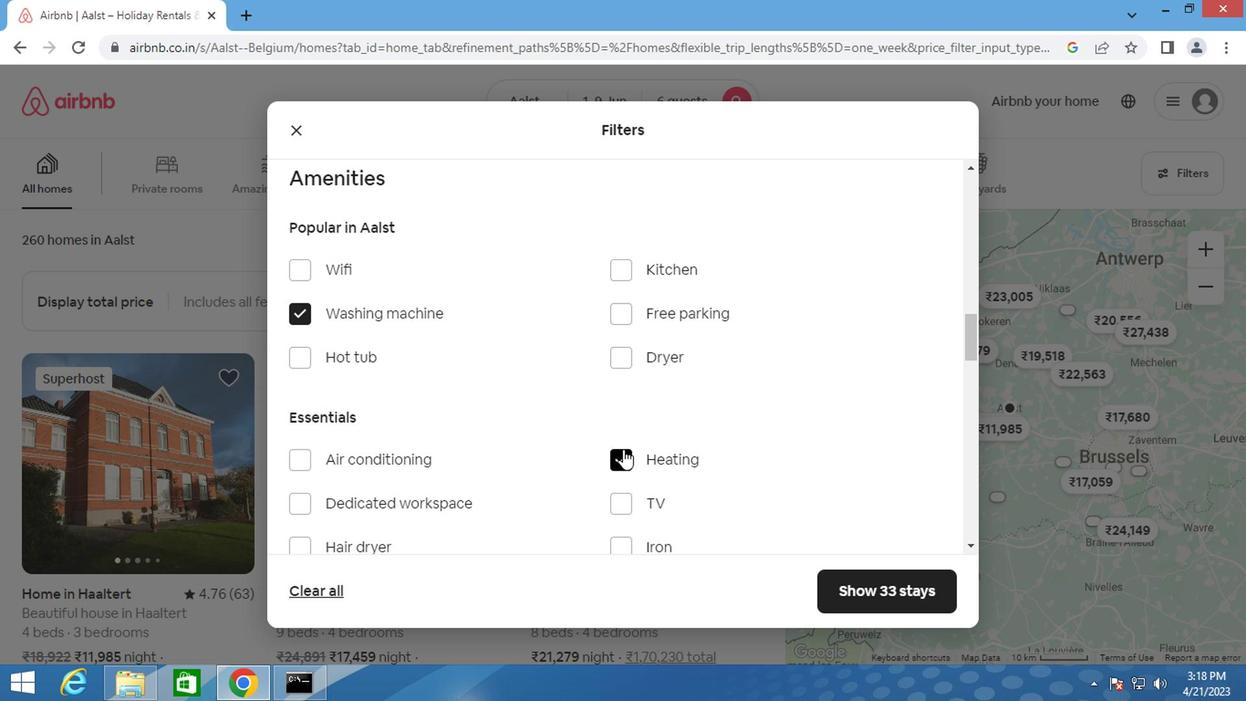 
Action: Mouse scrolled (619, 448) with delta (0, 0)
Screenshot: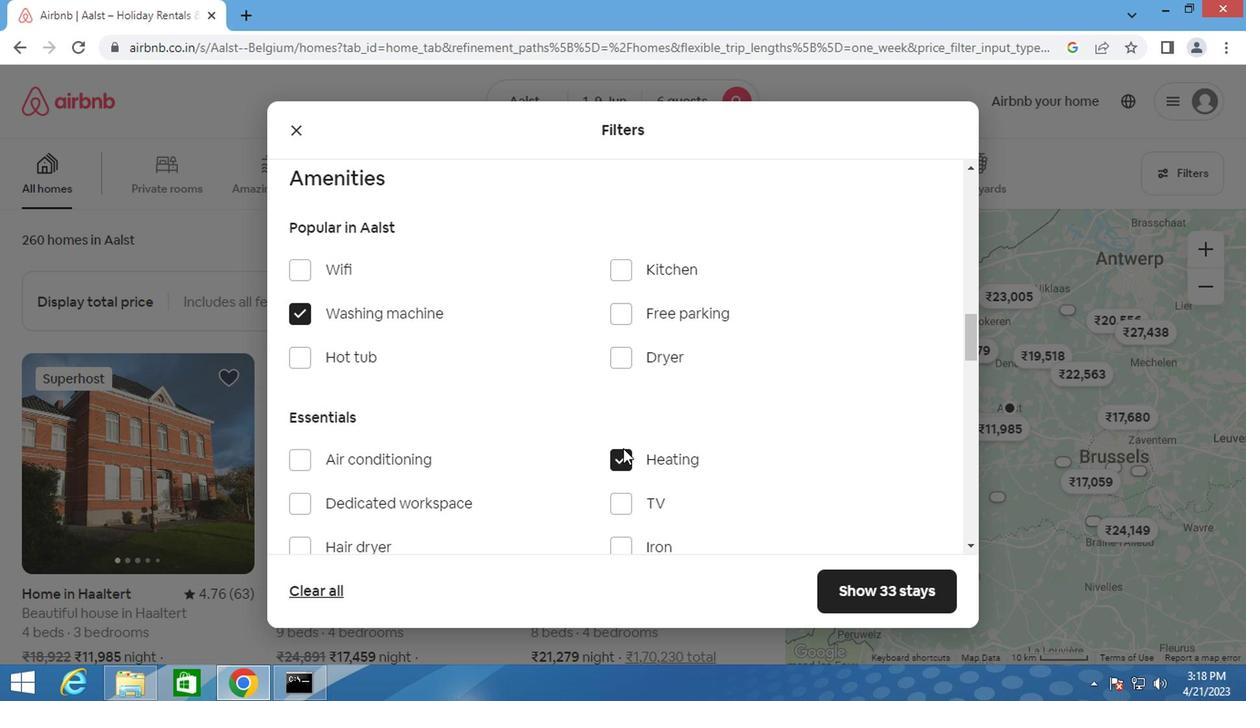 
Action: Mouse scrolled (619, 448) with delta (0, 0)
Screenshot: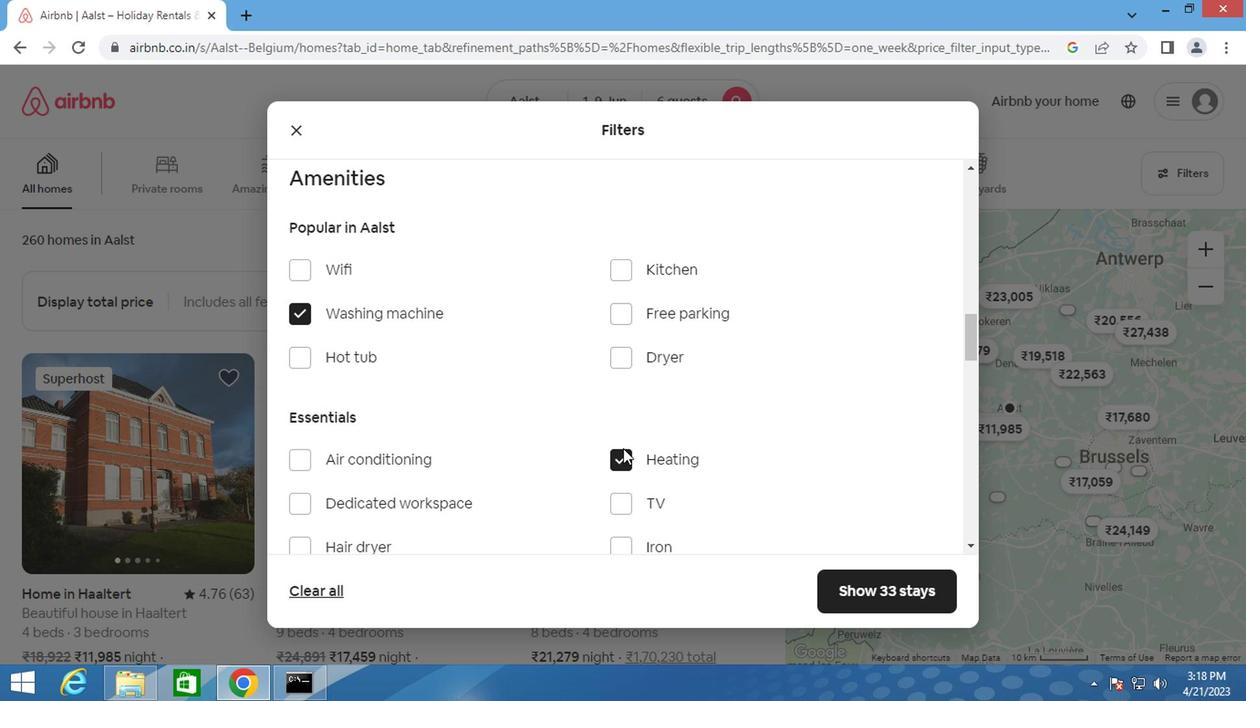 
Action: Mouse scrolled (619, 448) with delta (0, 0)
Screenshot: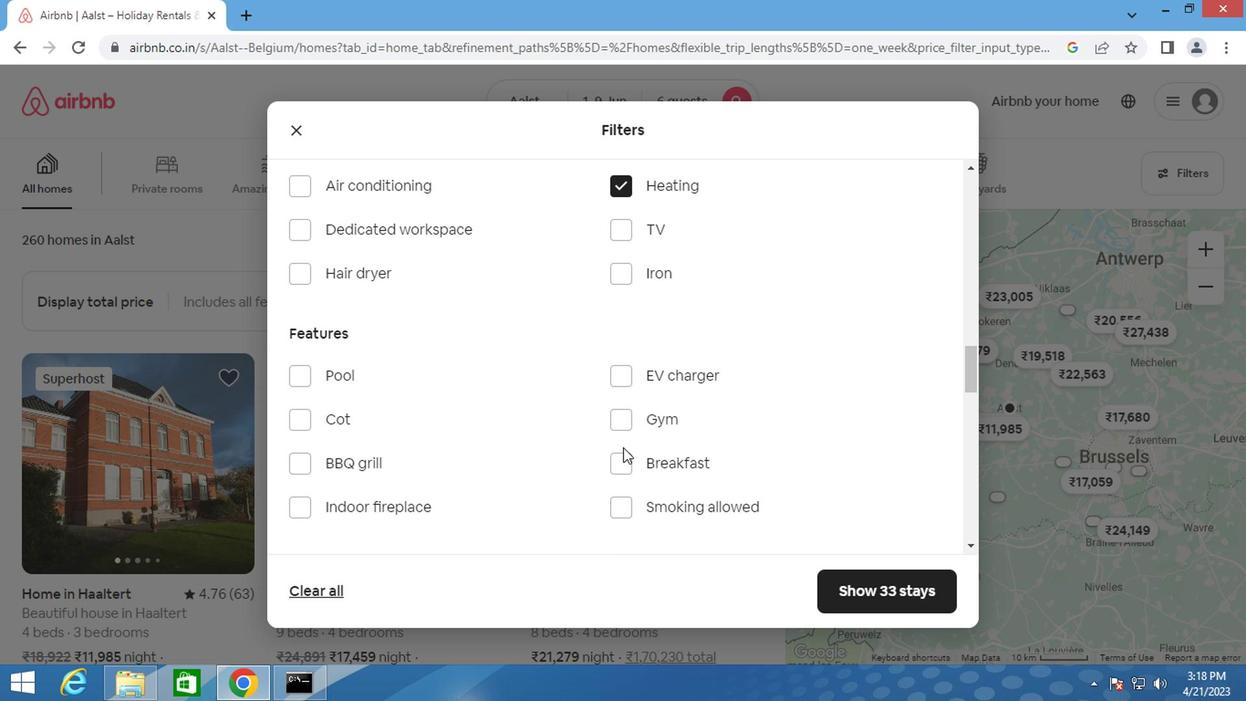 
Action: Mouse scrolled (619, 448) with delta (0, 0)
Screenshot: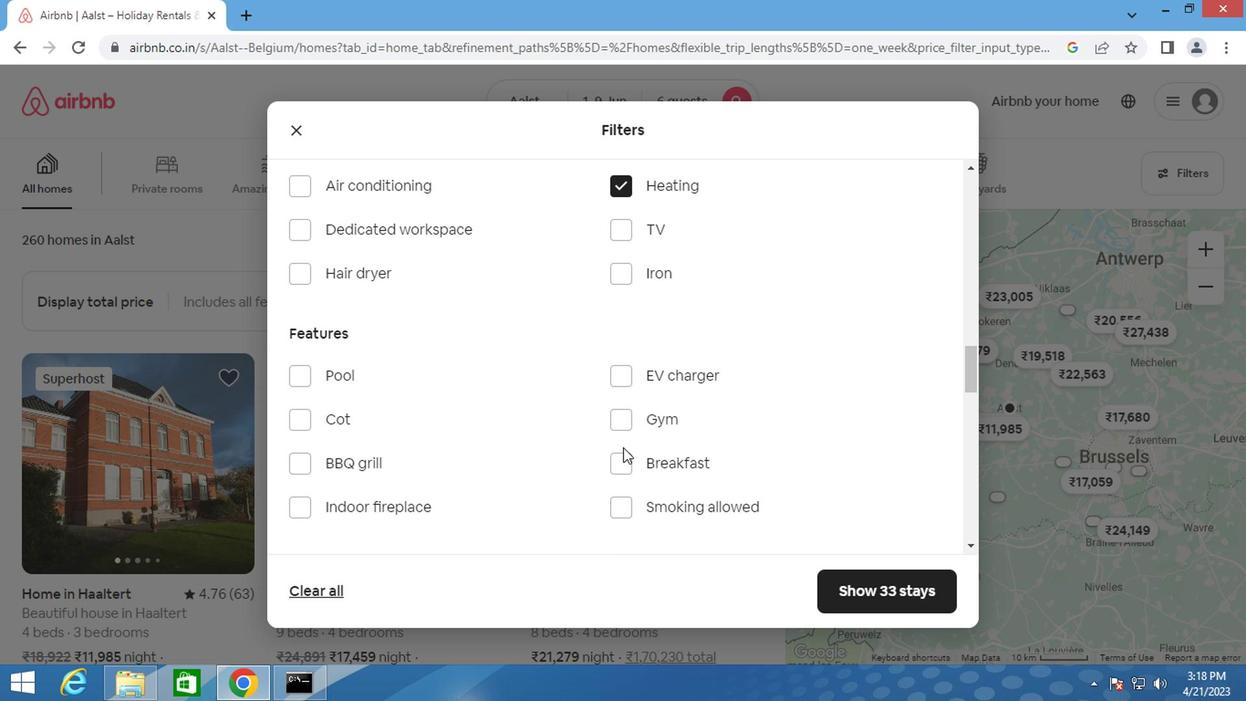 
Action: Mouse scrolled (619, 448) with delta (0, 0)
Screenshot: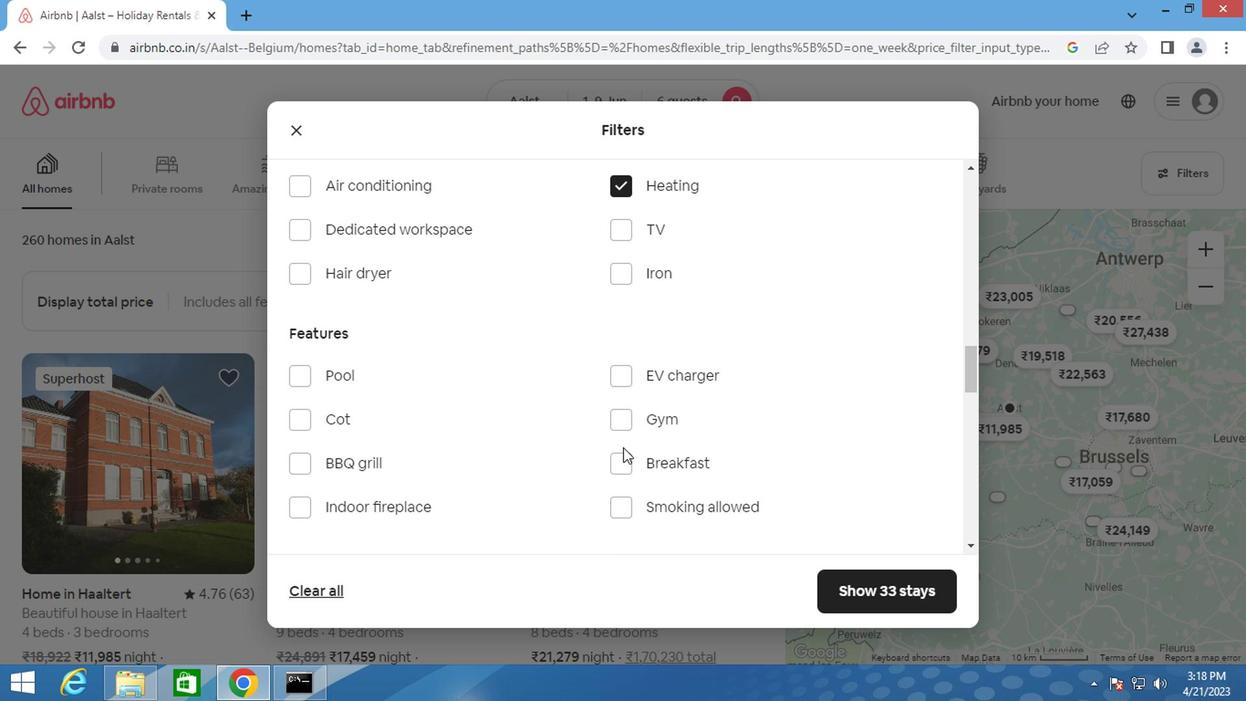 
Action: Mouse scrolled (619, 448) with delta (0, 0)
Screenshot: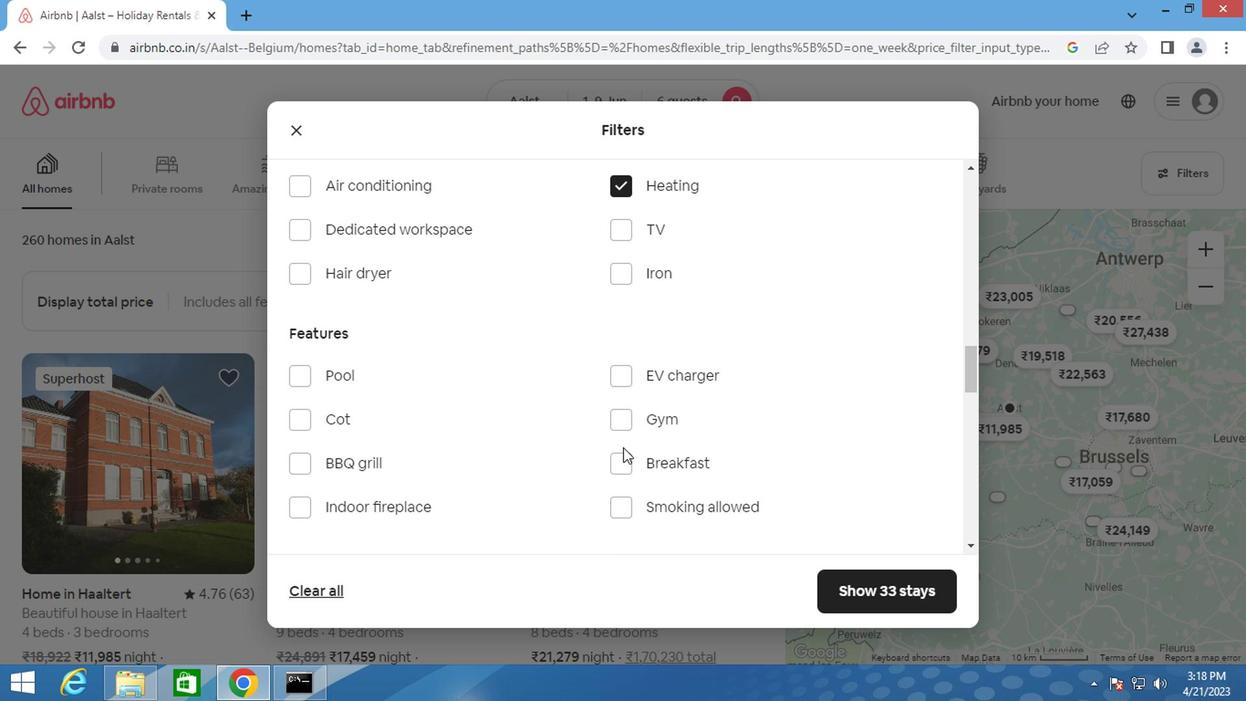 
Action: Mouse moved to (889, 488)
Screenshot: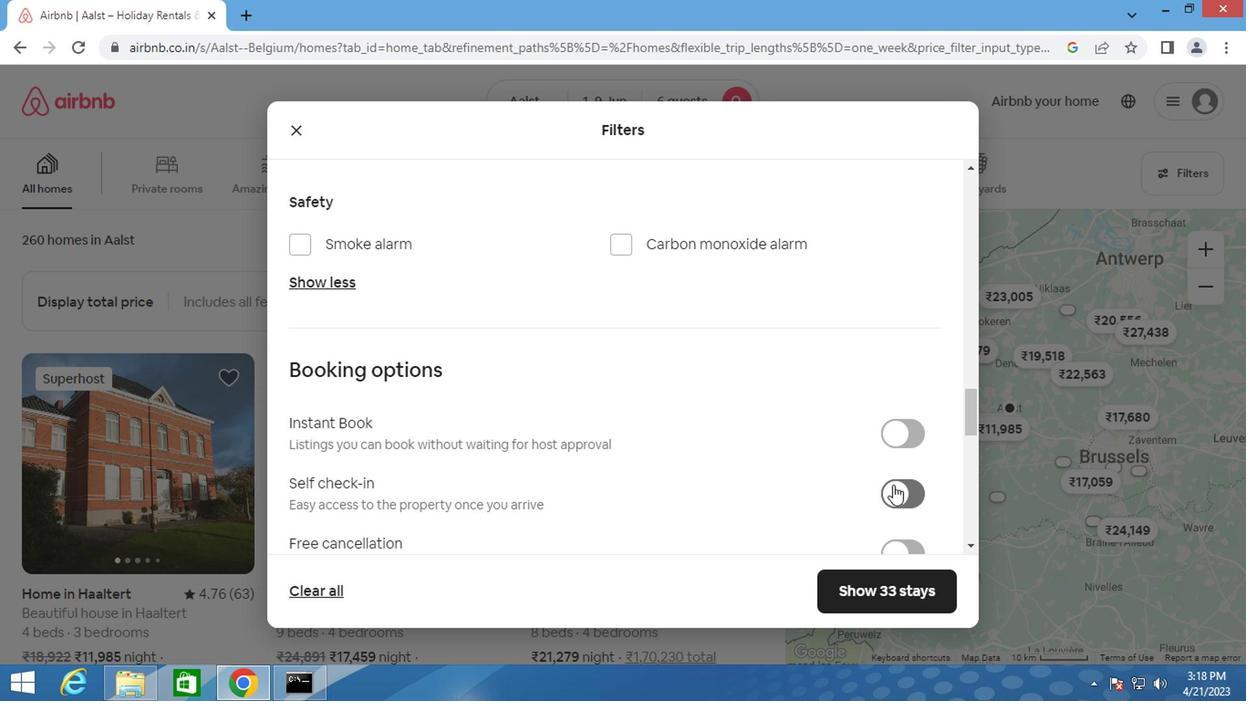 
Action: Mouse pressed left at (889, 488)
Screenshot: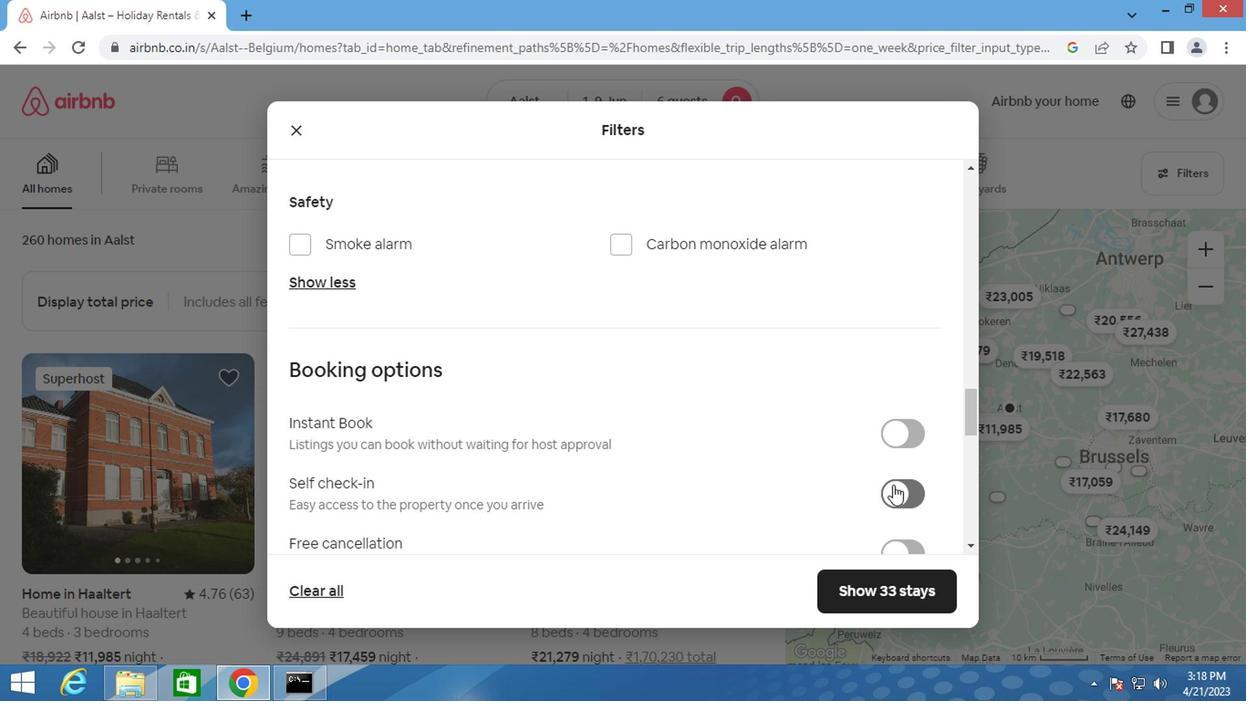 
Action: Mouse moved to (765, 466)
Screenshot: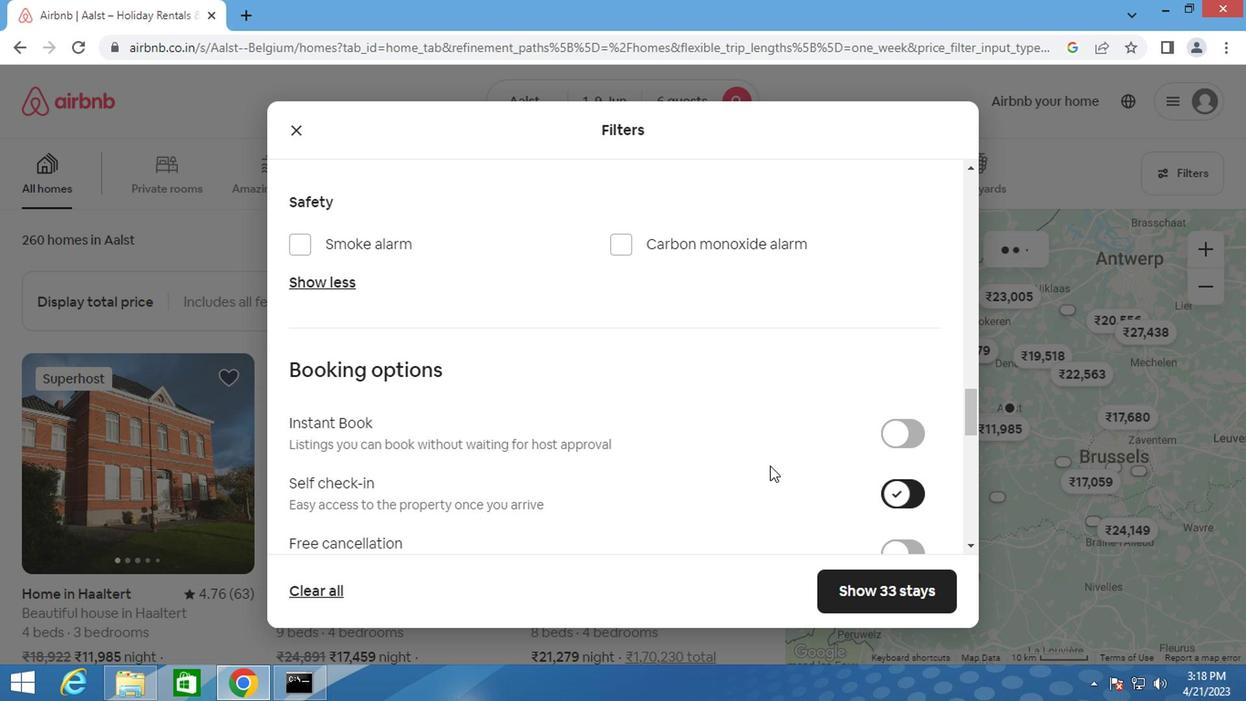 
Action: Mouse scrolled (765, 464) with delta (0, -1)
Screenshot: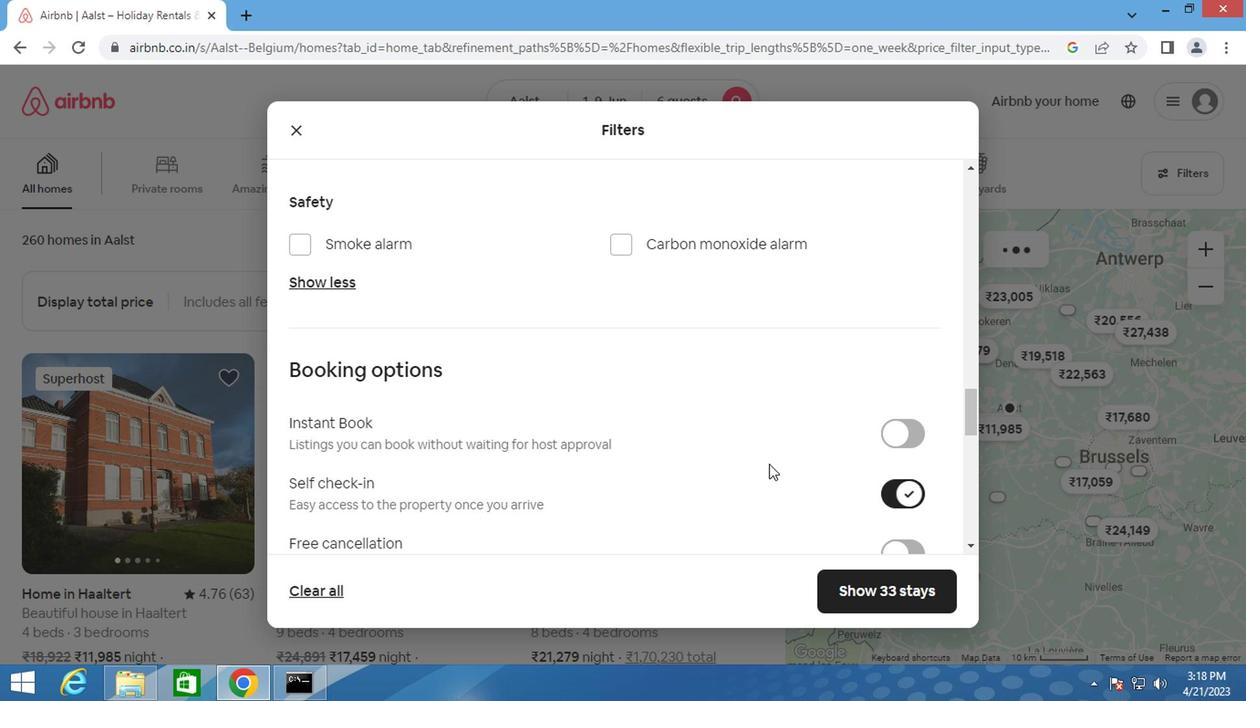 
Action: Mouse scrolled (765, 464) with delta (0, -1)
Screenshot: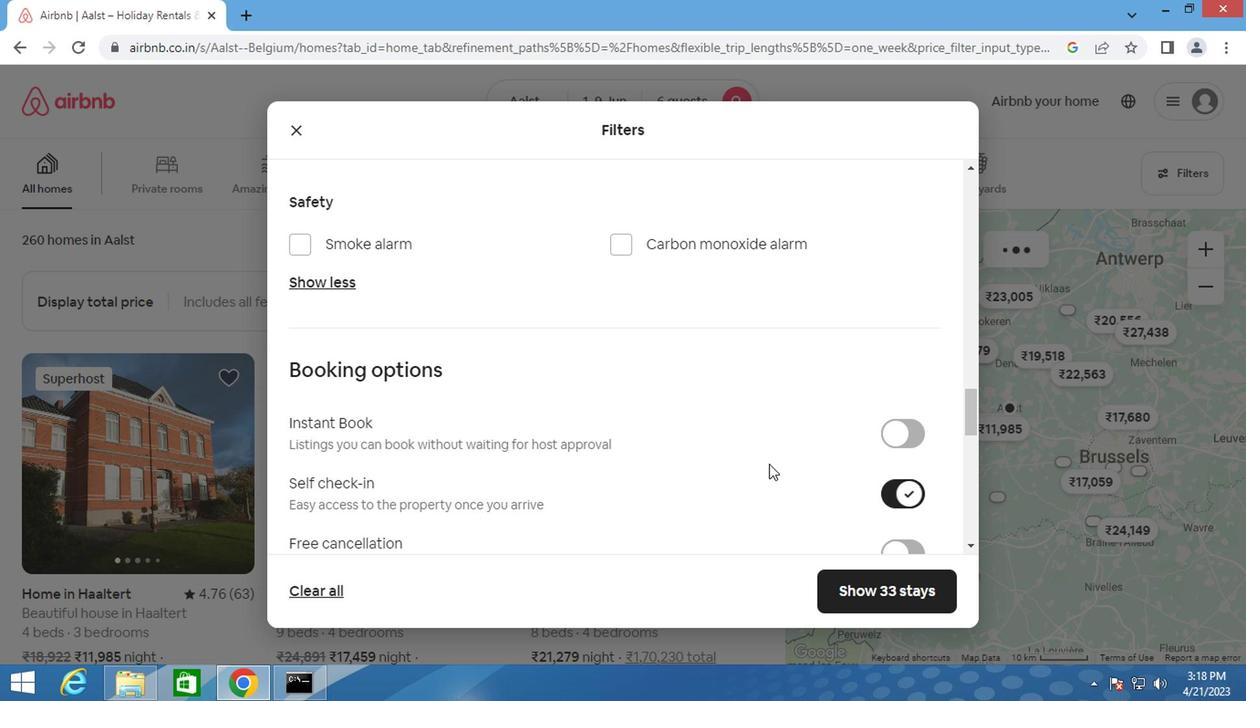 
Action: Mouse scrolled (765, 464) with delta (0, -1)
Screenshot: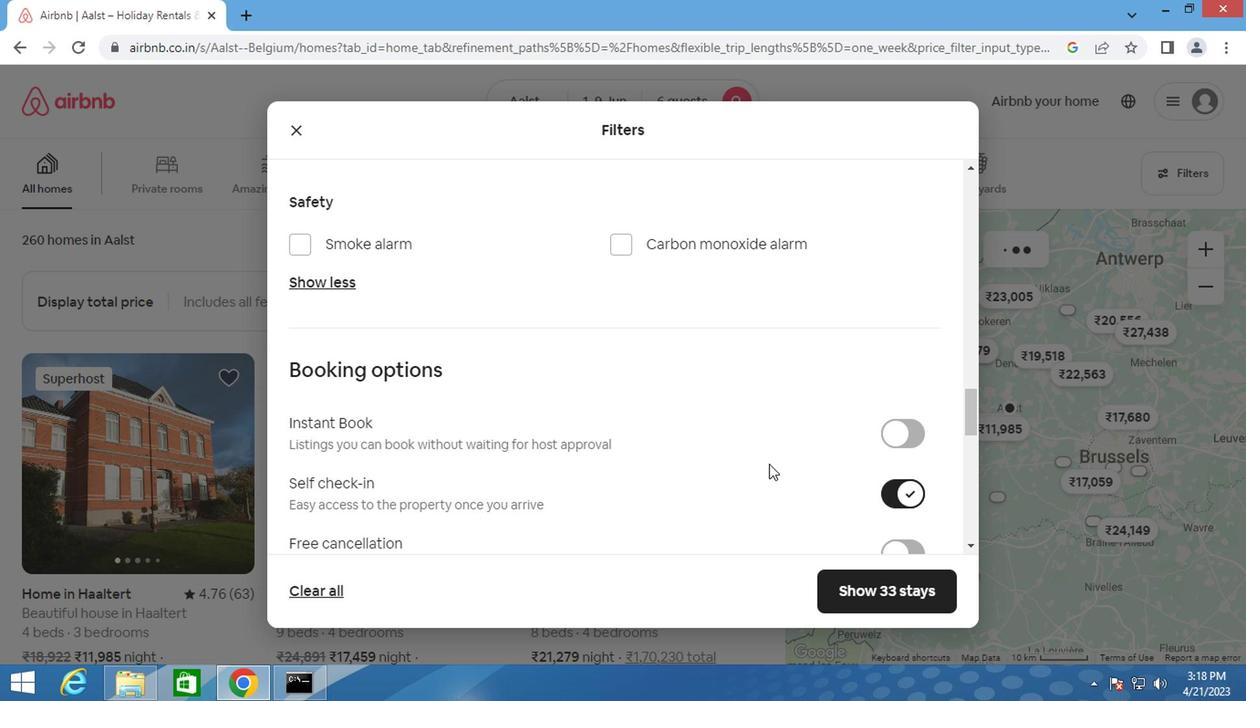 
Action: Mouse scrolled (765, 464) with delta (0, -1)
Screenshot: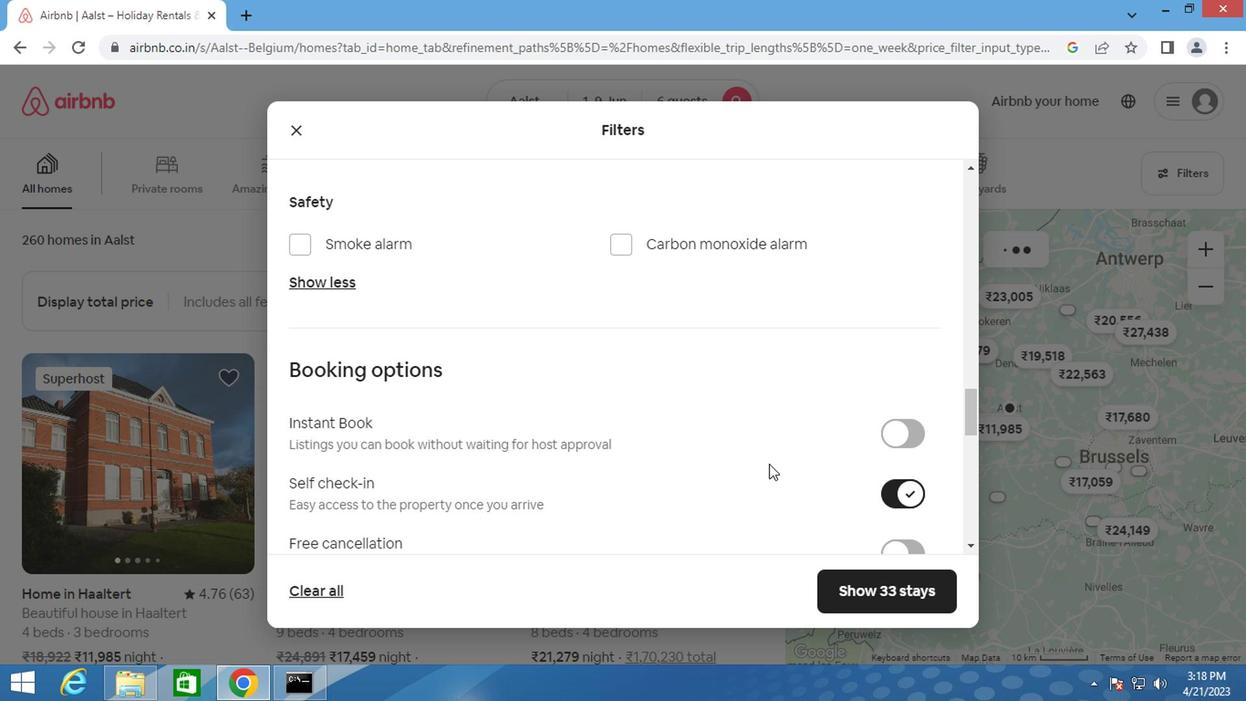 
Action: Mouse scrolled (765, 464) with delta (0, -1)
Screenshot: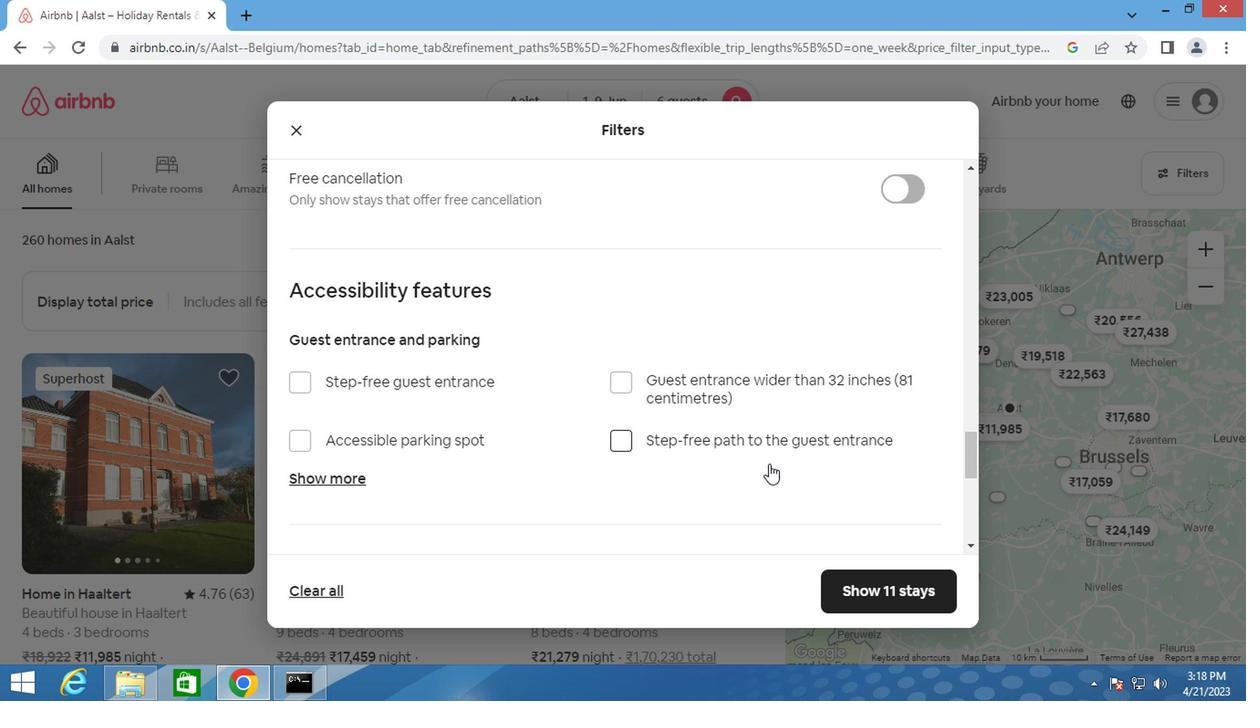
Action: Mouse scrolled (765, 464) with delta (0, -1)
Screenshot: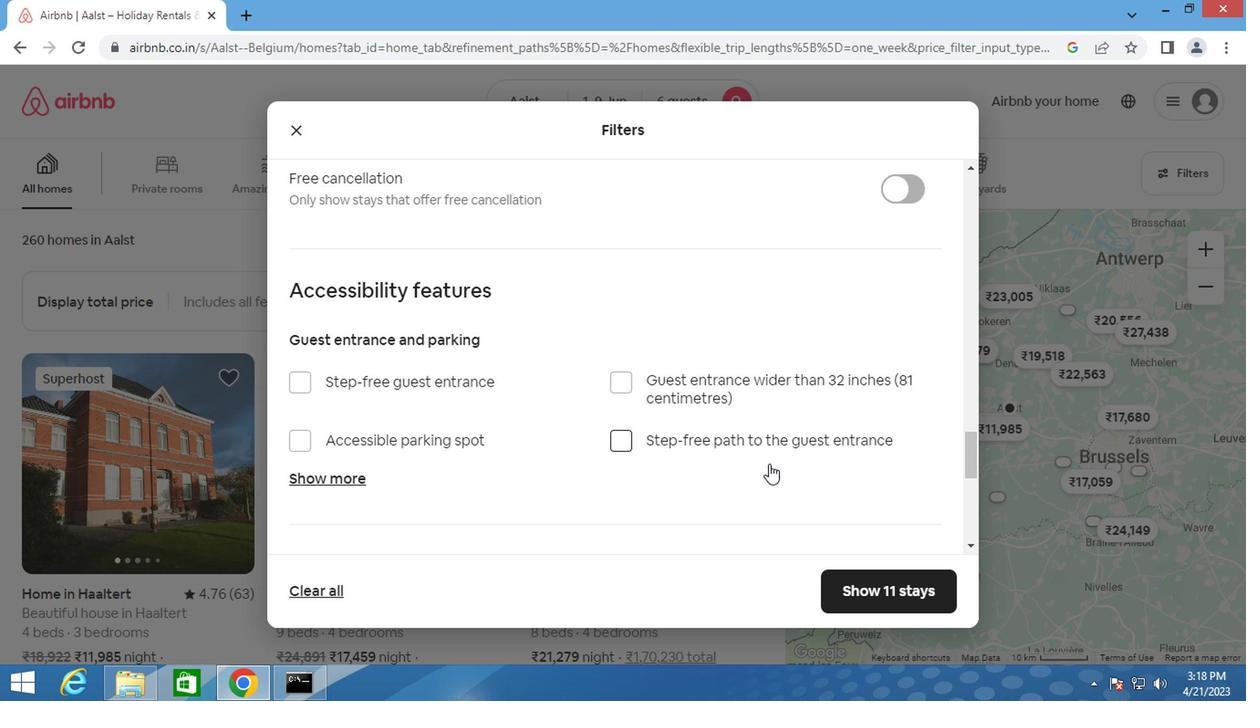 
Action: Mouse scrolled (765, 464) with delta (0, -1)
Screenshot: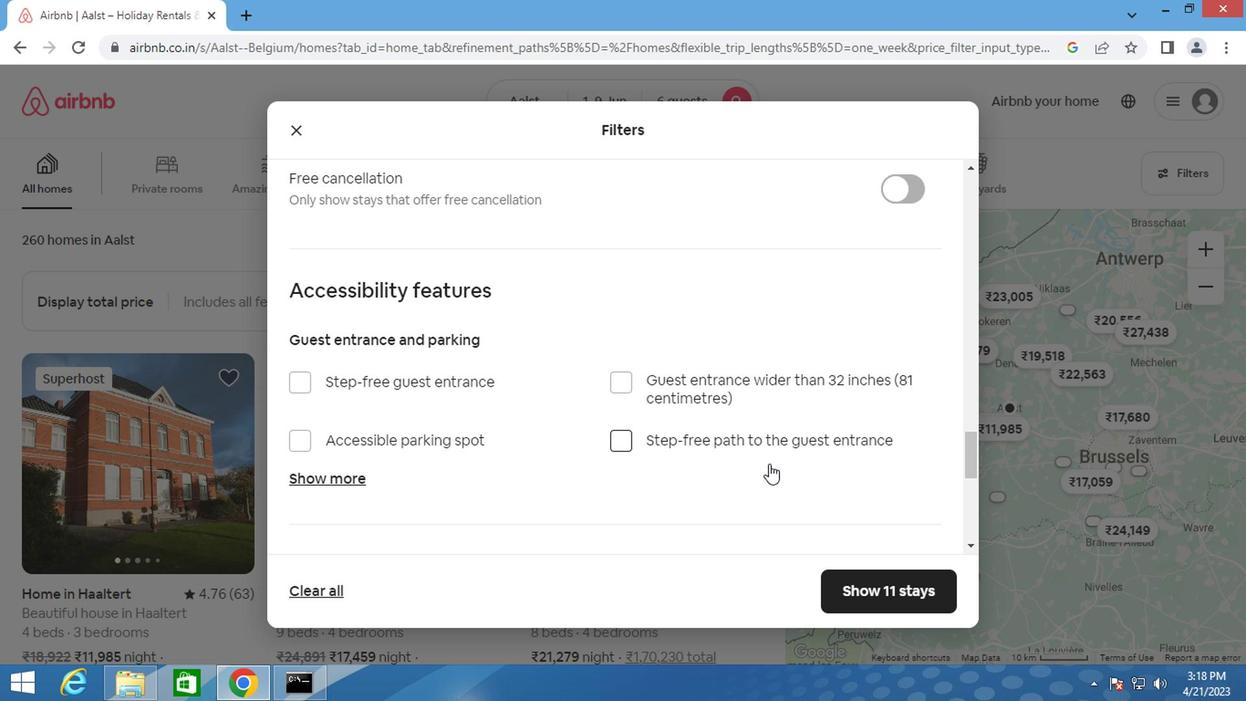 
Action: Mouse scrolled (765, 464) with delta (0, -1)
Screenshot: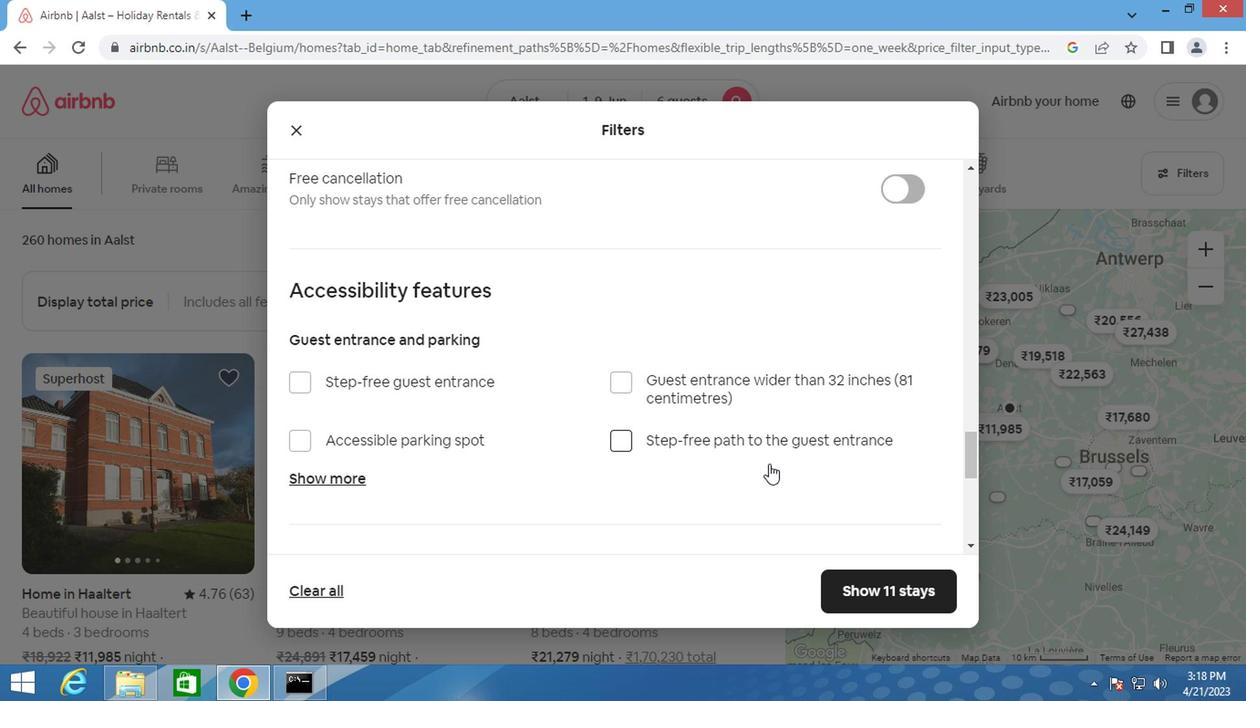 
Action: Mouse moved to (438, 413)
Screenshot: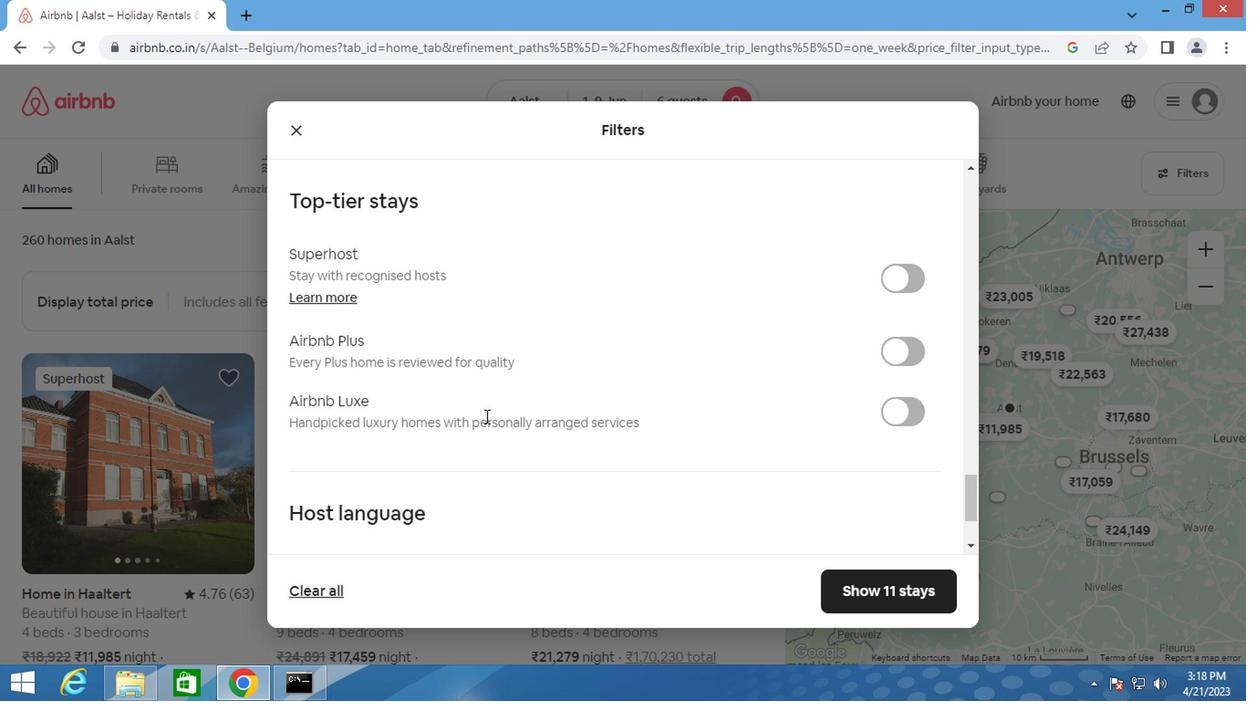 
Action: Mouse scrolled (438, 412) with delta (0, -1)
Screenshot: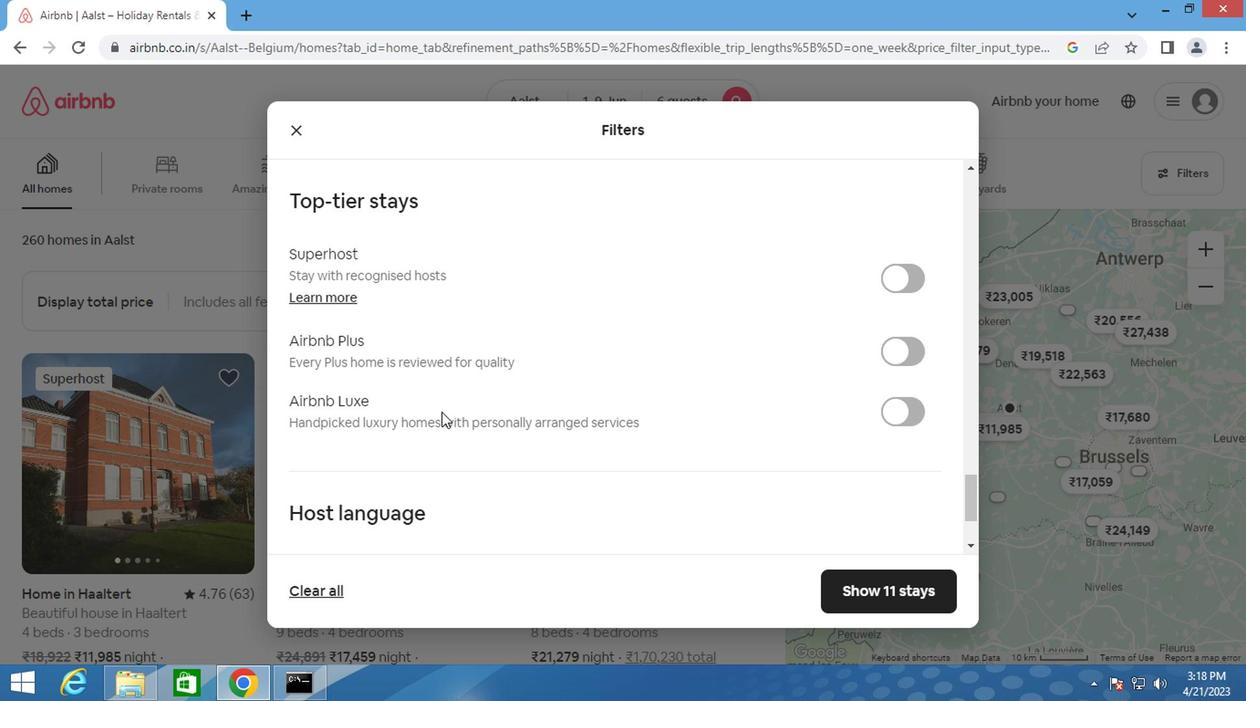 
Action: Mouse scrolled (438, 412) with delta (0, -1)
Screenshot: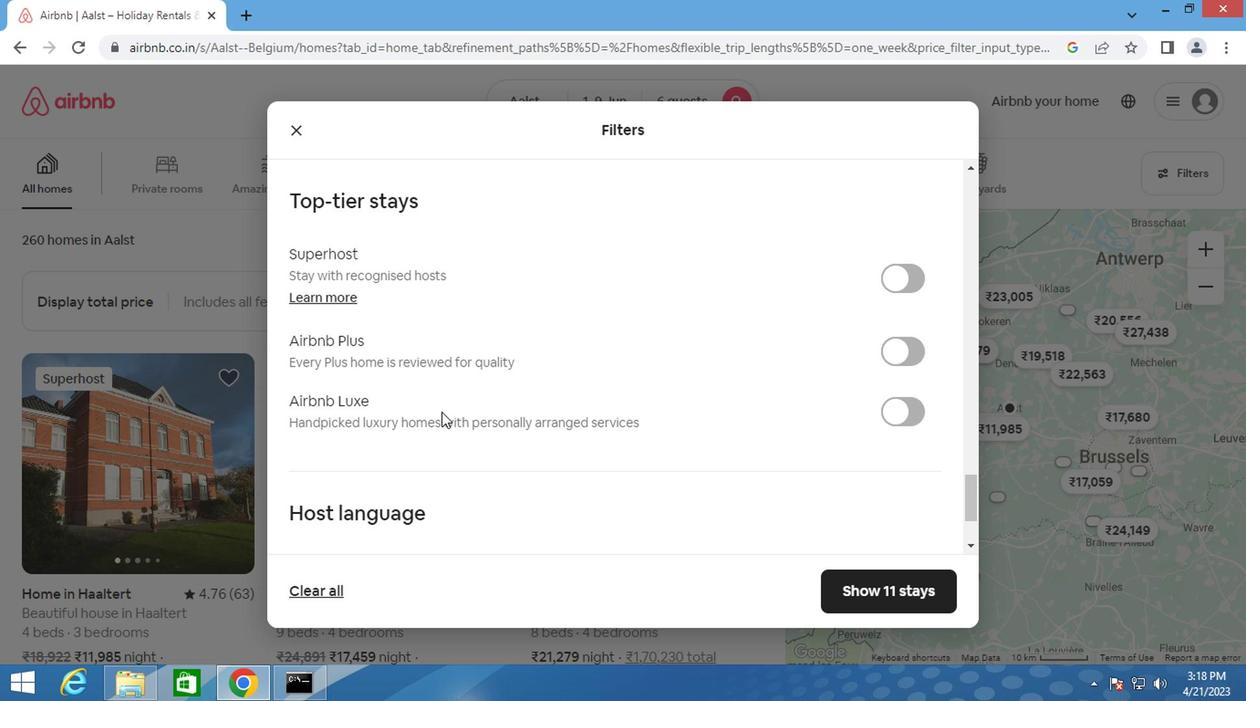 
Action: Mouse scrolled (438, 412) with delta (0, -1)
Screenshot: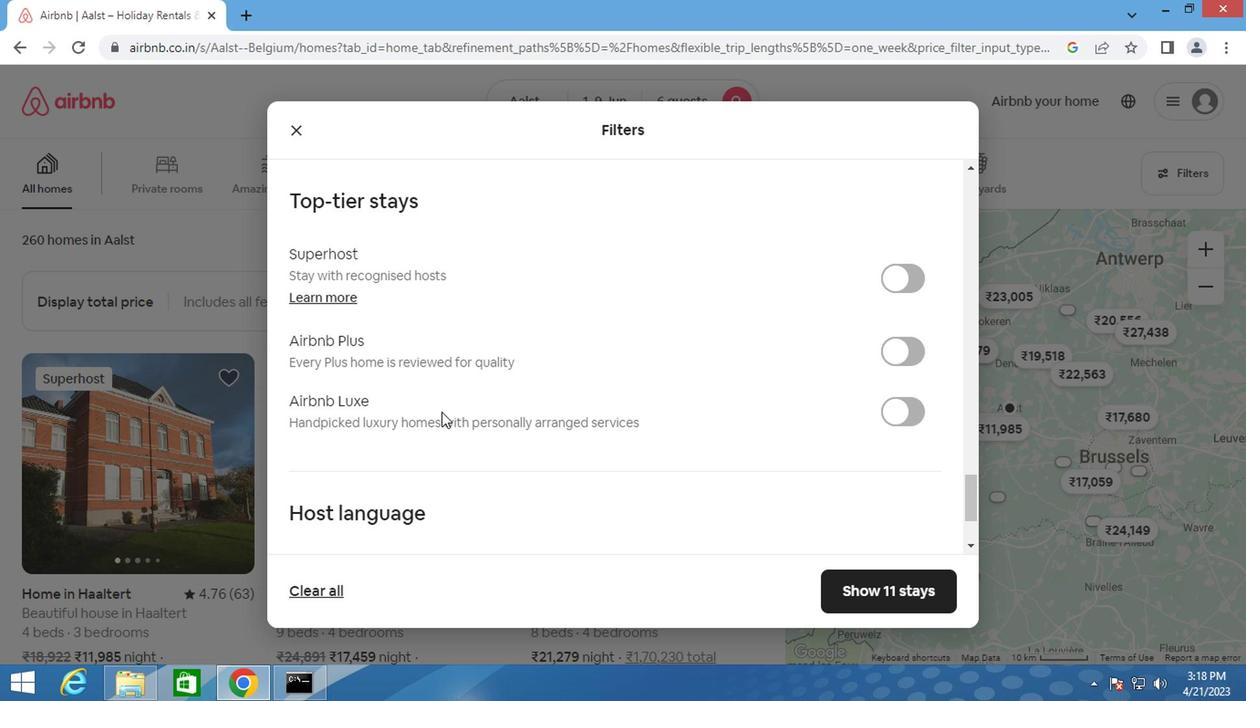 
Action: Mouse scrolled (438, 412) with delta (0, -1)
Screenshot: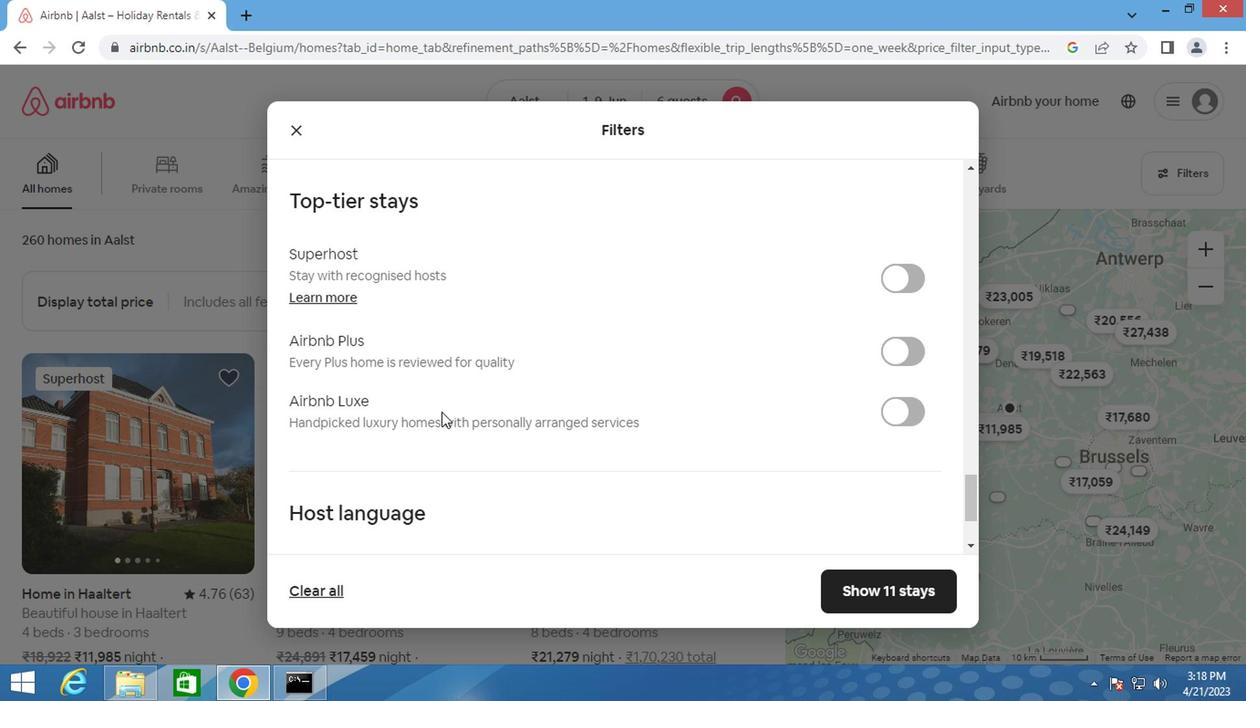 
Action: Mouse moved to (293, 428)
Screenshot: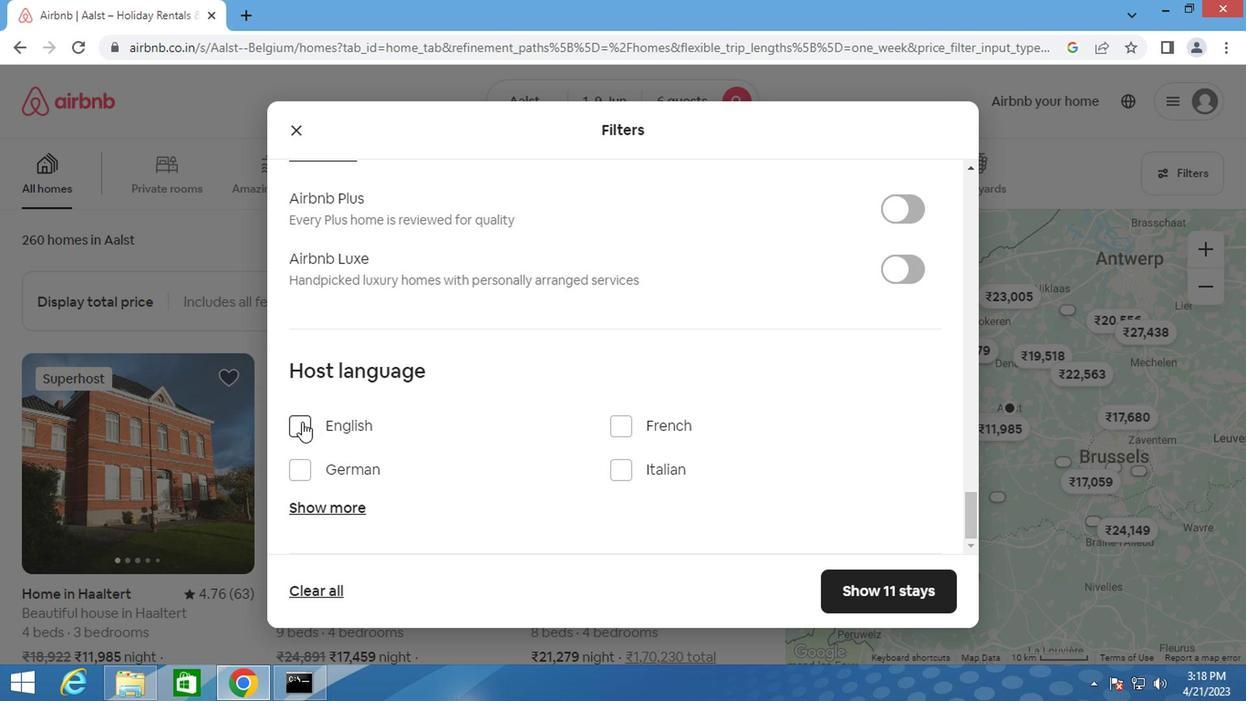 
Action: Mouse pressed left at (293, 428)
Screenshot: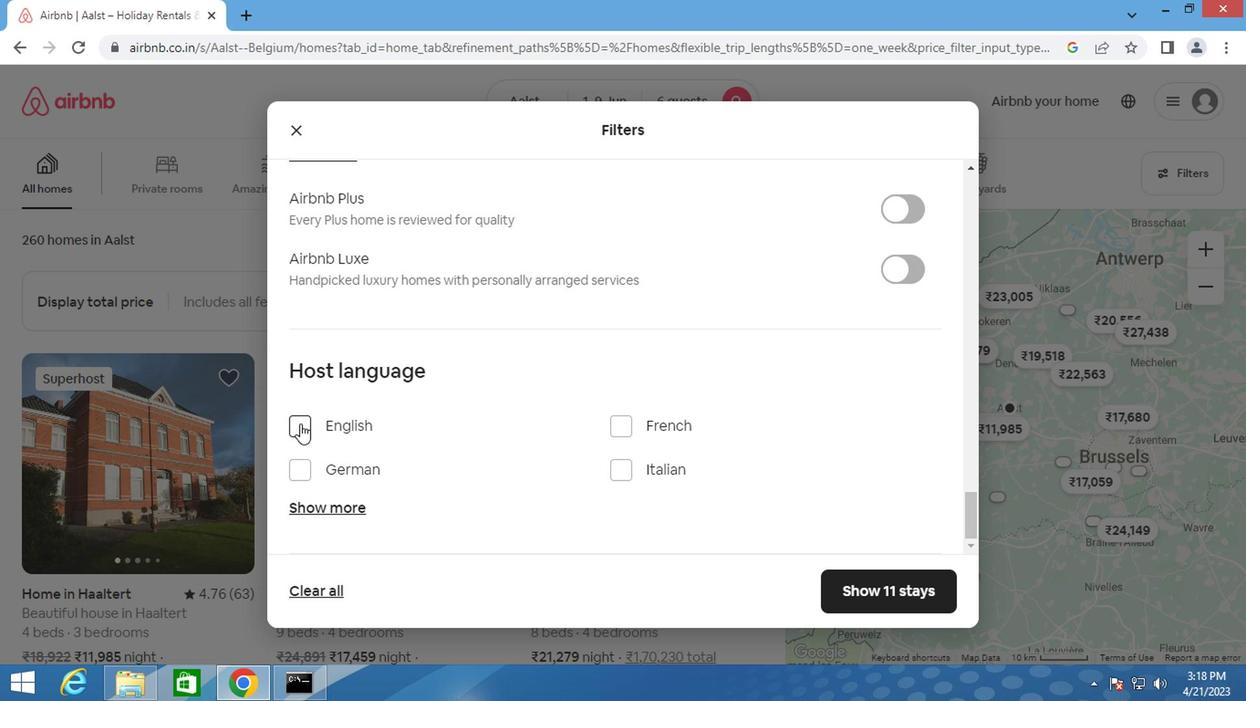 
Action: Mouse moved to (888, 590)
Screenshot: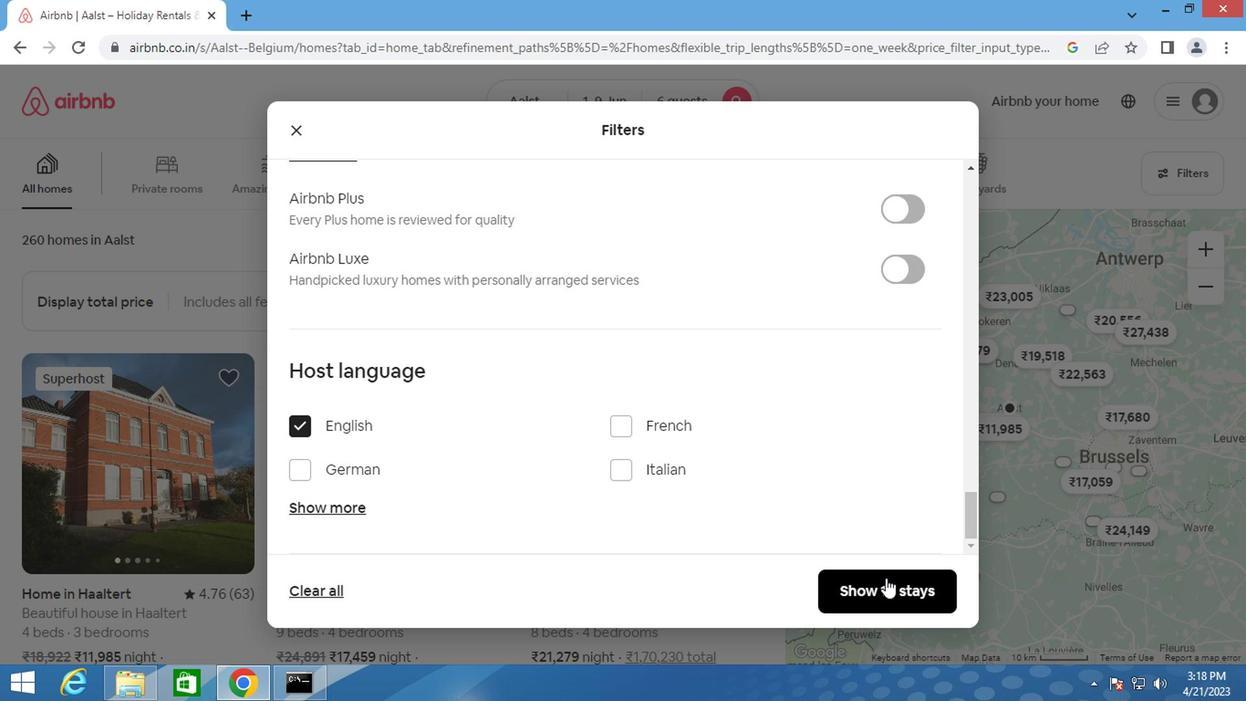 
Action: Mouse pressed left at (888, 590)
Screenshot: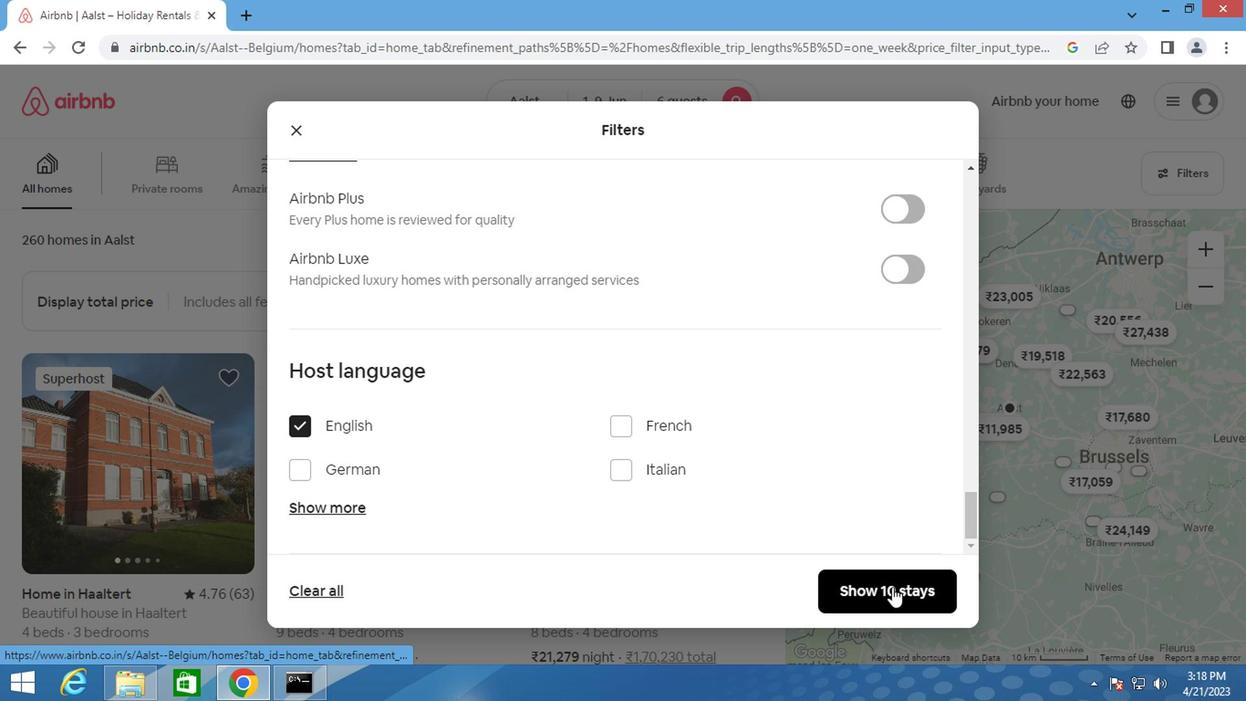 
Action: Key pressed <Key.f8>
Screenshot: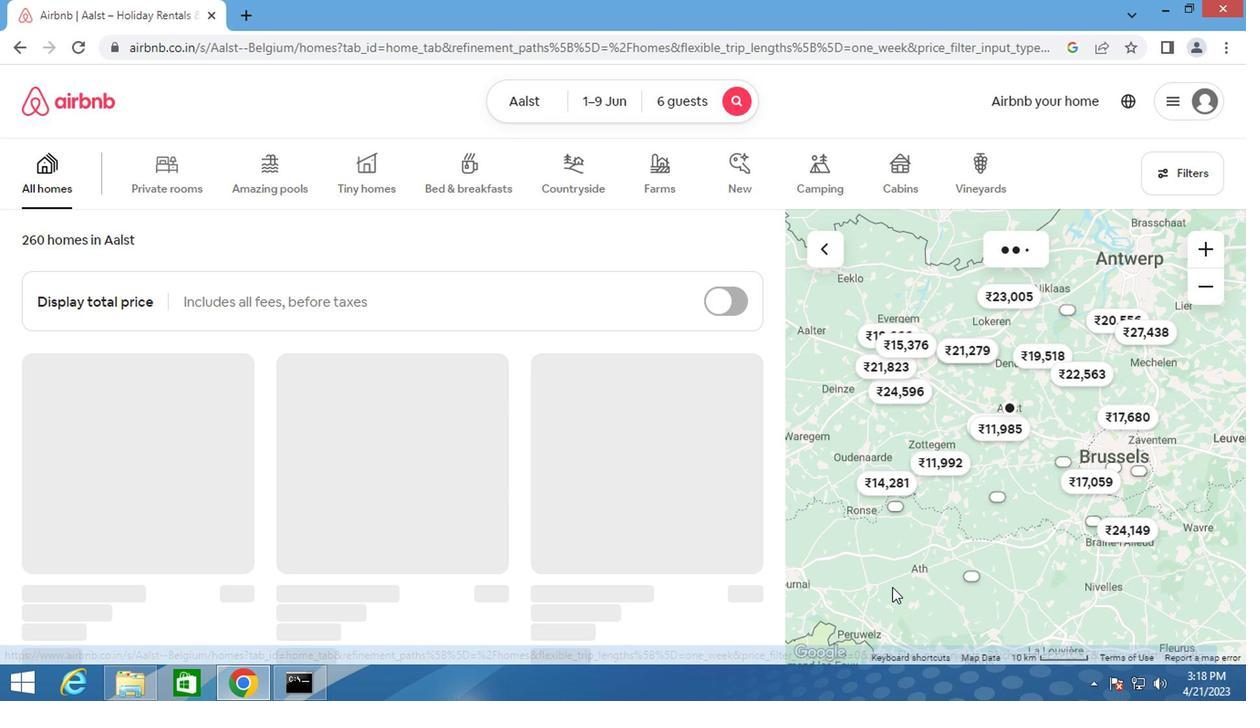 
